 Task: Look for space in Lavras da Mangabeira, Brazil from 8th June, 2023 to 16th June, 2023 for 2 adults in price range Rs.10000 to Rs.15000. Place can be entire place with 1  bedroom having 1 bed and 1 bathroom. Property type can be house, flat, guest house, hotel. Amenities needed are: wifi. Booking option can be shelf check-in. Required host language is Spanish.
Action: Mouse moved to (485, 97)
Screenshot: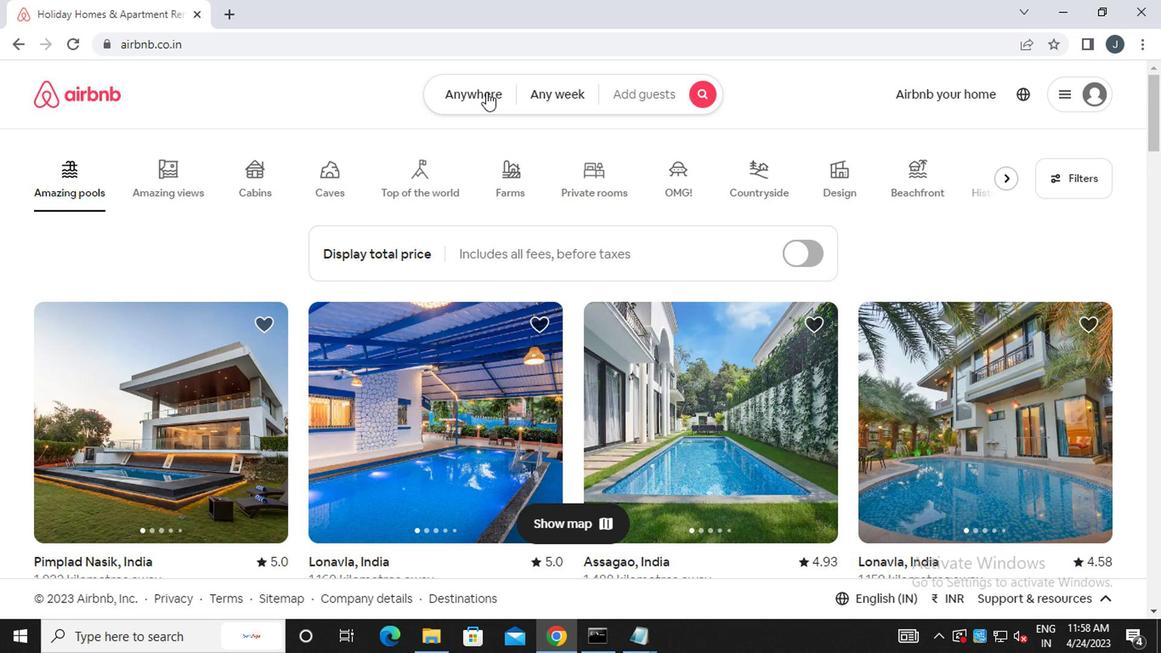
Action: Mouse pressed left at (485, 97)
Screenshot: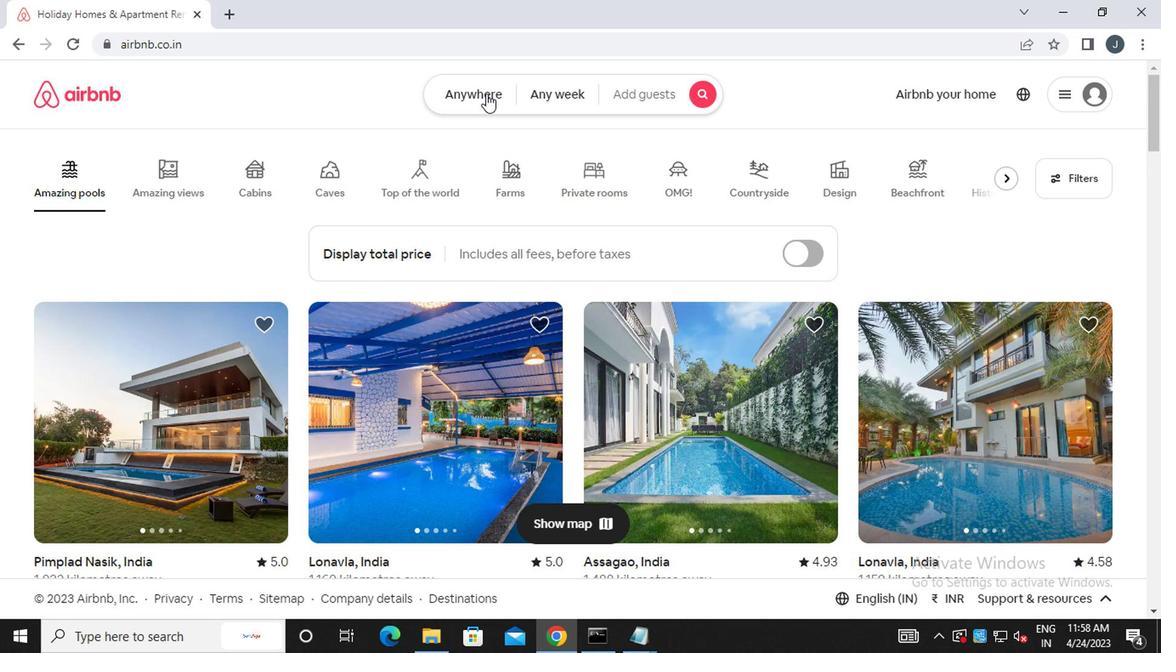 
Action: Mouse moved to (284, 163)
Screenshot: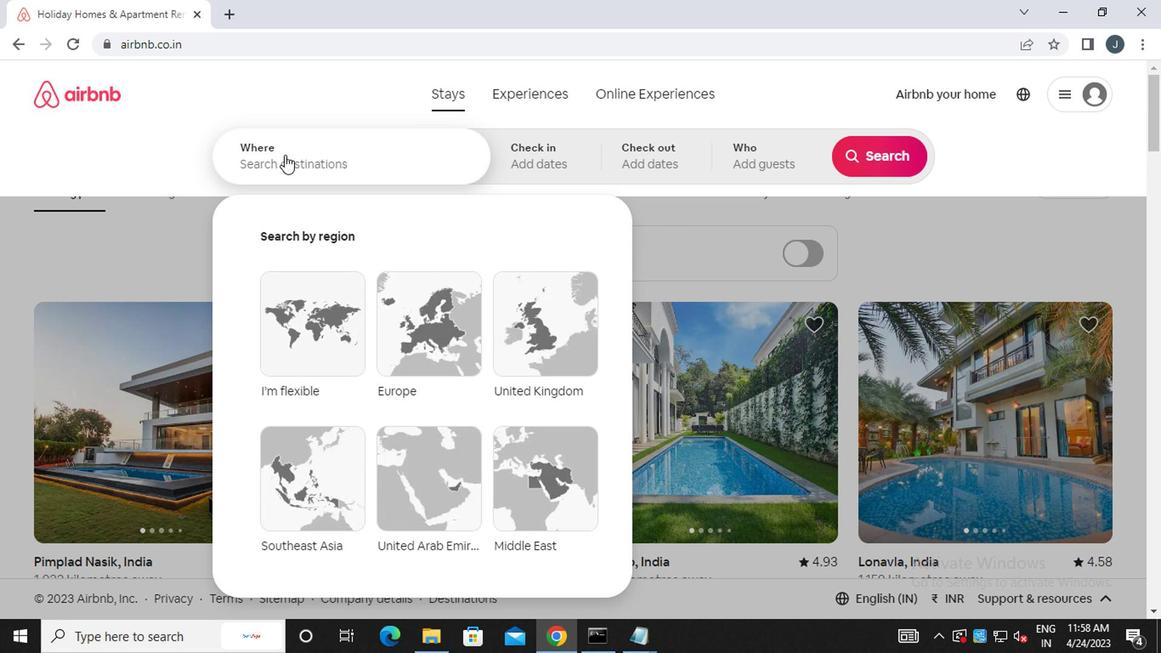
Action: Mouse pressed left at (284, 163)
Screenshot: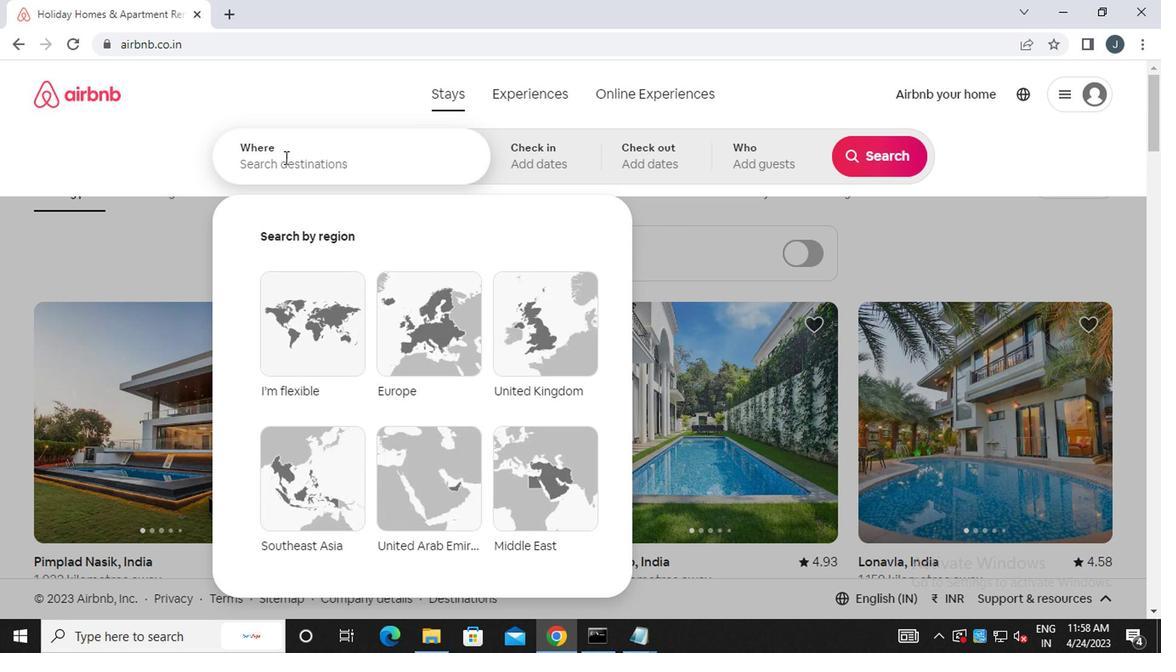 
Action: Mouse moved to (285, 163)
Screenshot: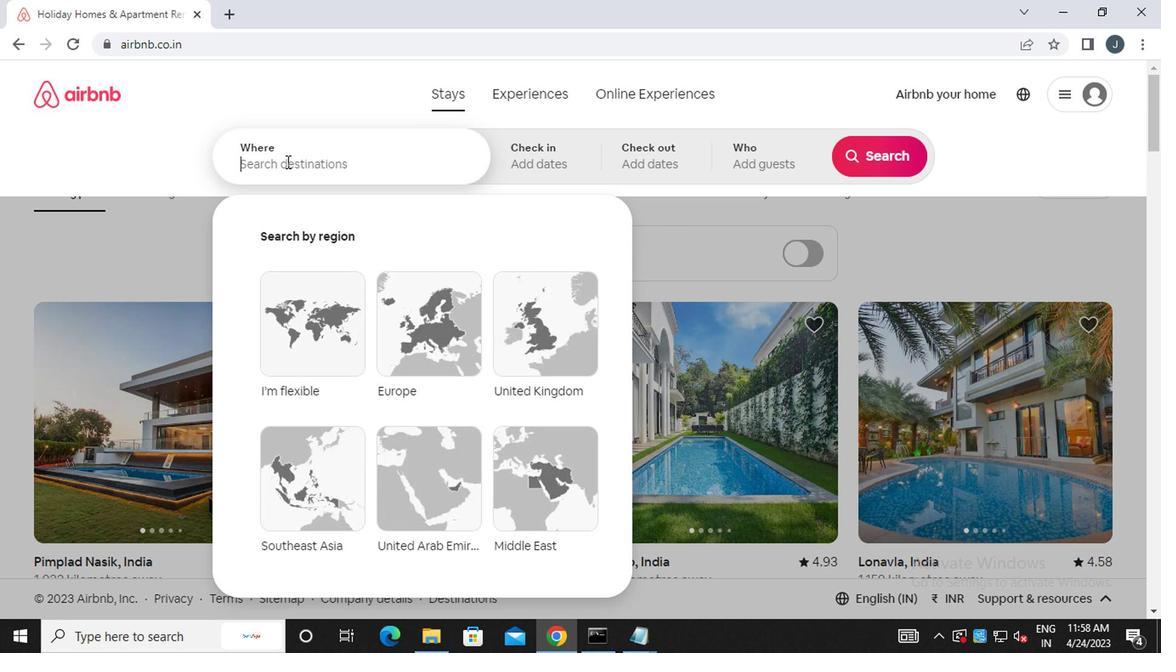 
Action: Key pressed l<Key.caps_lock>avras<Key.space>da<Key.space><Key.caps_lock>m<Key.caps_lock>angaberia,<Key.space><Key.caps_lock>b<Key.caps_lock>razil
Screenshot: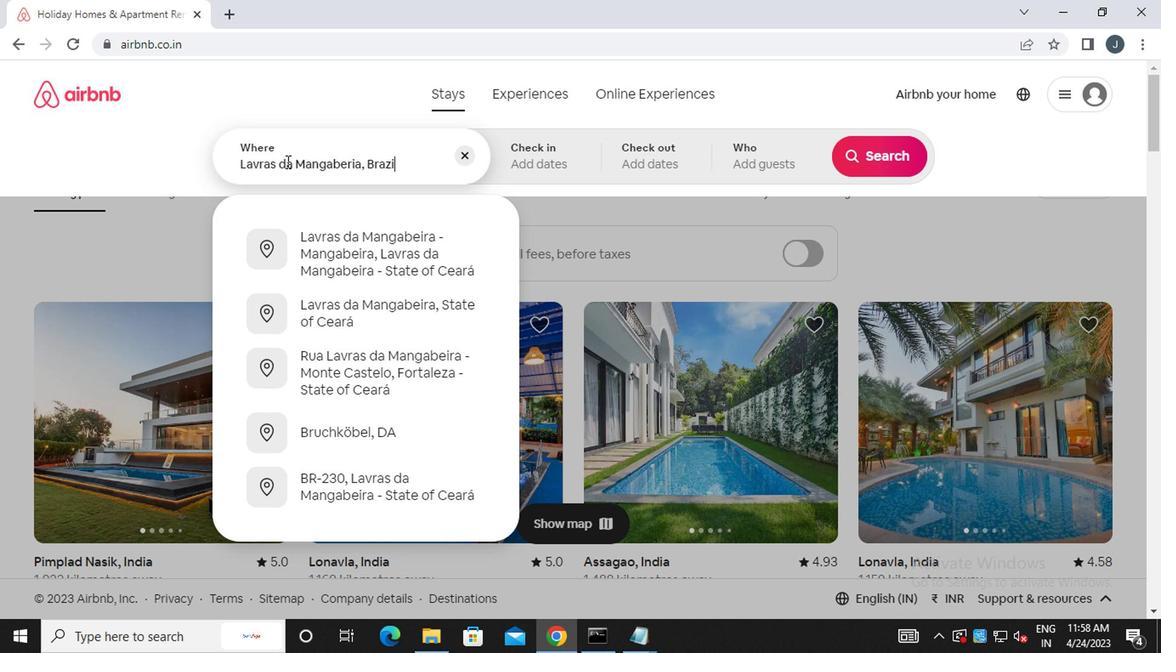 
Action: Mouse moved to (552, 157)
Screenshot: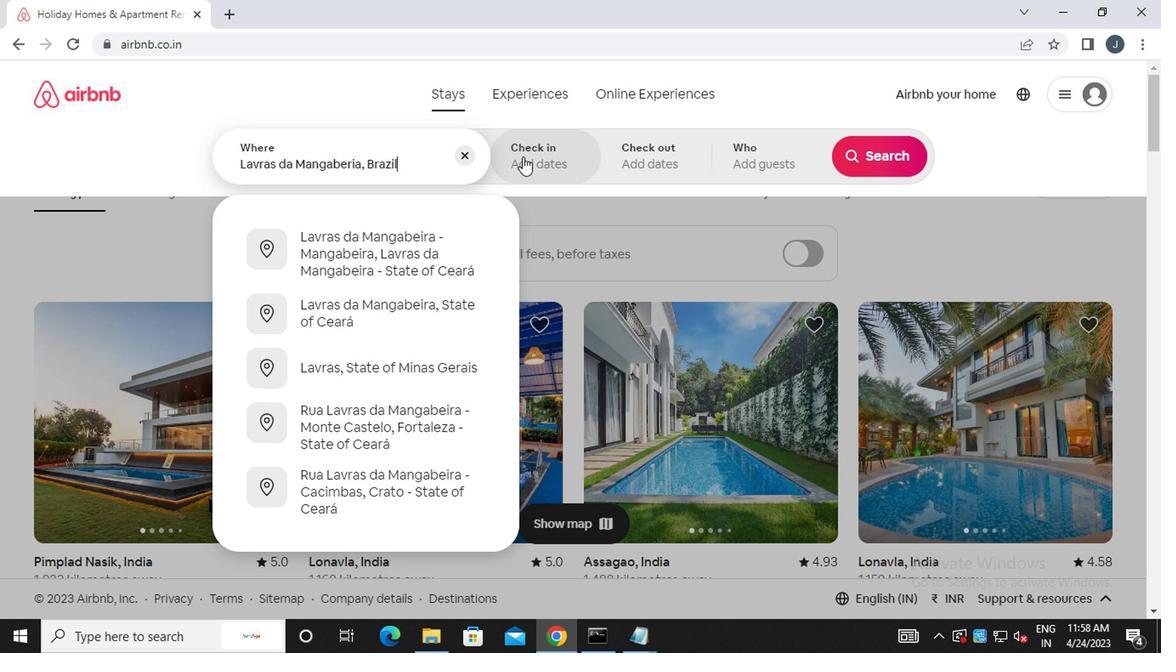 
Action: Mouse pressed left at (552, 157)
Screenshot: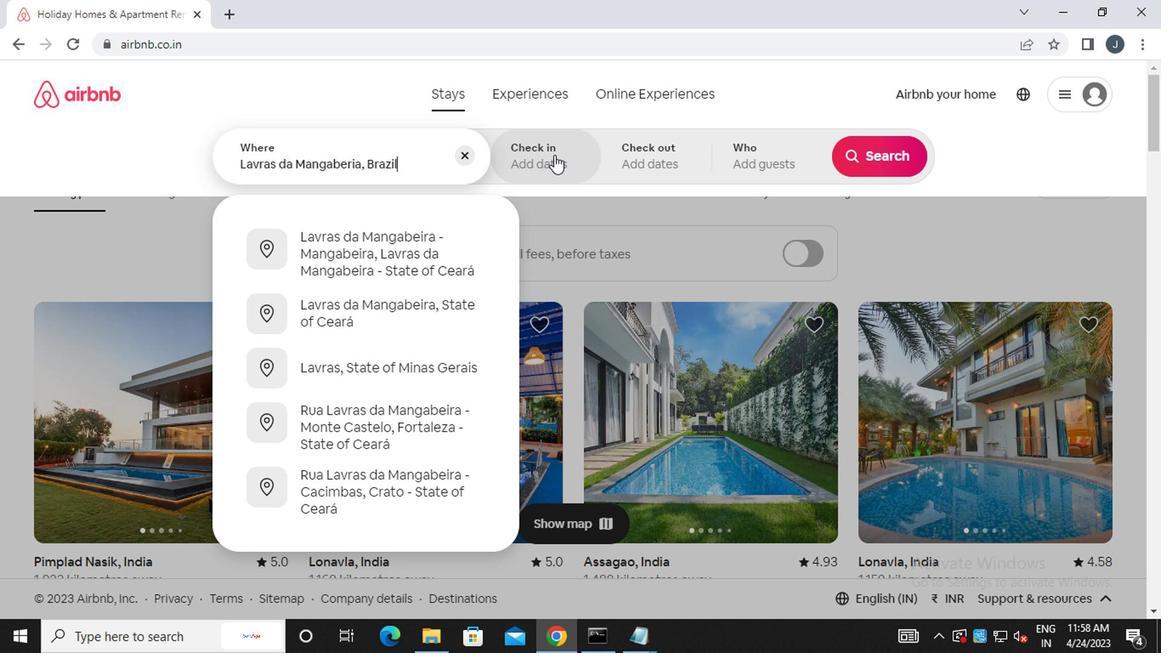 
Action: Mouse moved to (859, 297)
Screenshot: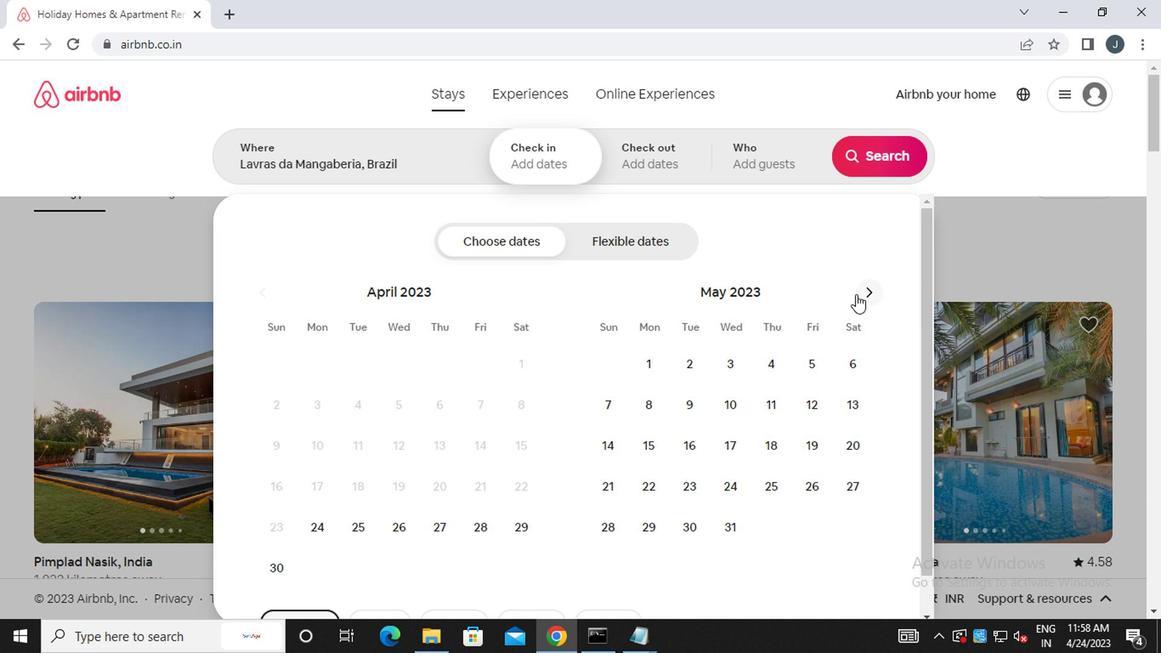 
Action: Mouse pressed left at (859, 297)
Screenshot: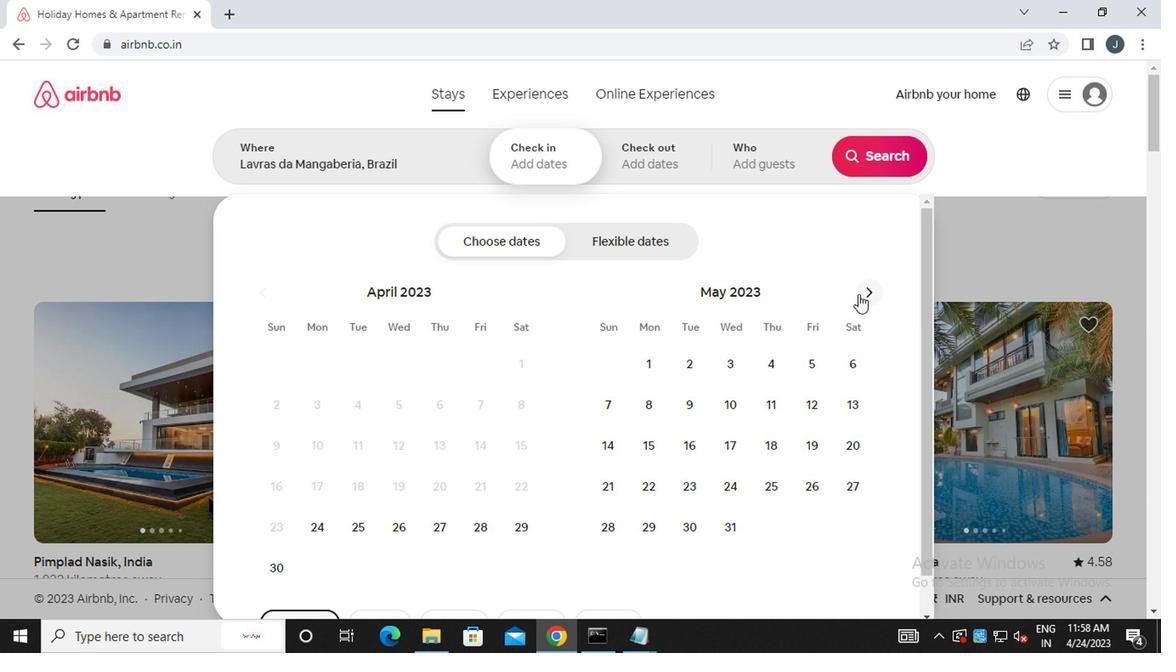 
Action: Mouse moved to (779, 402)
Screenshot: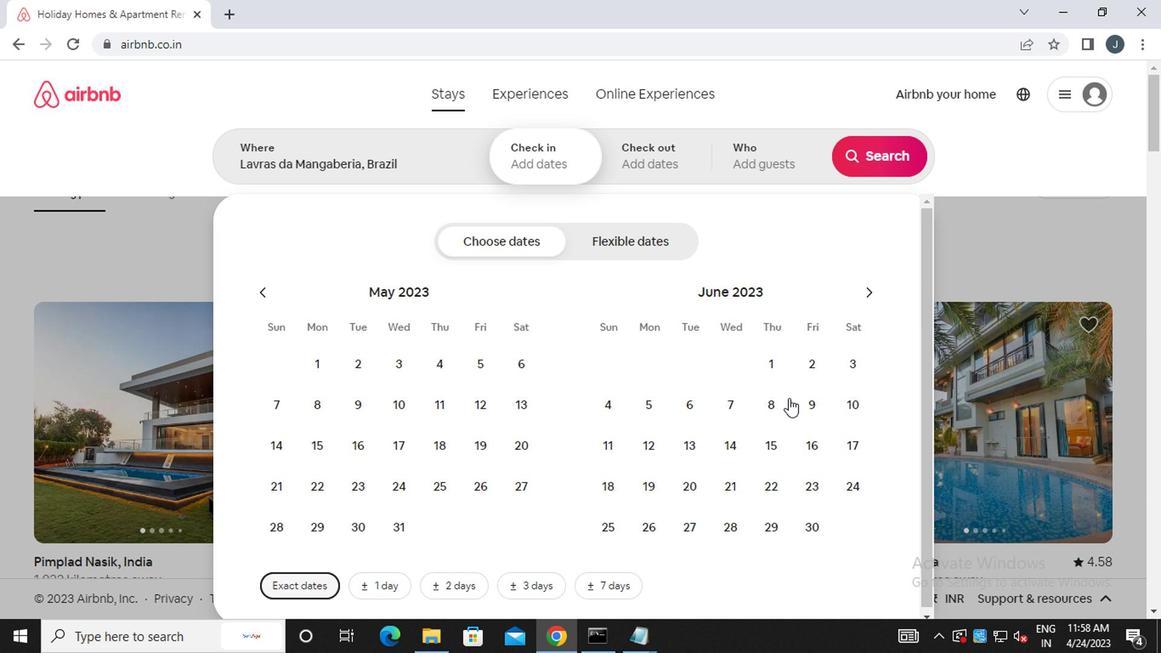 
Action: Mouse pressed left at (779, 402)
Screenshot: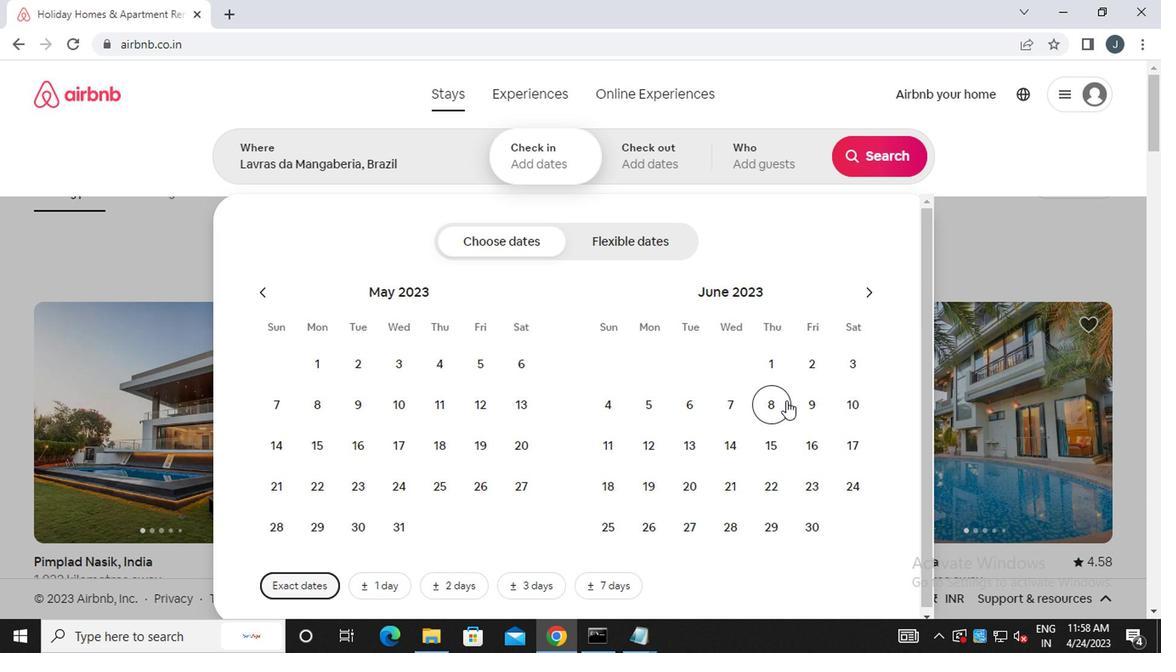
Action: Mouse moved to (813, 446)
Screenshot: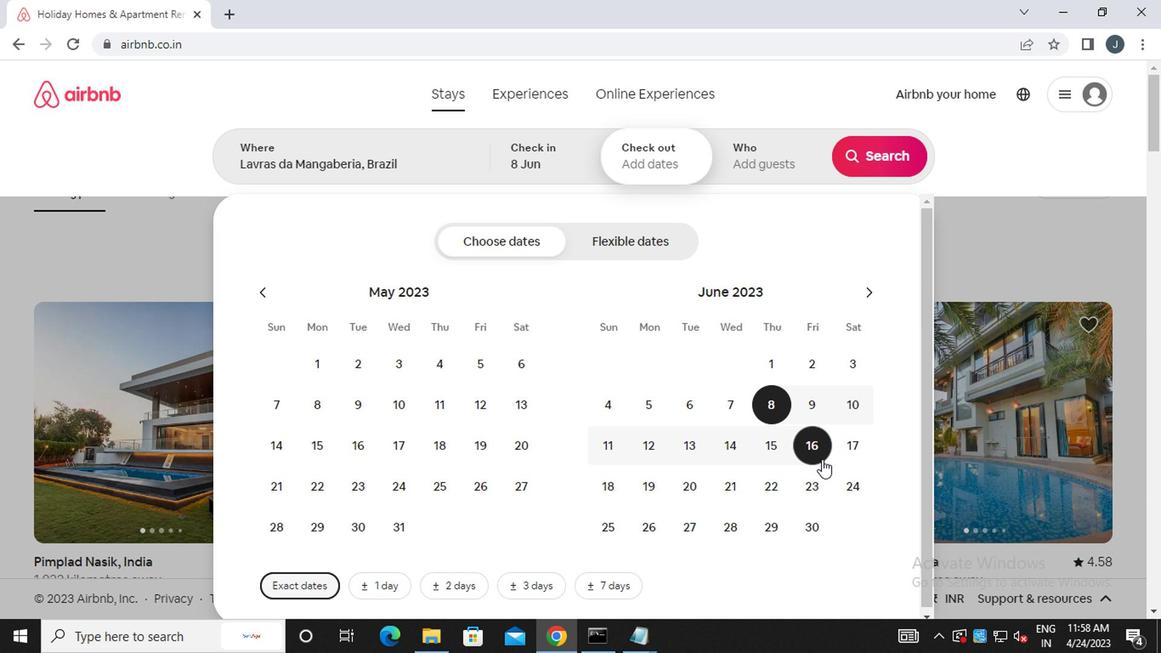 
Action: Mouse pressed left at (813, 446)
Screenshot: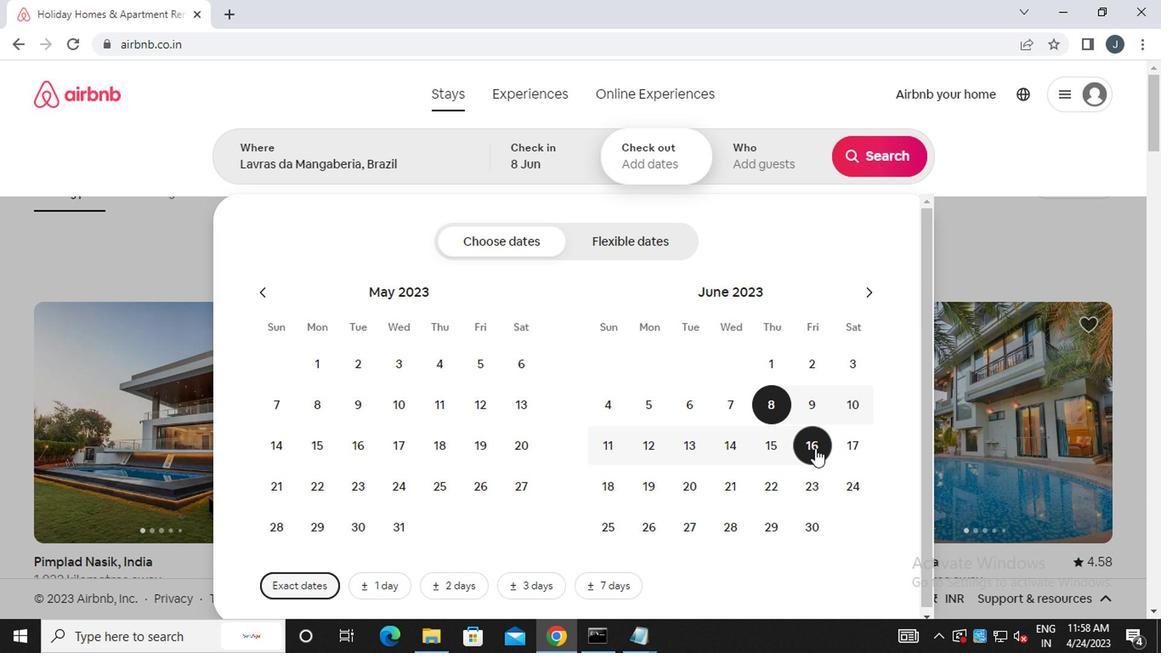 
Action: Mouse moved to (792, 168)
Screenshot: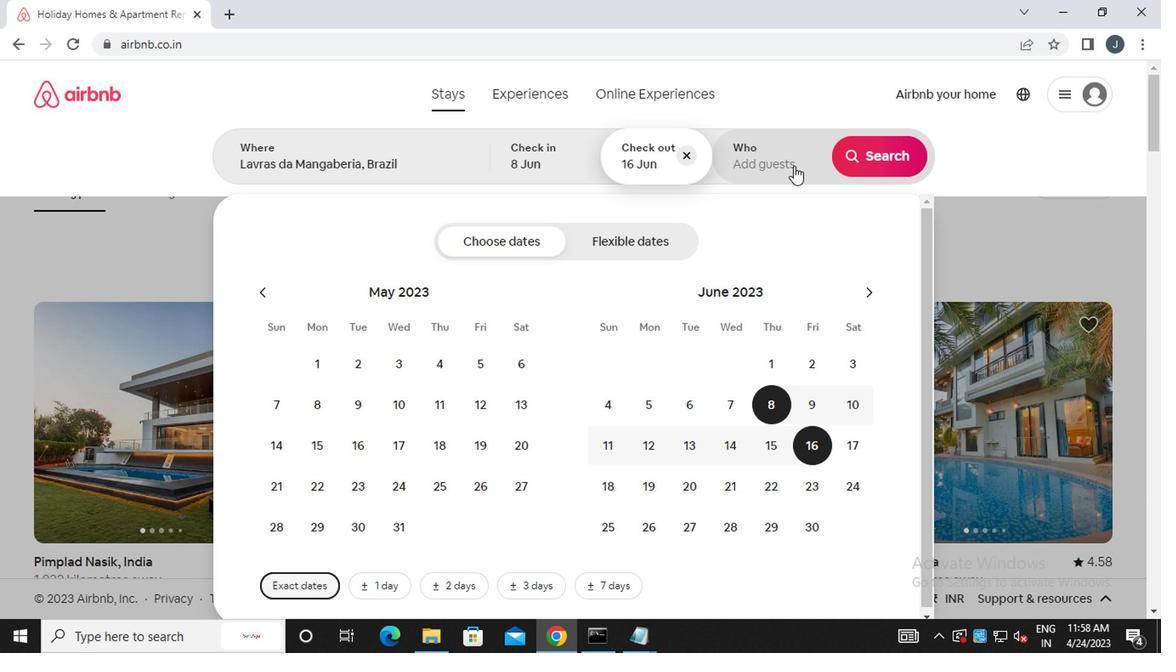 
Action: Mouse pressed left at (792, 168)
Screenshot: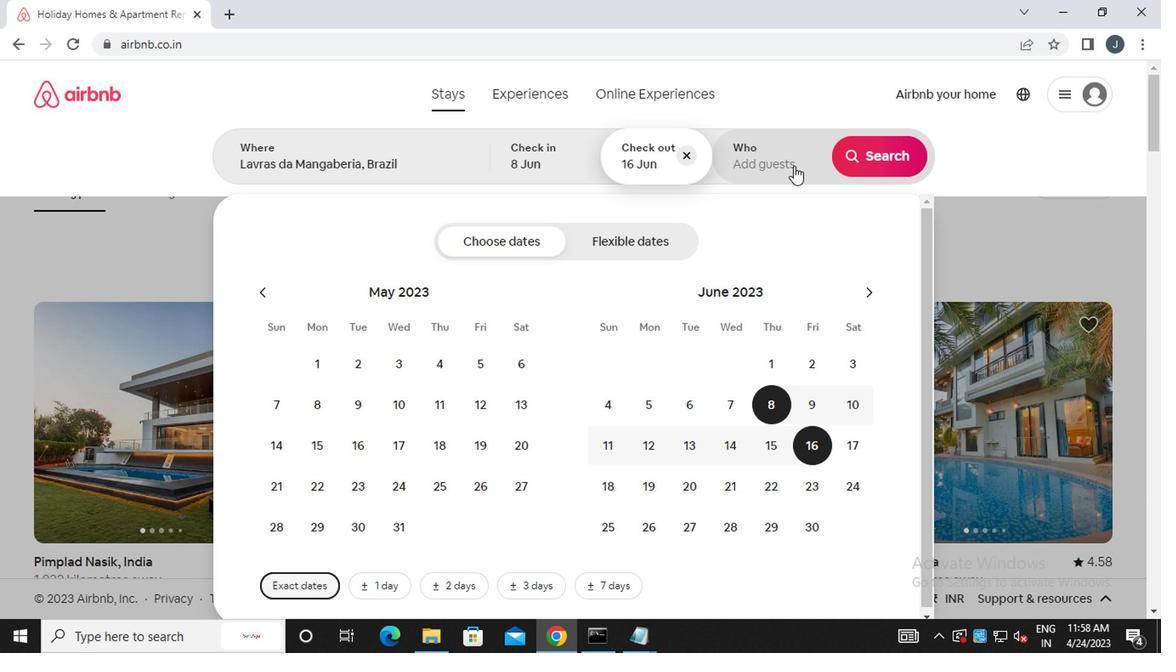 
Action: Mouse moved to (891, 252)
Screenshot: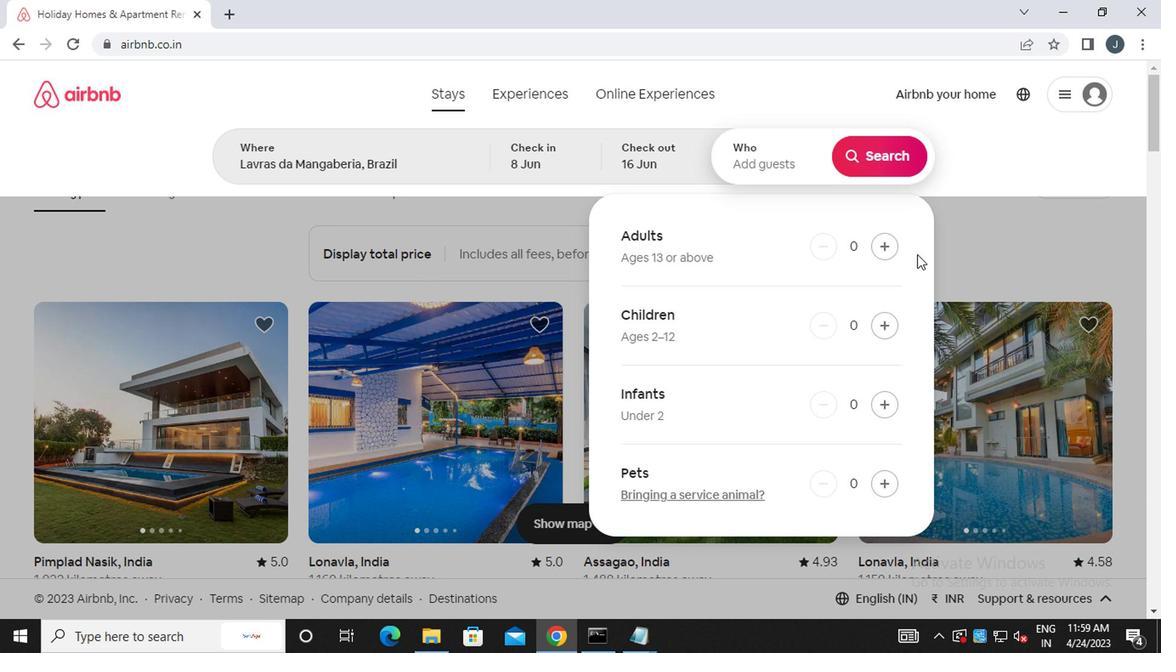 
Action: Mouse pressed left at (891, 252)
Screenshot: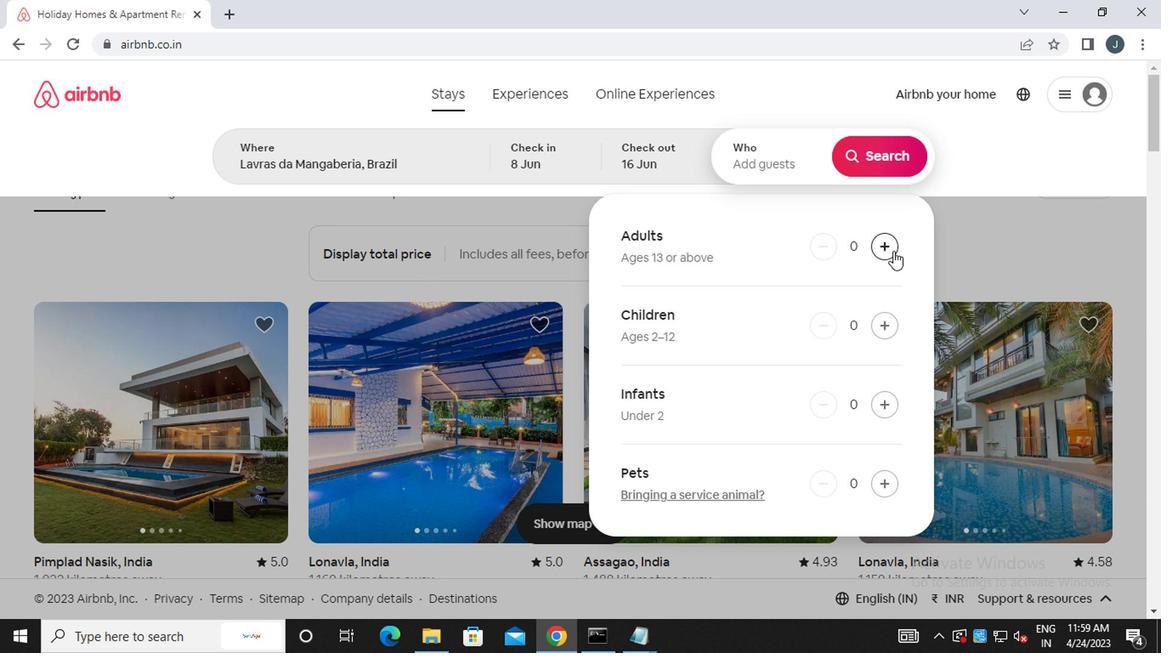 
Action: Mouse pressed left at (891, 252)
Screenshot: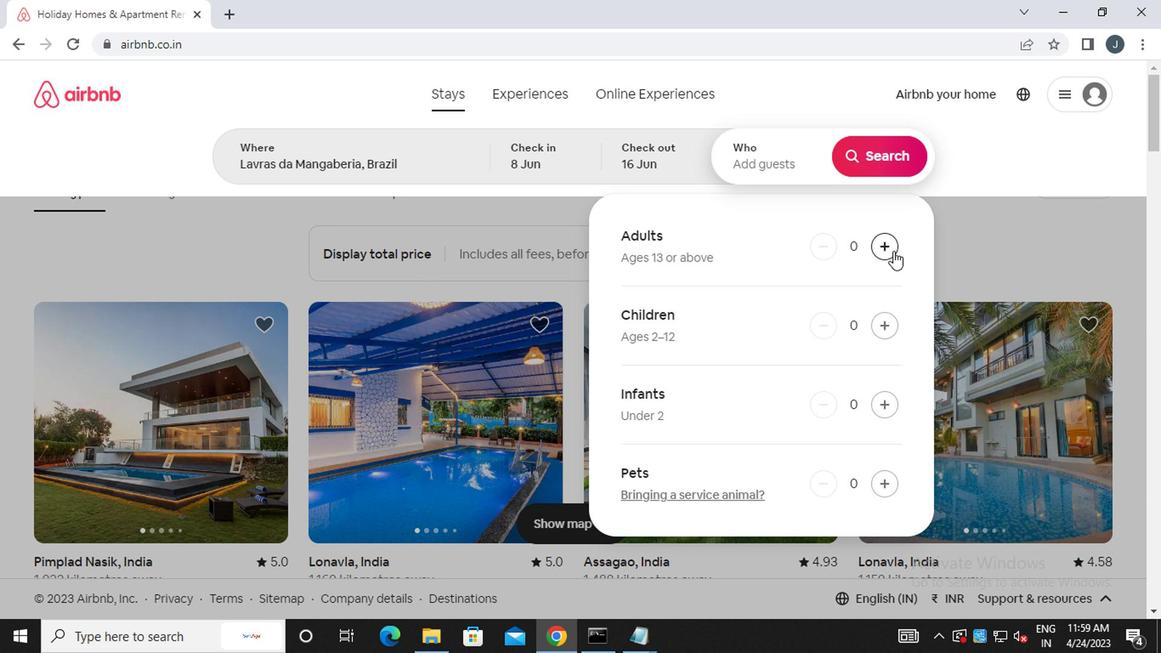 
Action: Mouse moved to (889, 163)
Screenshot: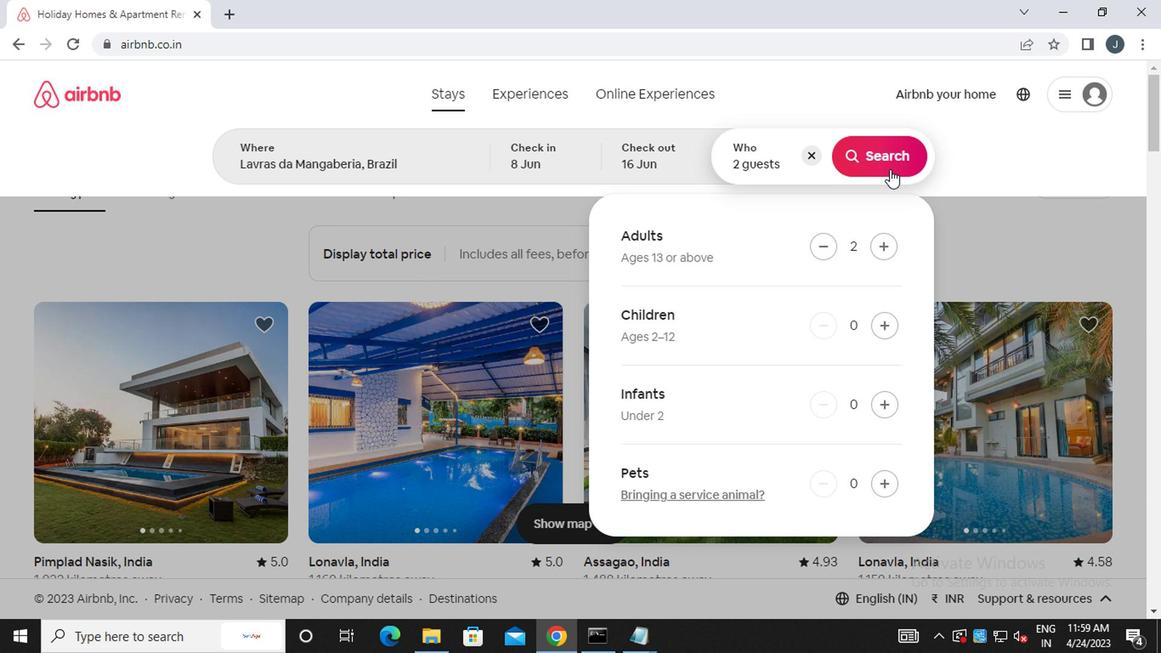 
Action: Mouse pressed left at (889, 163)
Screenshot: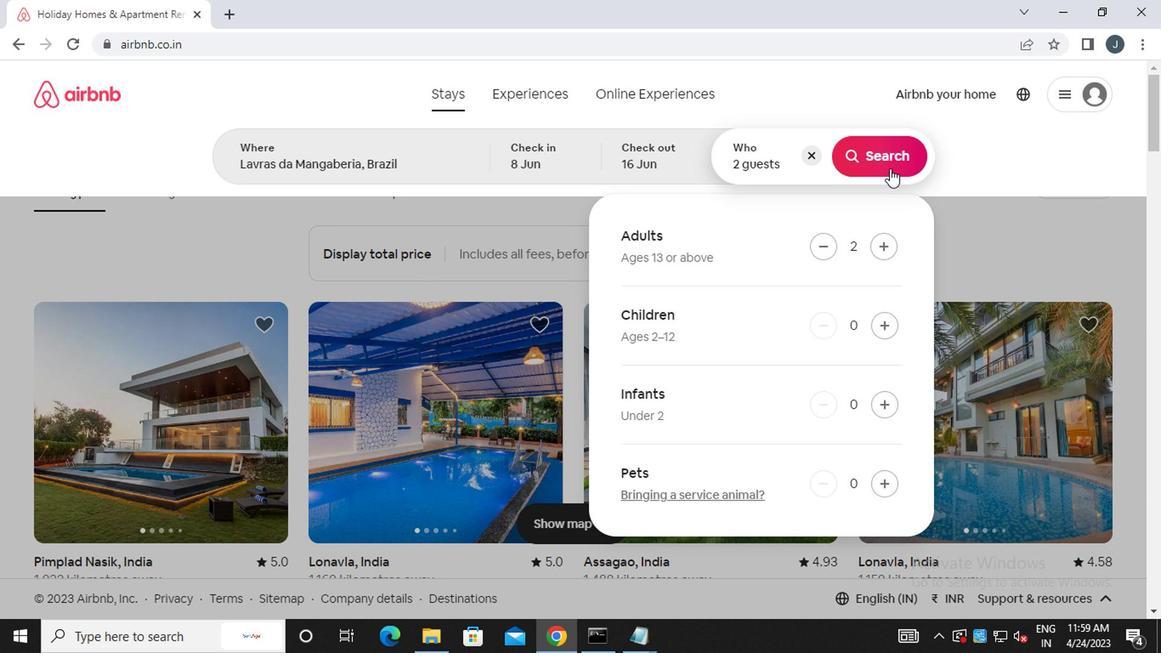 
Action: Mouse moved to (1098, 161)
Screenshot: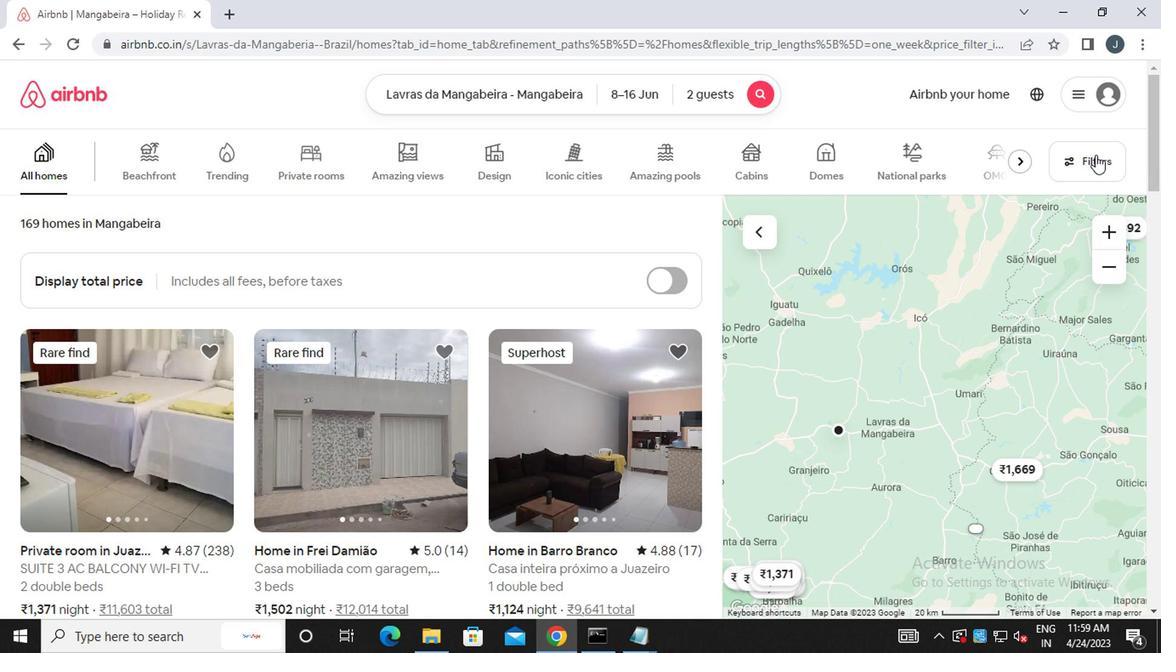 
Action: Mouse pressed left at (1098, 161)
Screenshot: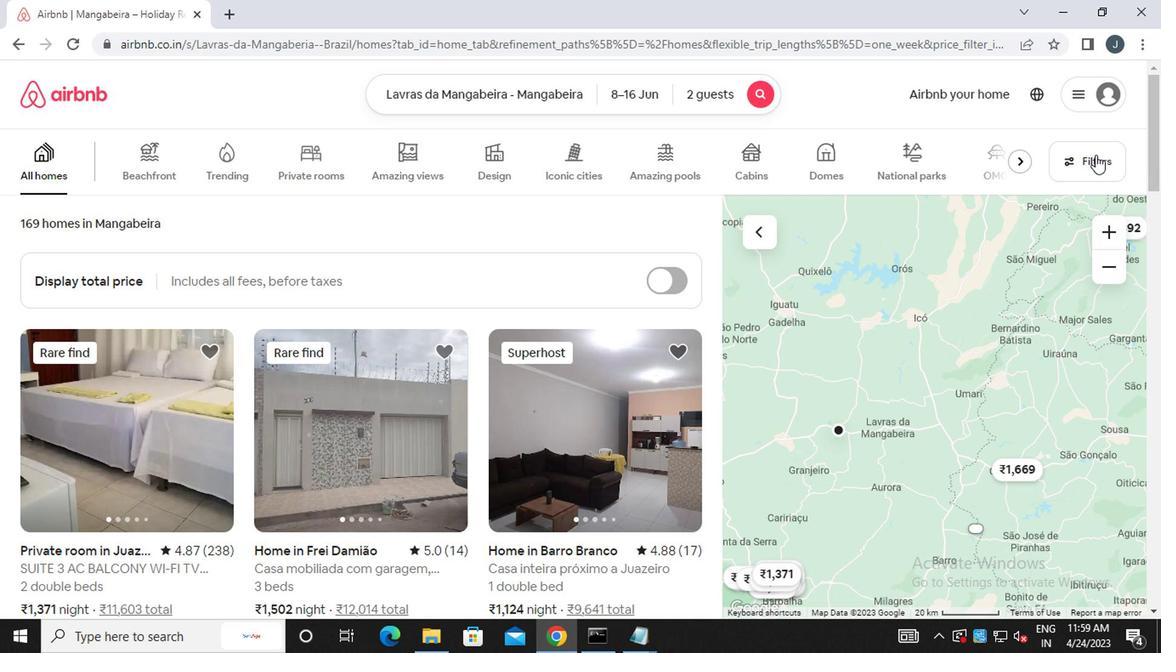 
Action: Mouse moved to (408, 373)
Screenshot: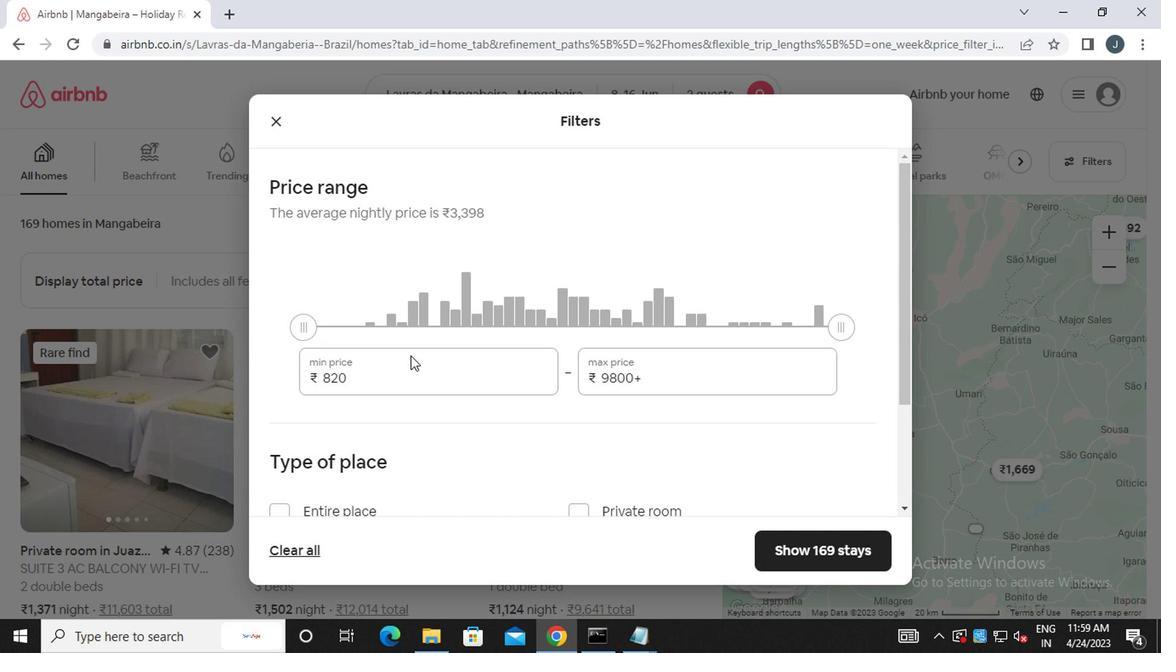
Action: Mouse pressed left at (408, 373)
Screenshot: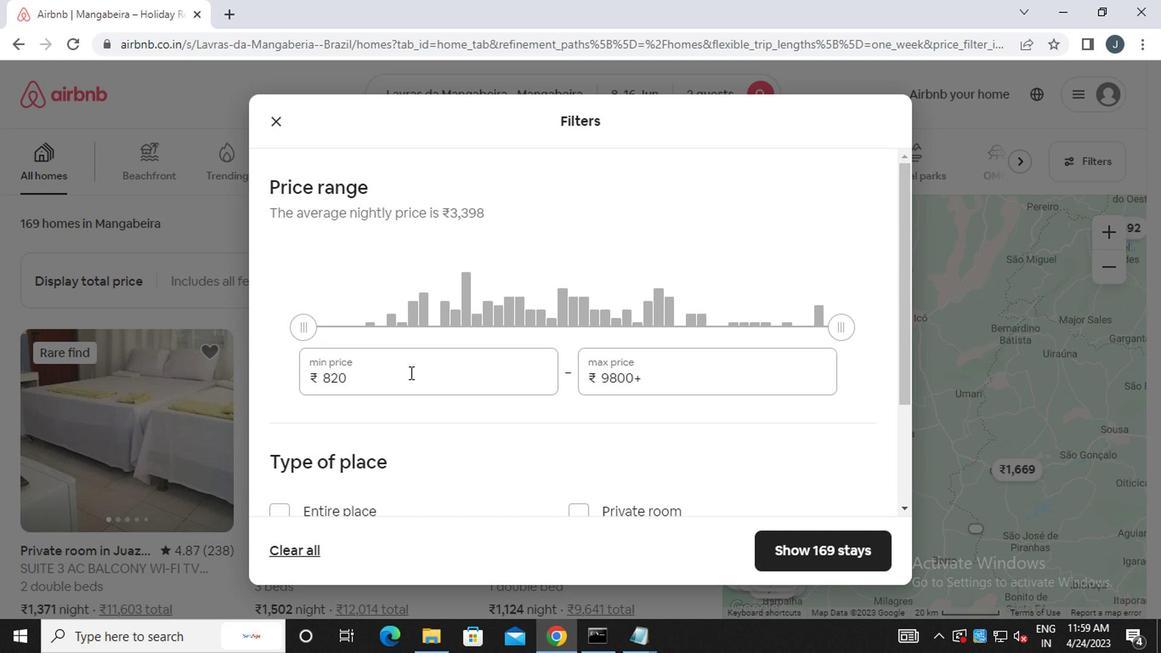 
Action: Mouse moved to (410, 370)
Screenshot: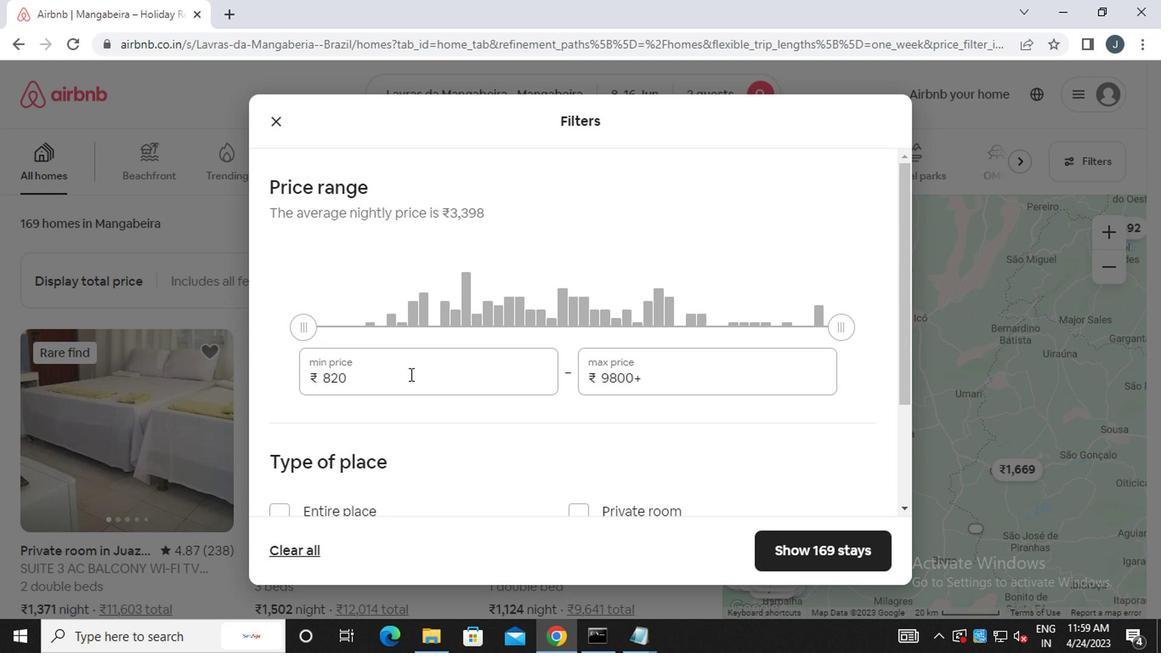
Action: Key pressed <Key.backspace><Key.backspace><Key.backspace><<97>><<96>><<96>><<96>><<96>>
Screenshot: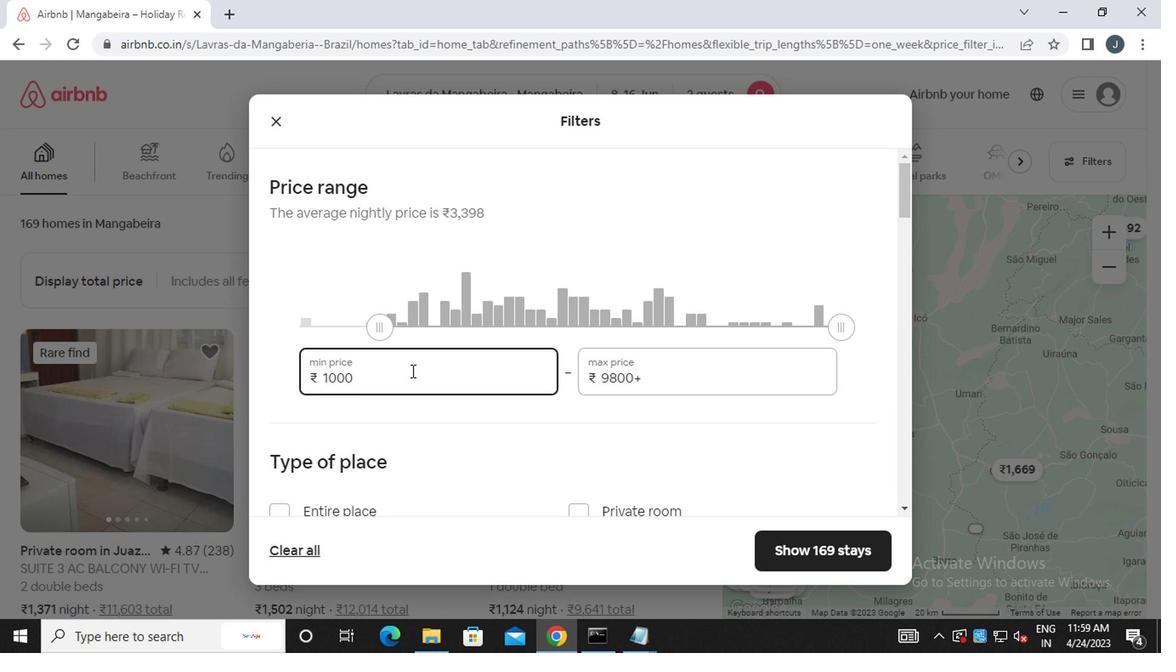 
Action: Mouse moved to (657, 381)
Screenshot: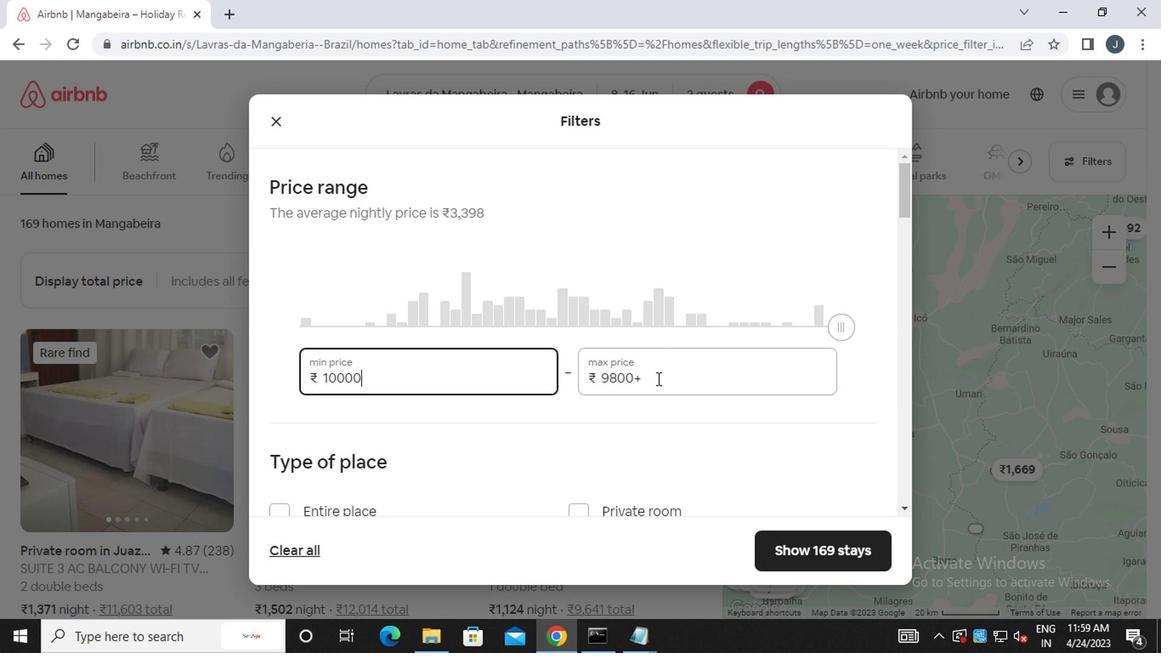 
Action: Mouse pressed left at (657, 381)
Screenshot: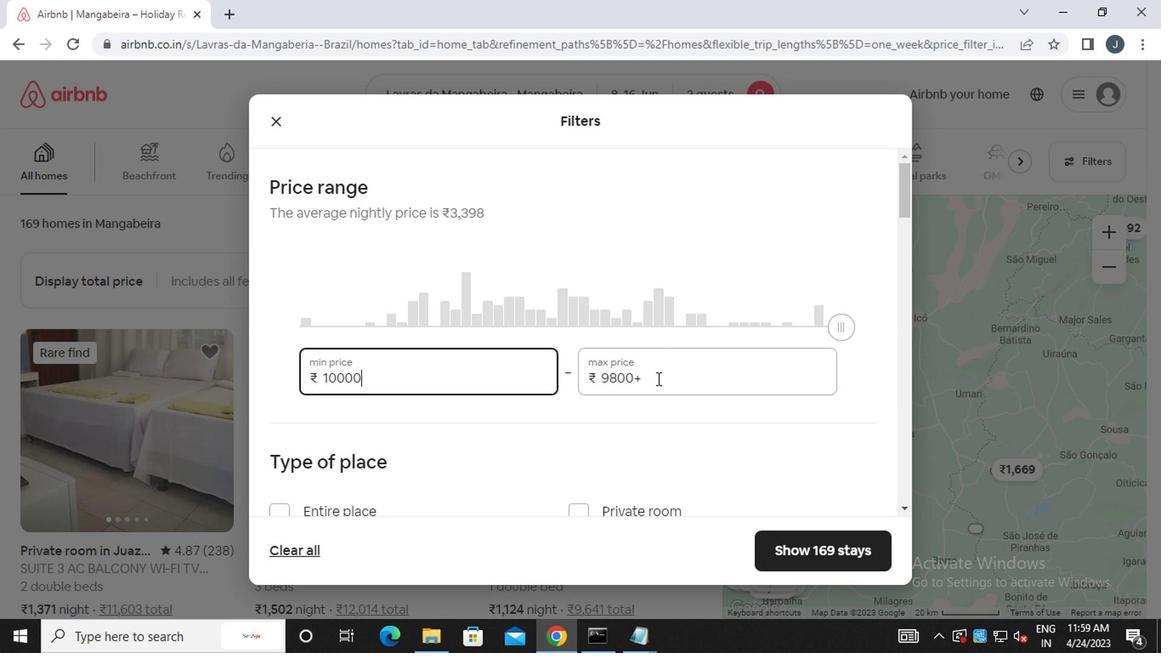 
Action: Mouse moved to (644, 361)
Screenshot: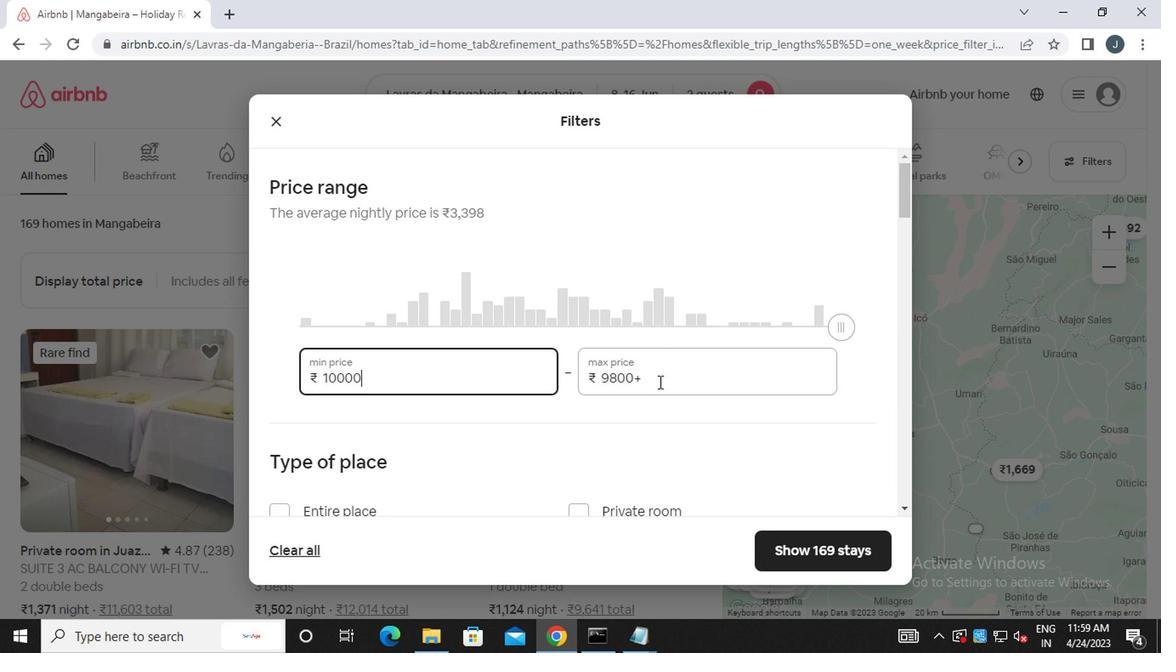 
Action: Key pressed <Key.backspace><Key.backspace><Key.backspace><Key.backspace><Key.backspace><Key.backspace><Key.backspace><Key.backspace><Key.backspace><Key.backspace><Key.backspace><<97>><<101>><<96>><<96>><<96>>
Screenshot: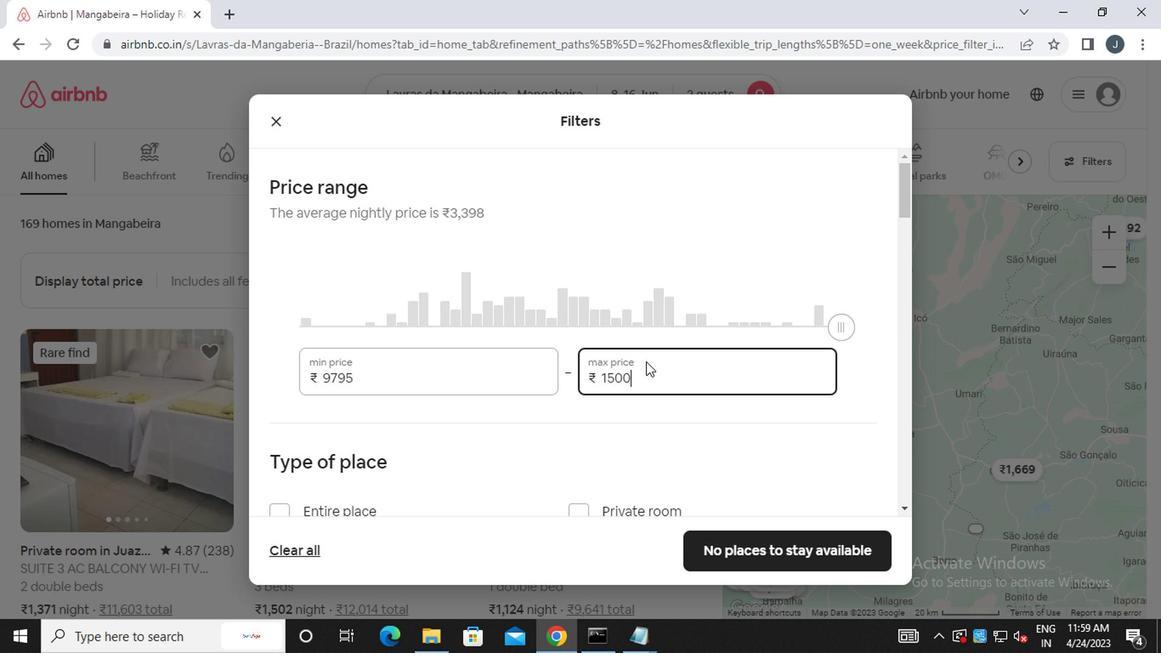 
Action: Mouse moved to (503, 332)
Screenshot: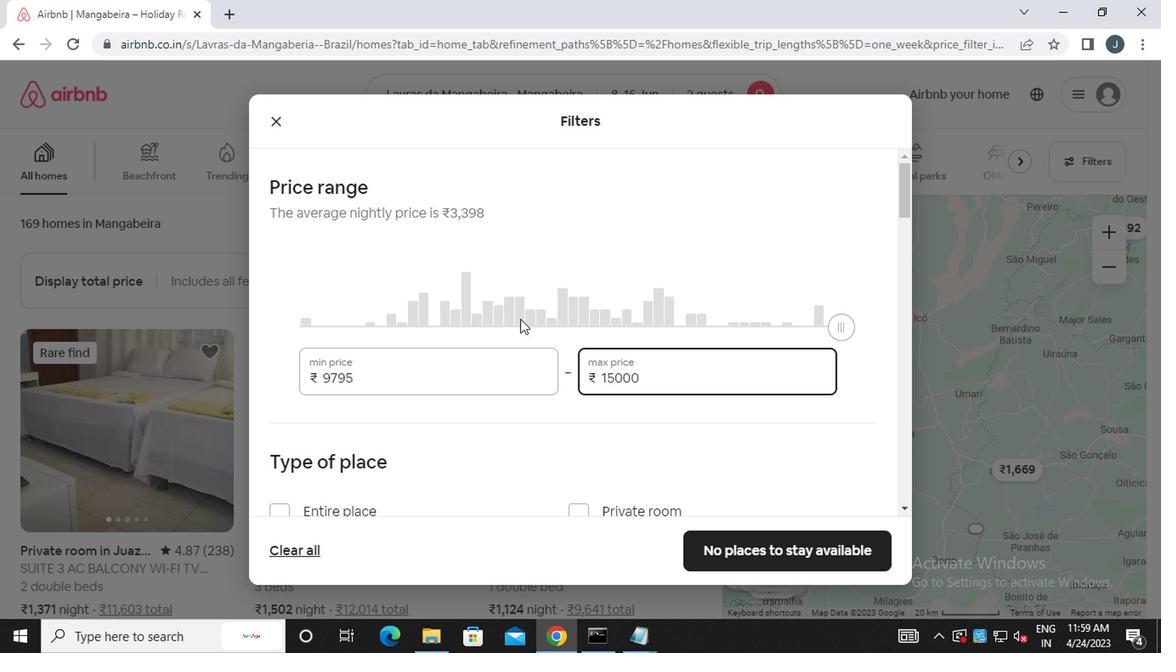 
Action: Mouse scrolled (503, 330) with delta (0, -1)
Screenshot: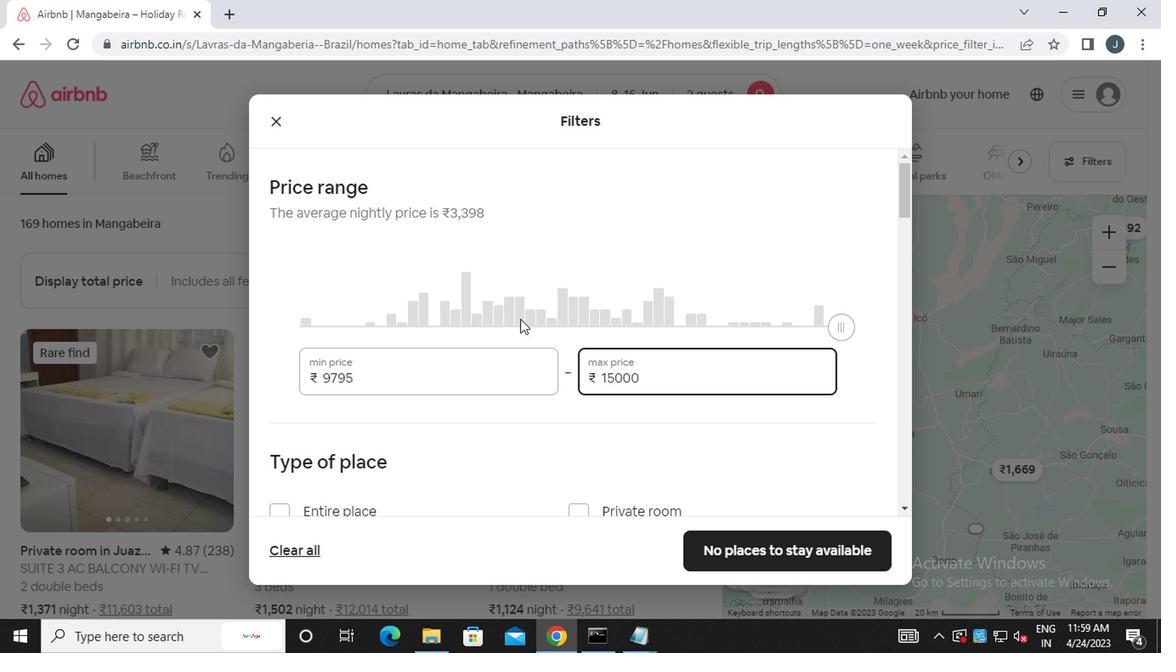 
Action: Mouse scrolled (503, 330) with delta (0, -1)
Screenshot: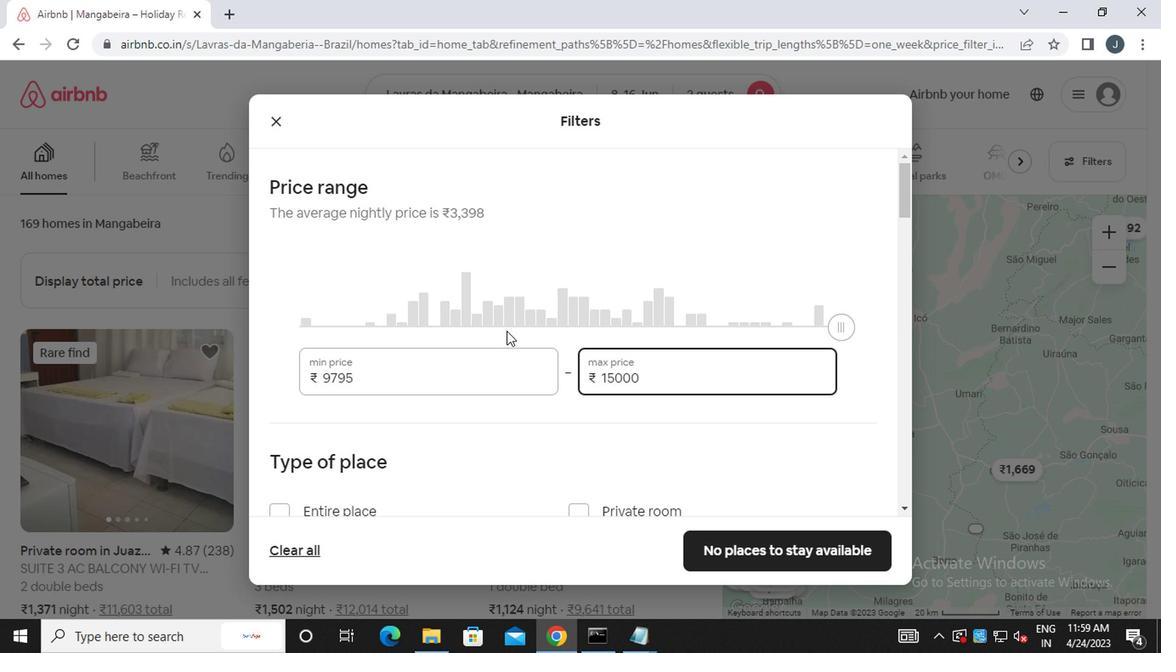 
Action: Mouse moved to (442, 345)
Screenshot: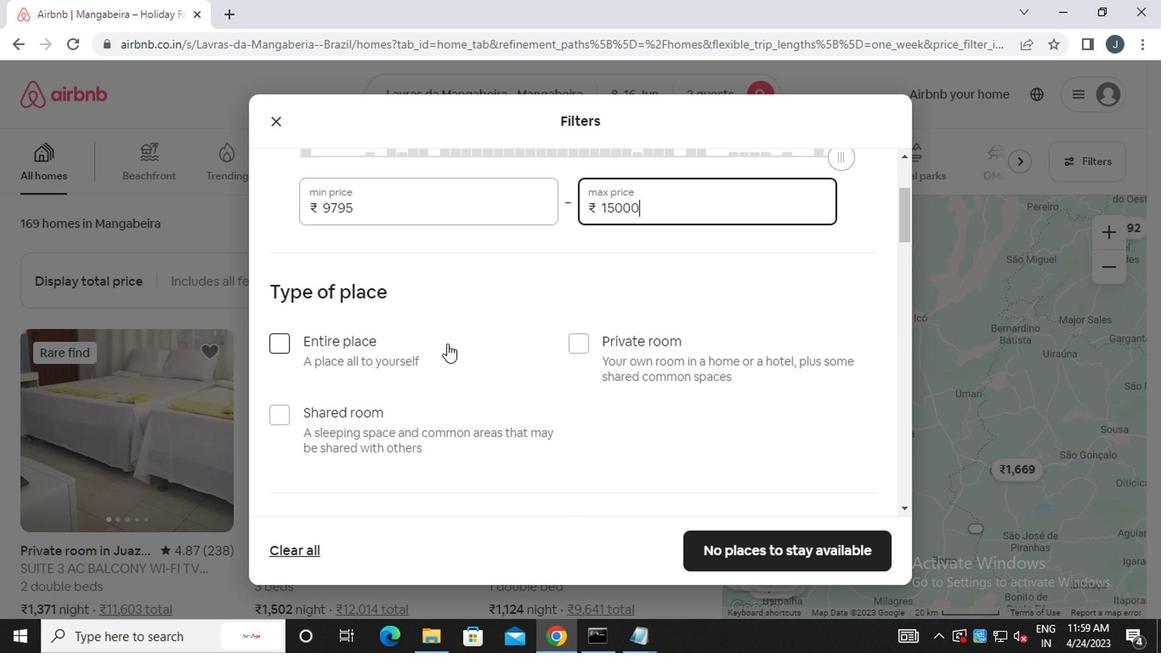 
Action: Mouse pressed left at (442, 345)
Screenshot: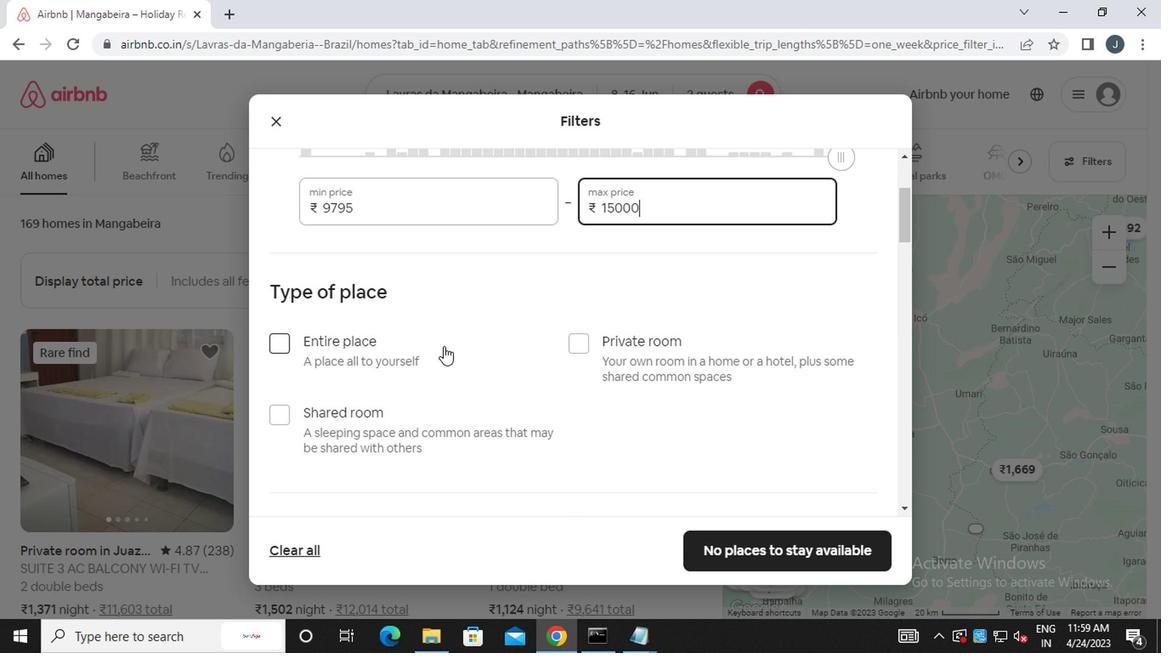 
Action: Mouse moved to (514, 360)
Screenshot: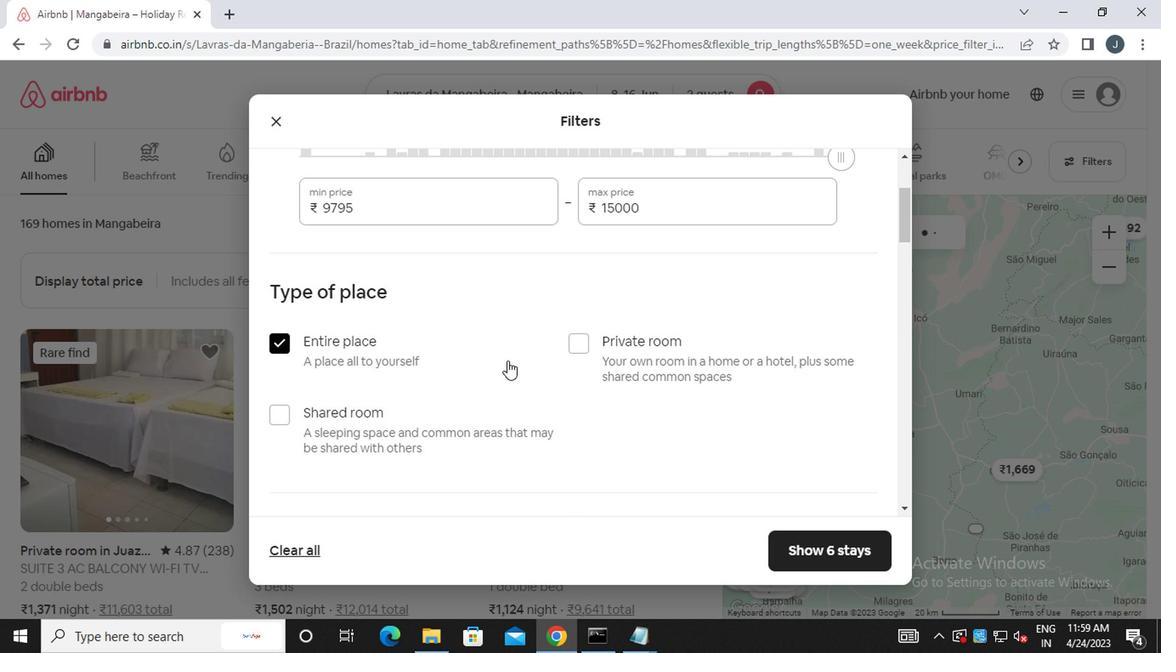 
Action: Mouse scrolled (514, 359) with delta (0, -1)
Screenshot: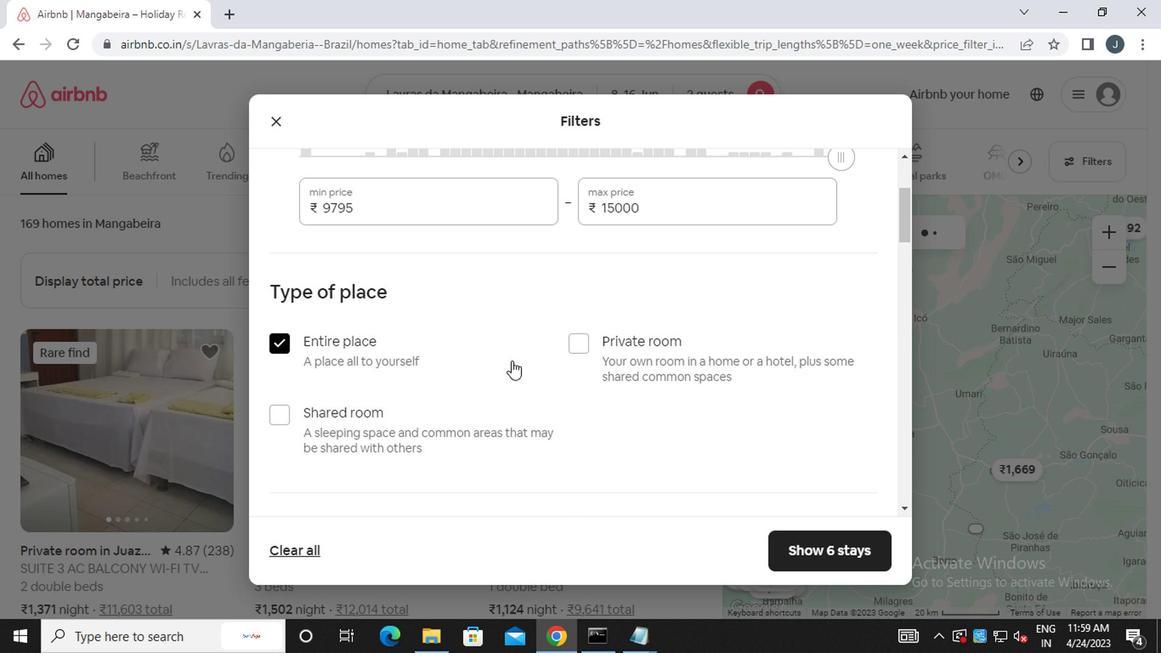 
Action: Mouse moved to (515, 360)
Screenshot: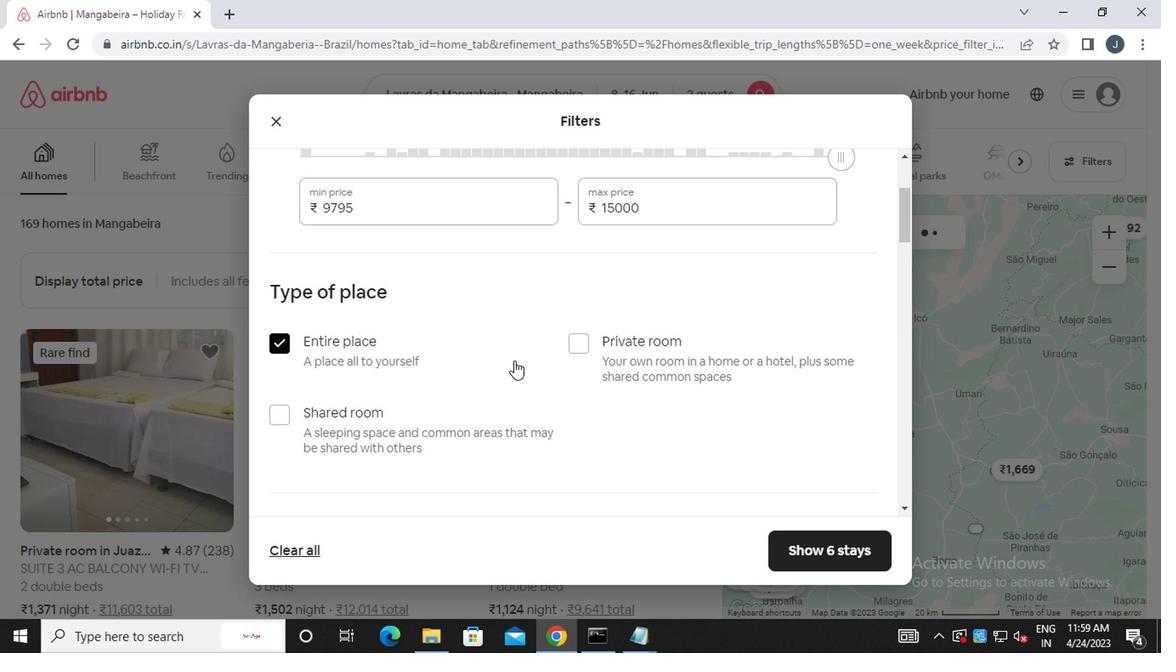 
Action: Mouse scrolled (515, 359) with delta (0, -1)
Screenshot: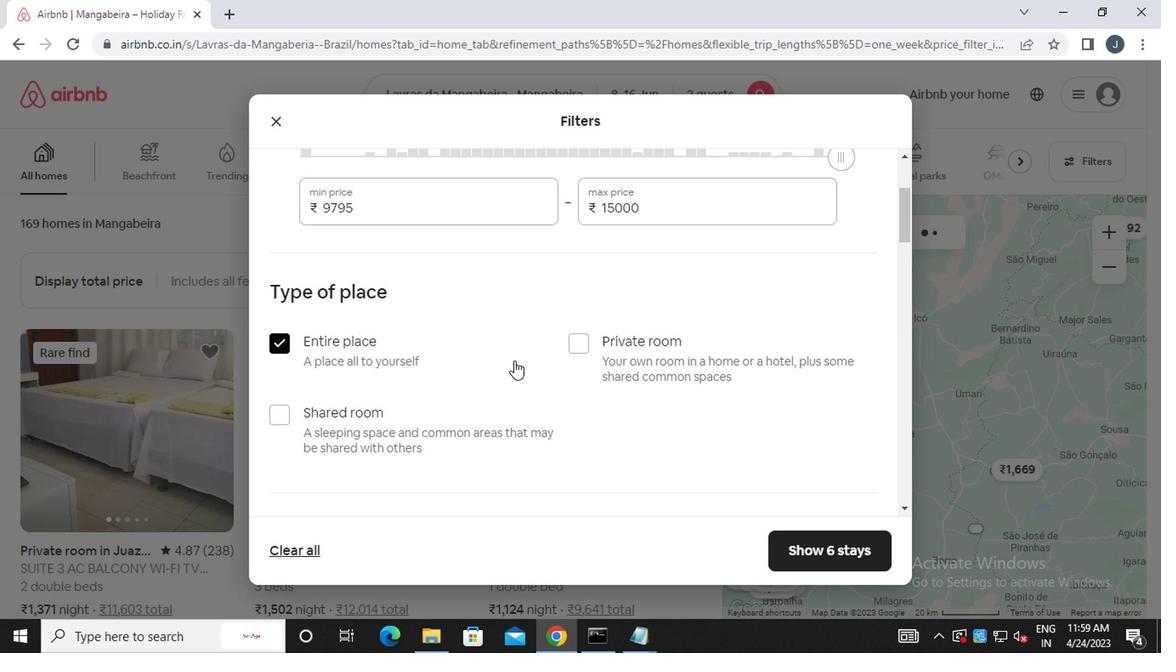 
Action: Mouse moved to (515, 360)
Screenshot: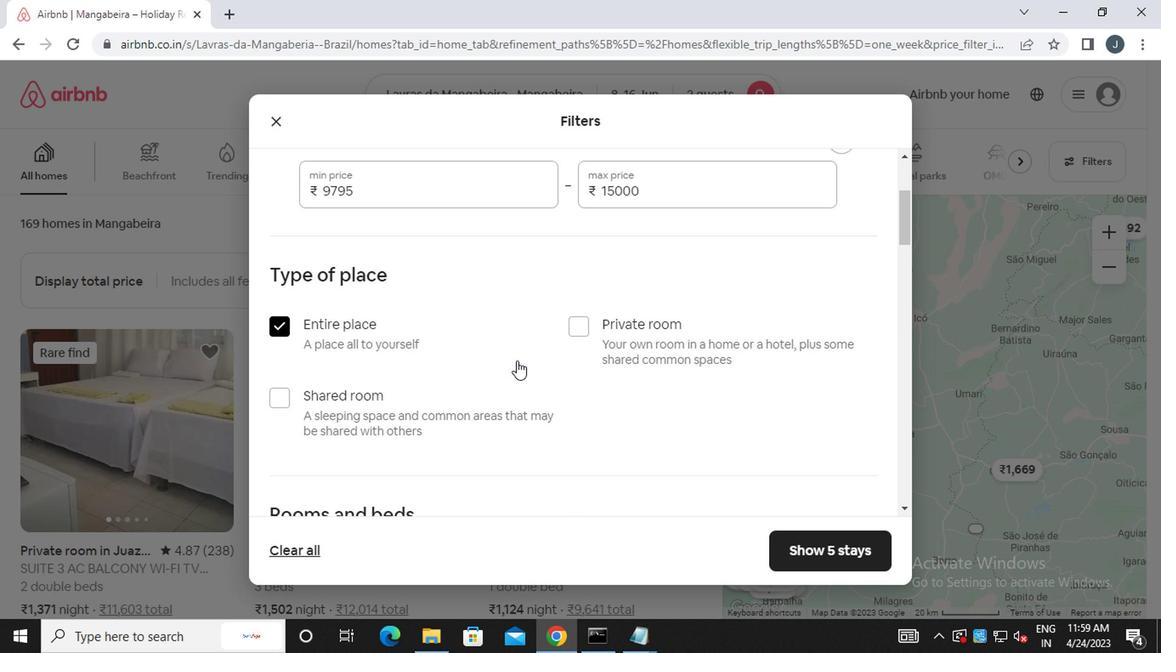 
Action: Mouse scrolled (515, 359) with delta (0, -1)
Screenshot: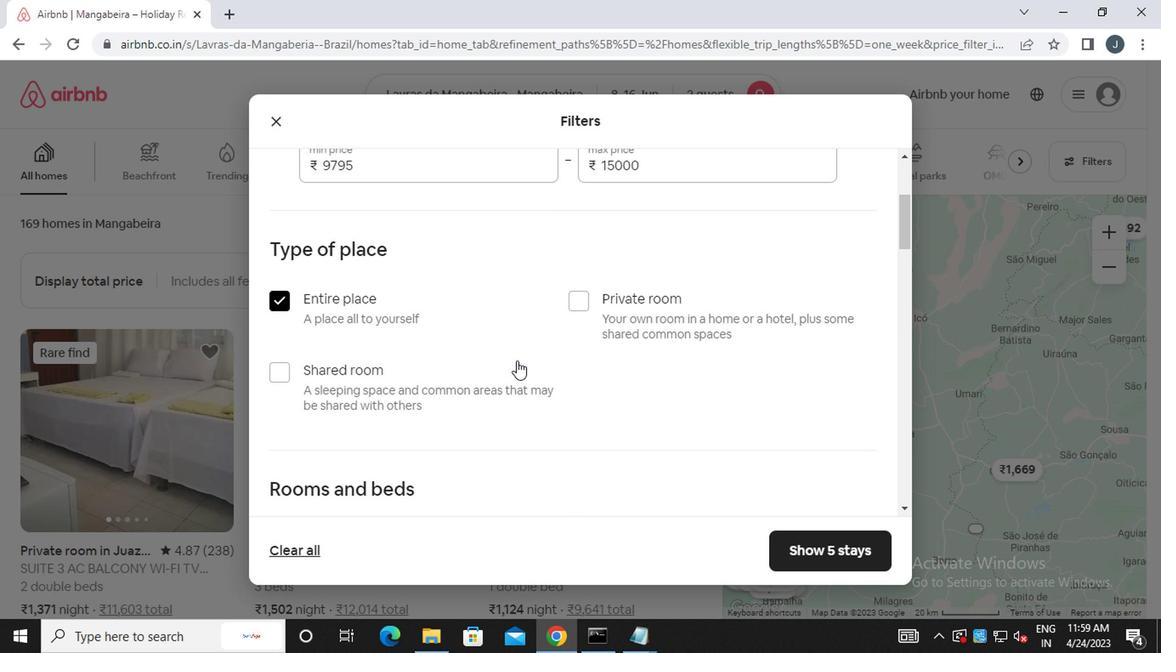 
Action: Mouse moved to (497, 387)
Screenshot: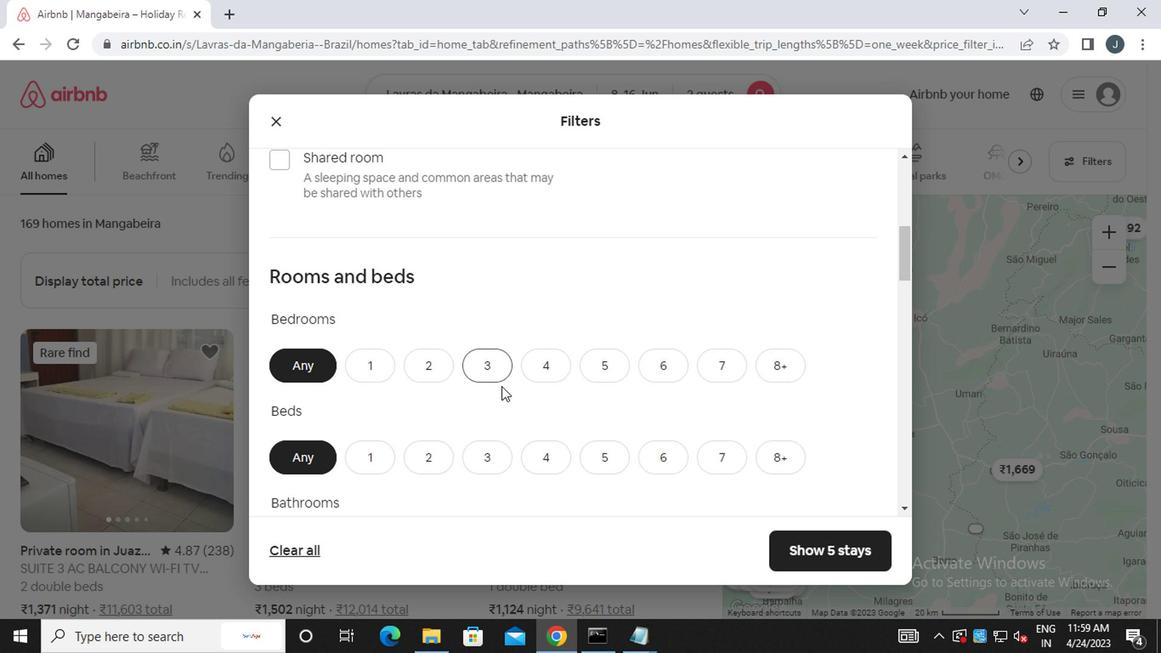 
Action: Mouse scrolled (497, 386) with delta (0, 0)
Screenshot: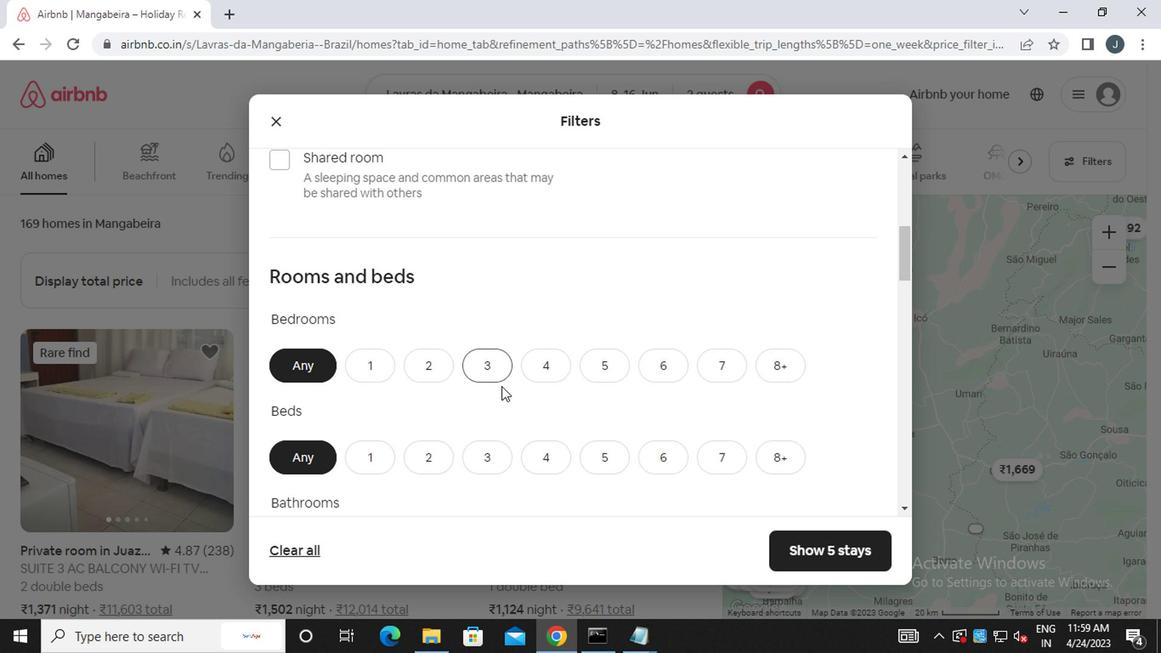 
Action: Mouse moved to (379, 289)
Screenshot: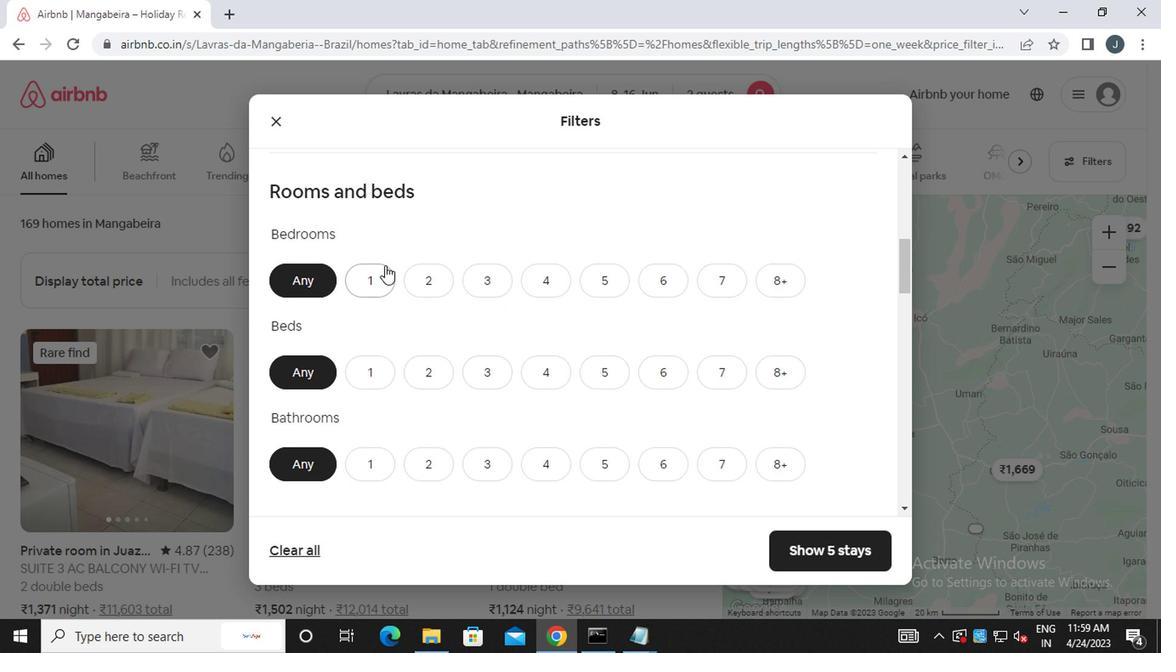 
Action: Mouse pressed left at (379, 289)
Screenshot: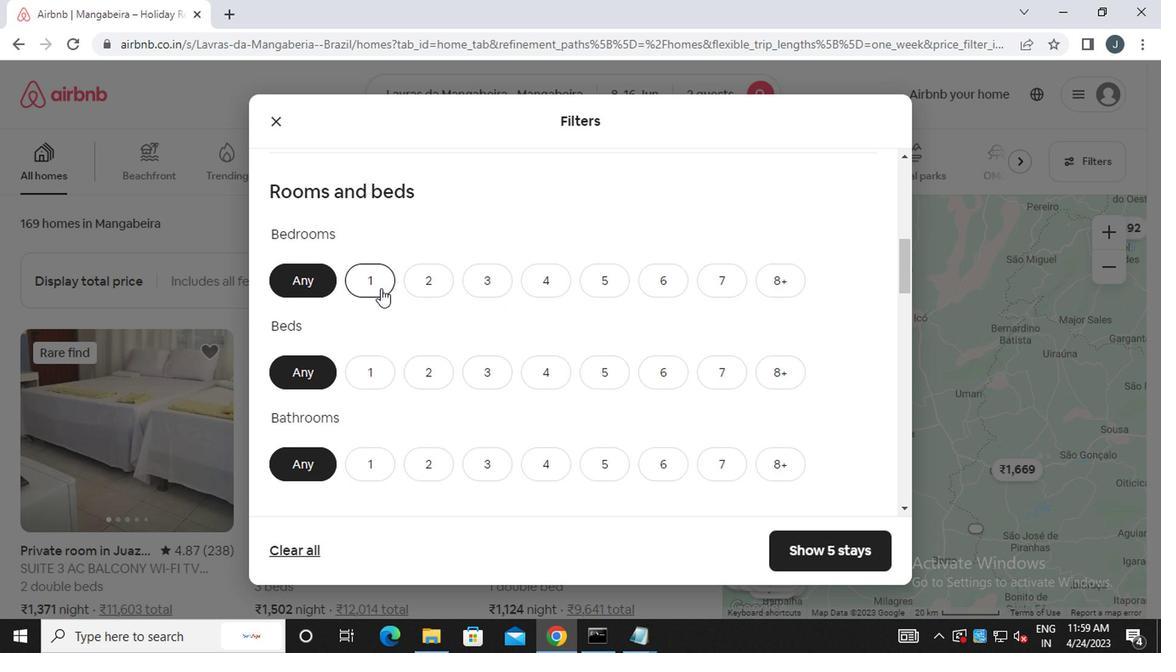 
Action: Mouse moved to (371, 368)
Screenshot: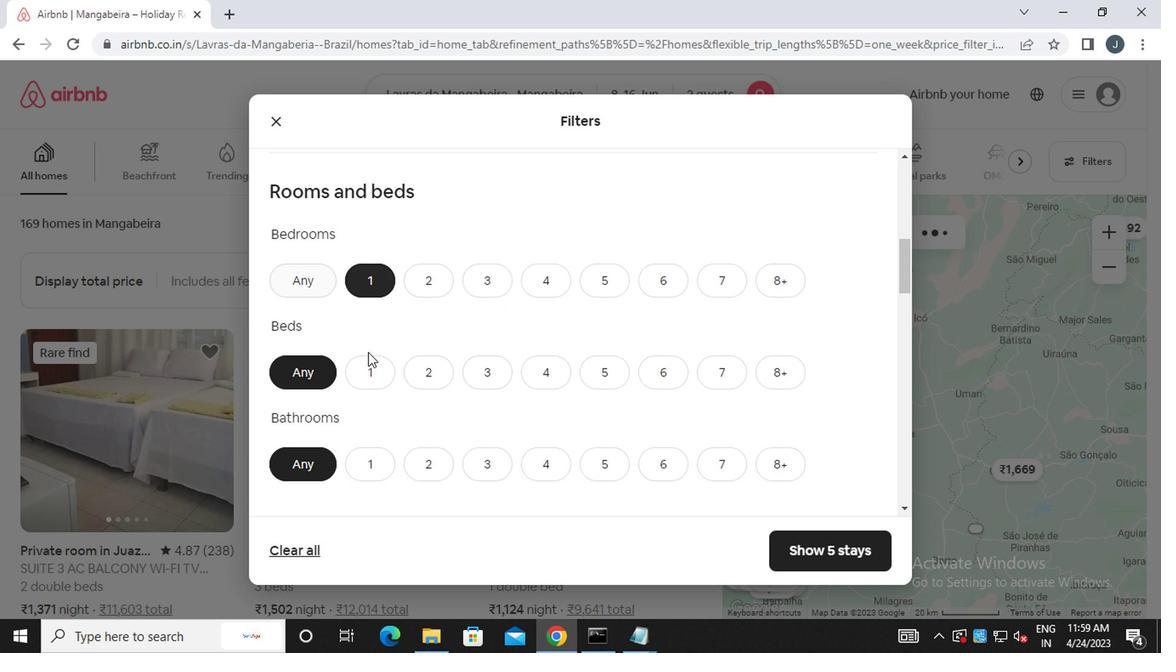 
Action: Mouse pressed left at (371, 368)
Screenshot: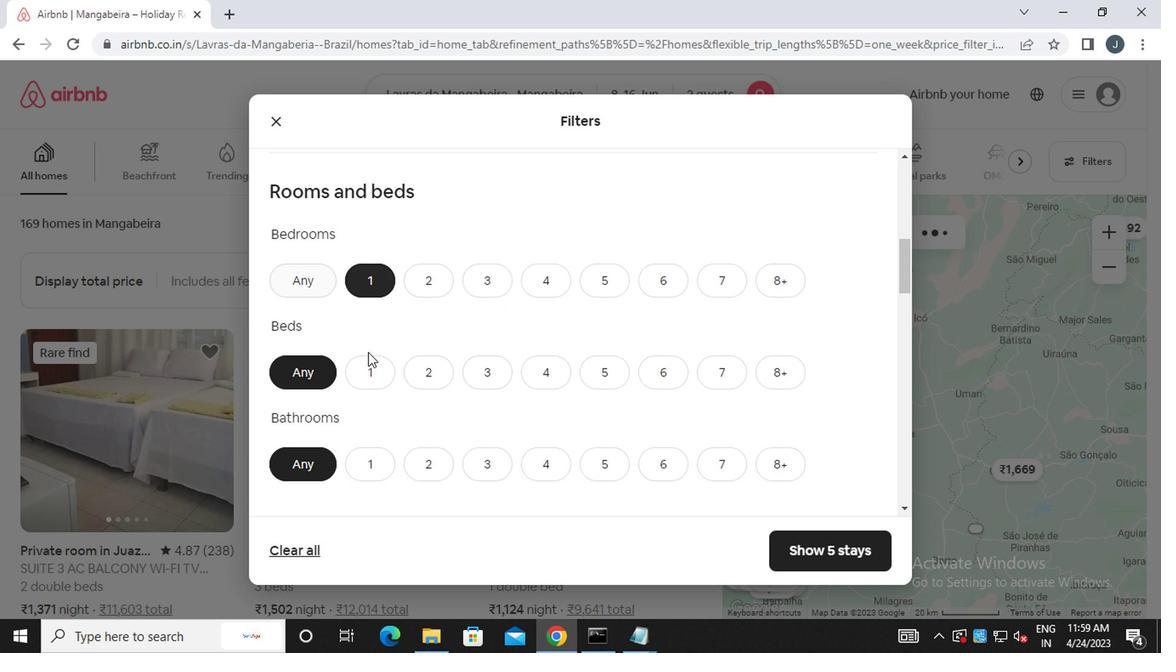 
Action: Mouse moved to (367, 462)
Screenshot: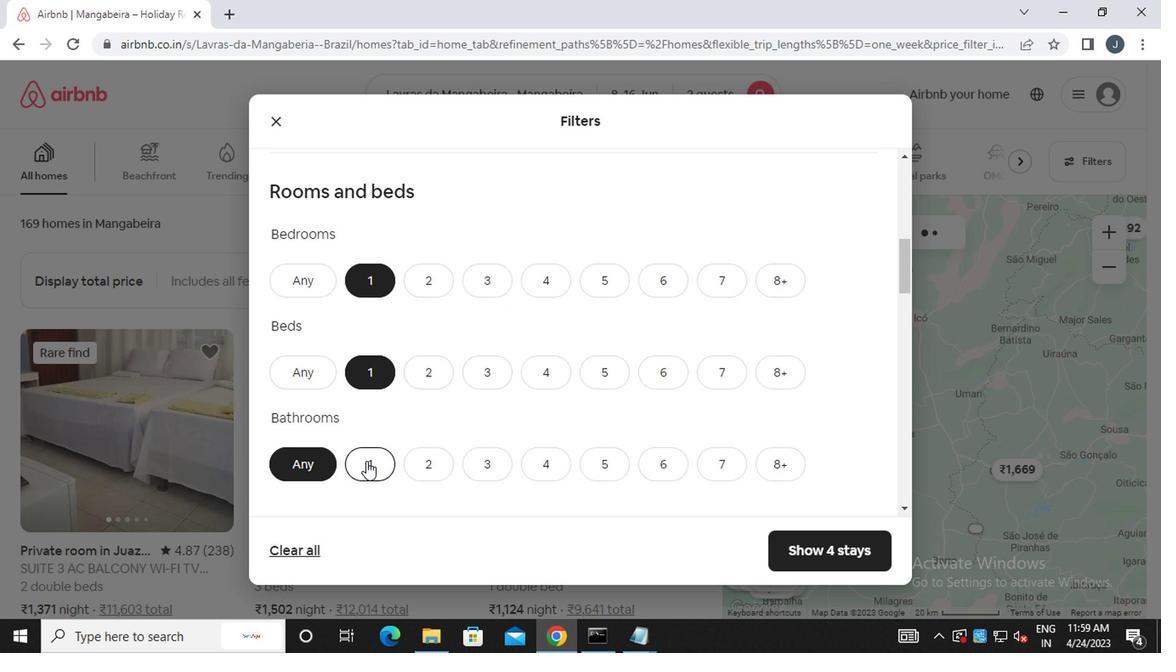 
Action: Mouse pressed left at (367, 462)
Screenshot: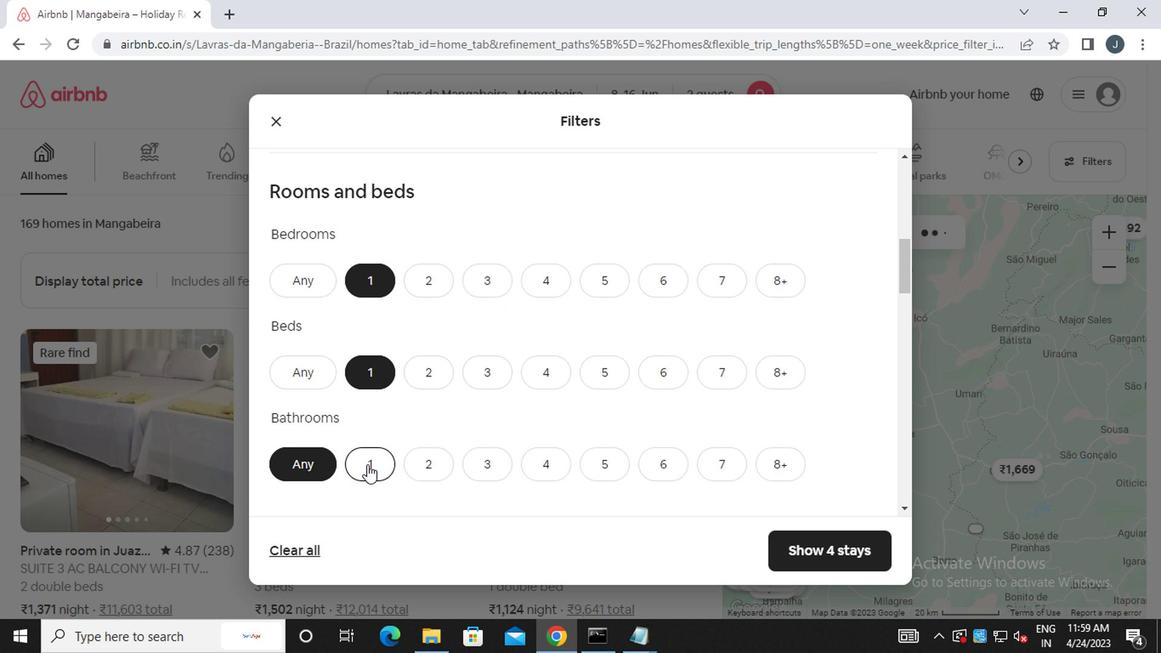 
Action: Mouse moved to (367, 467)
Screenshot: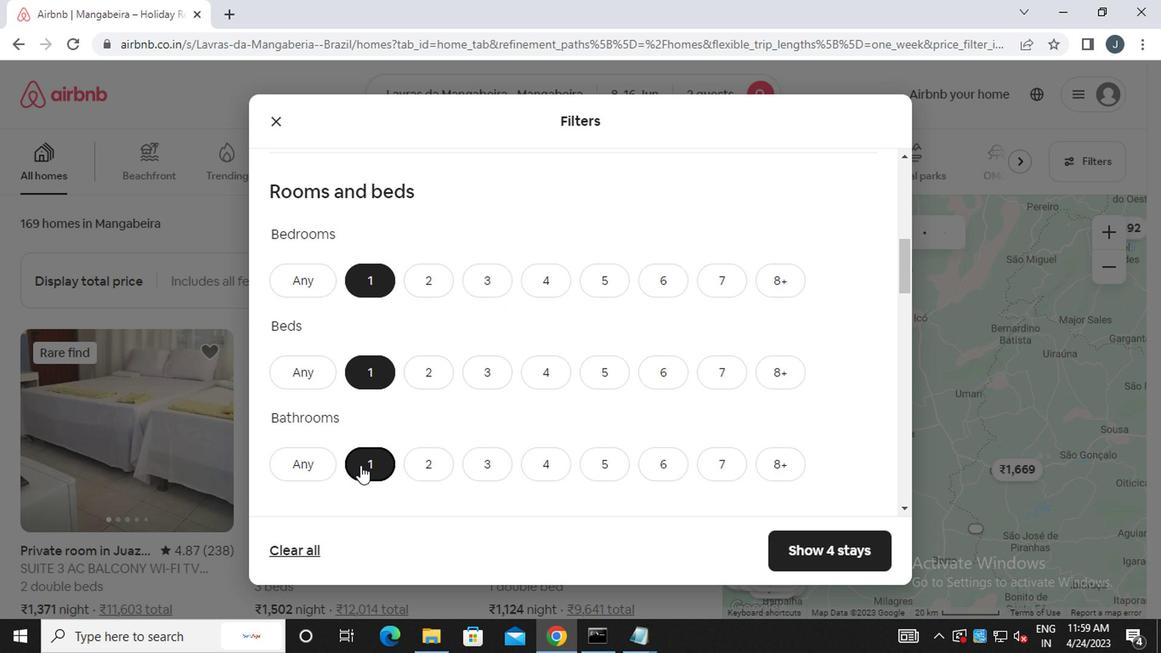 
Action: Mouse scrolled (367, 466) with delta (0, 0)
Screenshot: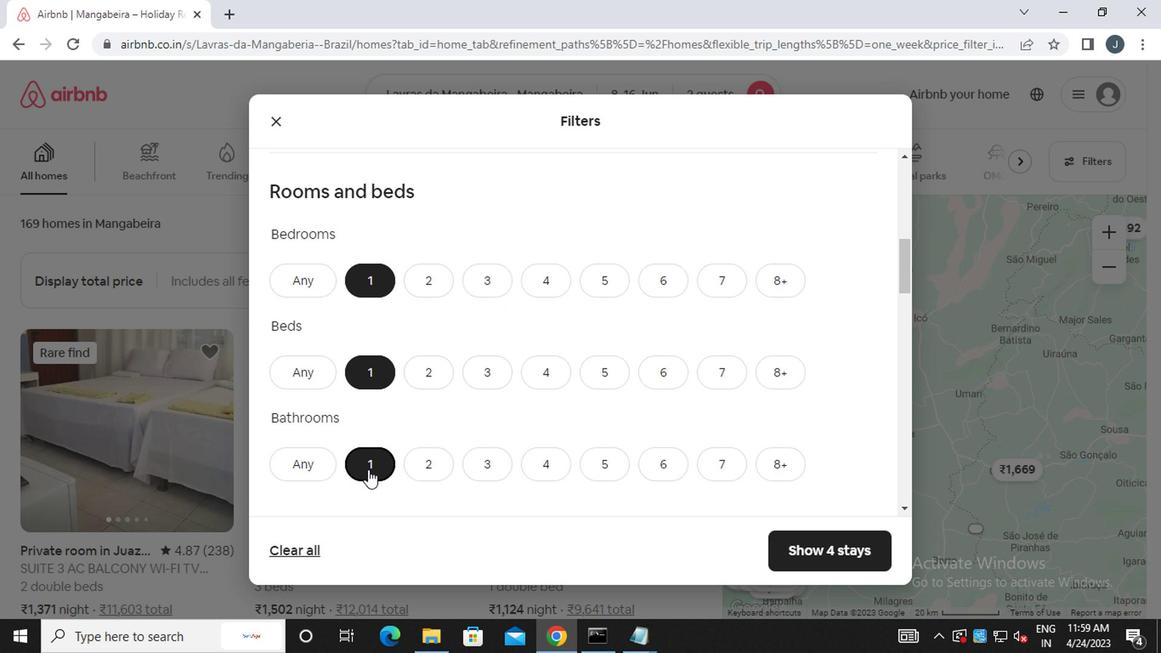 
Action: Mouse scrolled (367, 466) with delta (0, 0)
Screenshot: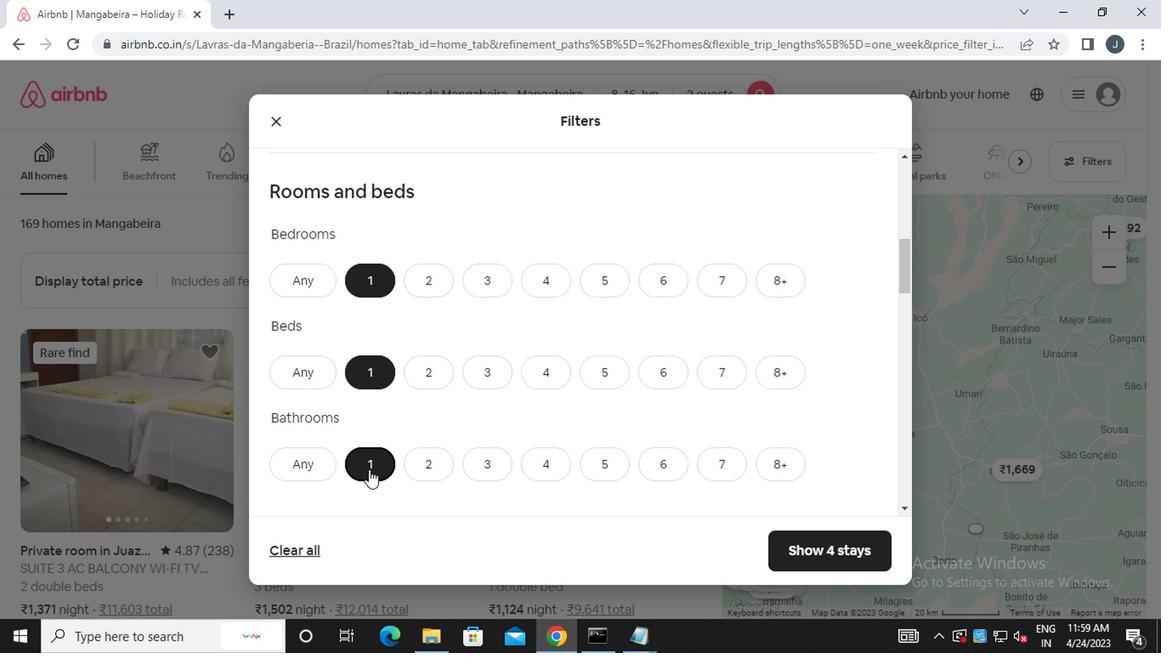 
Action: Mouse moved to (368, 472)
Screenshot: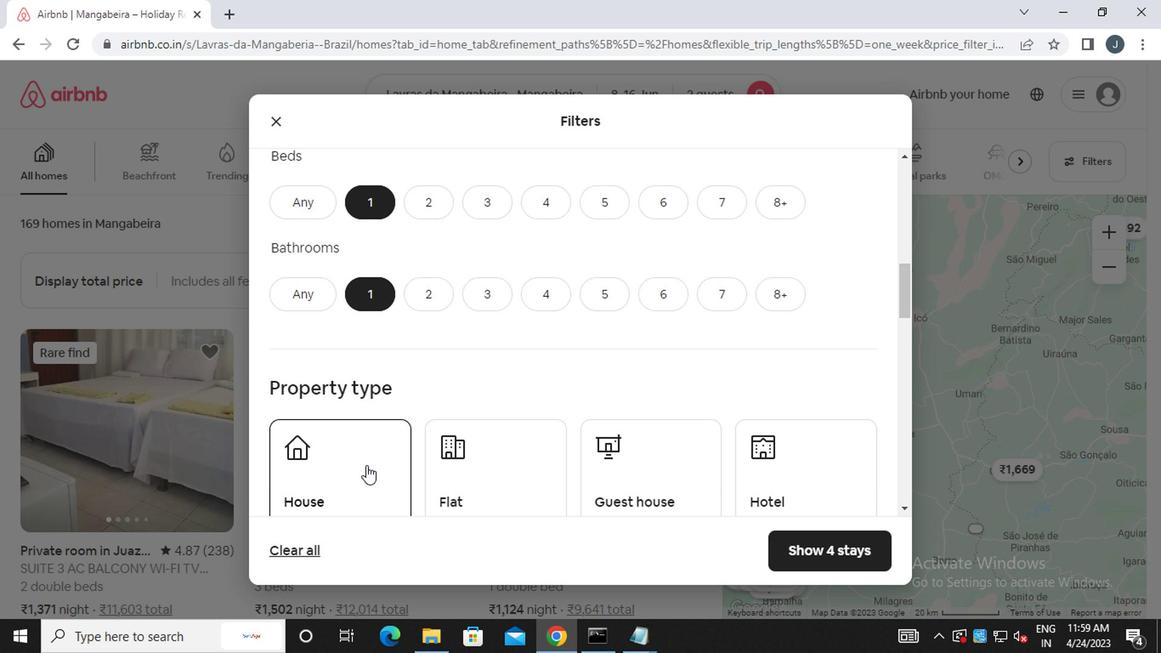 
Action: Mouse scrolled (368, 471) with delta (0, -1)
Screenshot: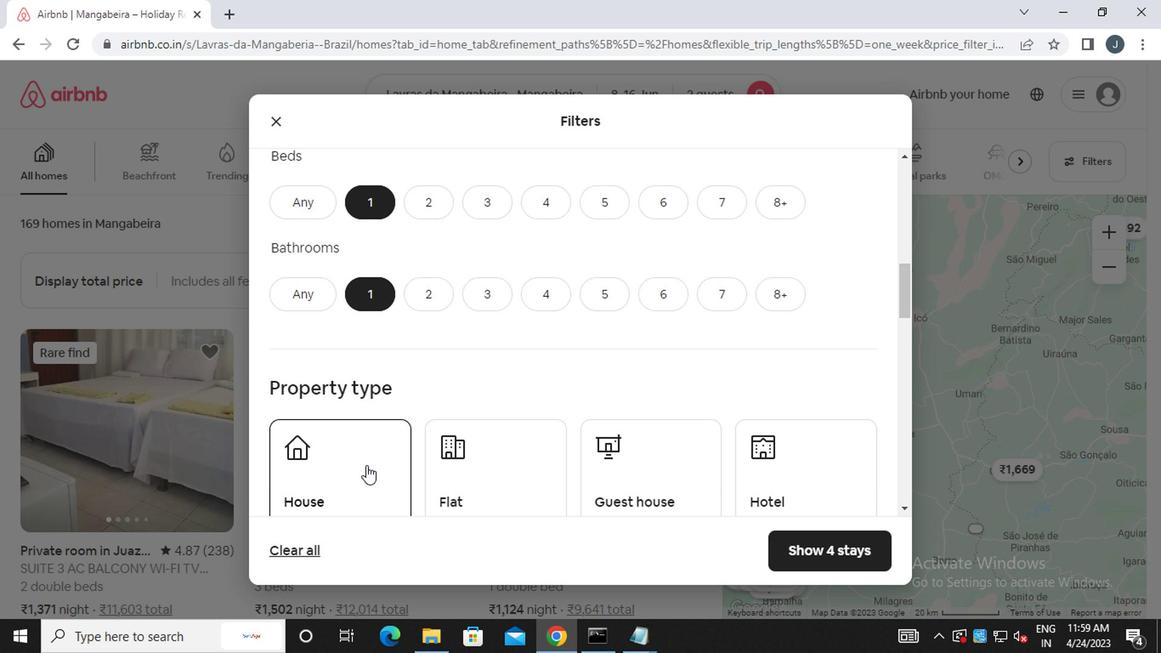 
Action: Mouse moved to (357, 395)
Screenshot: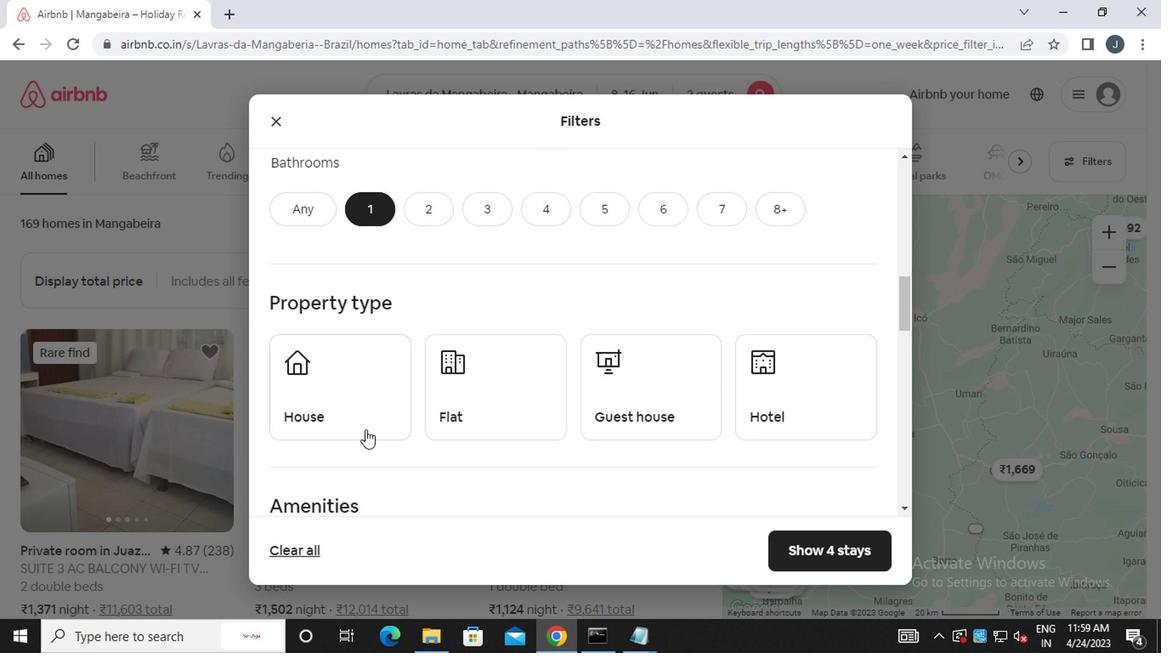 
Action: Mouse pressed left at (357, 395)
Screenshot: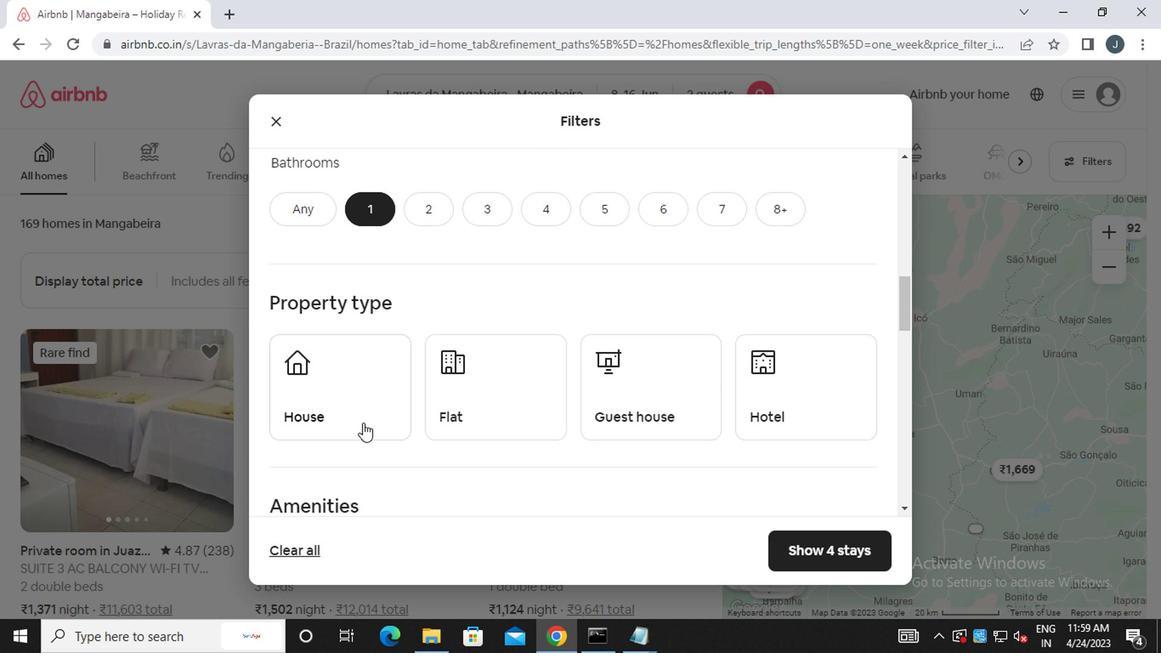 
Action: Mouse moved to (467, 413)
Screenshot: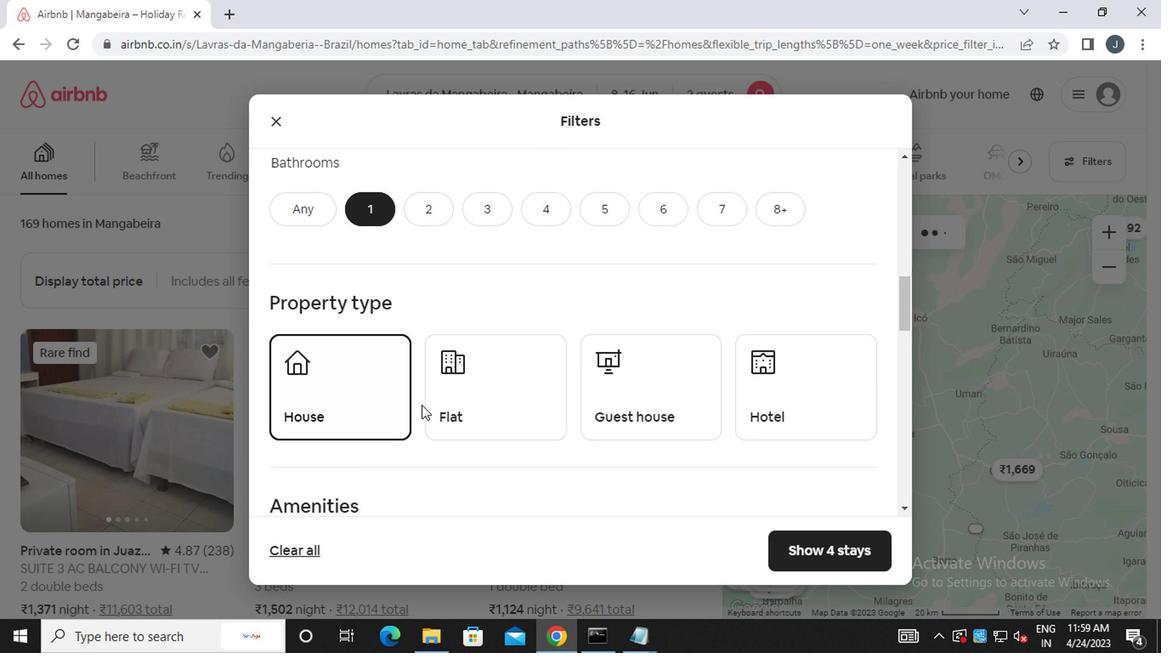 
Action: Mouse pressed left at (467, 413)
Screenshot: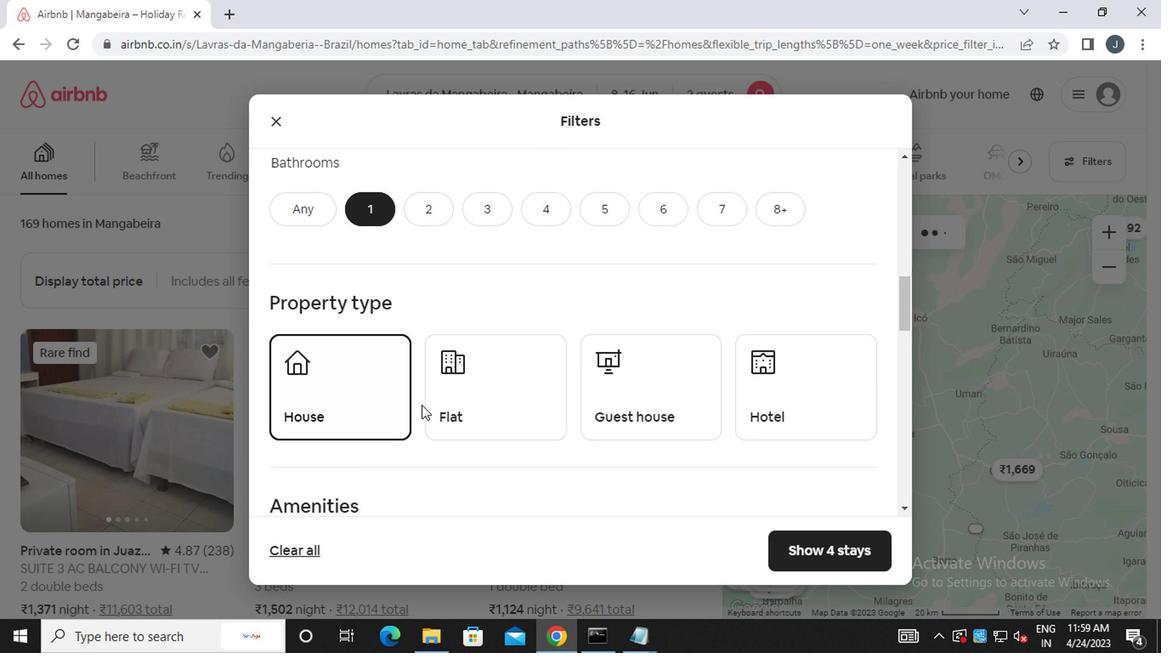 
Action: Mouse moved to (668, 408)
Screenshot: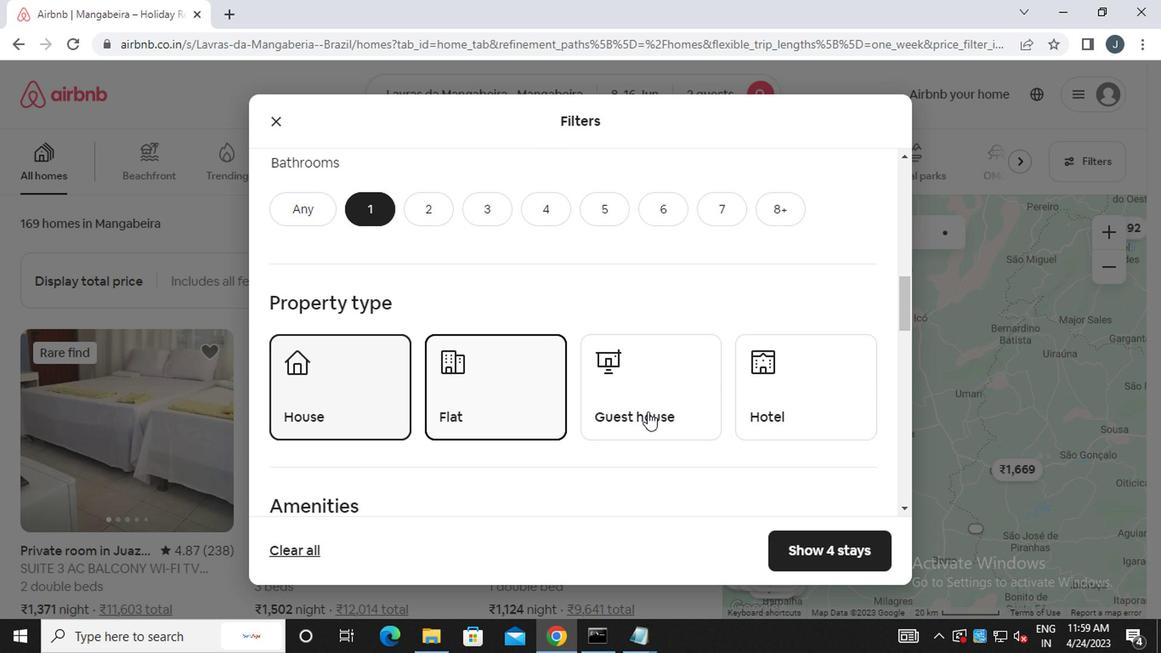 
Action: Mouse pressed left at (668, 408)
Screenshot: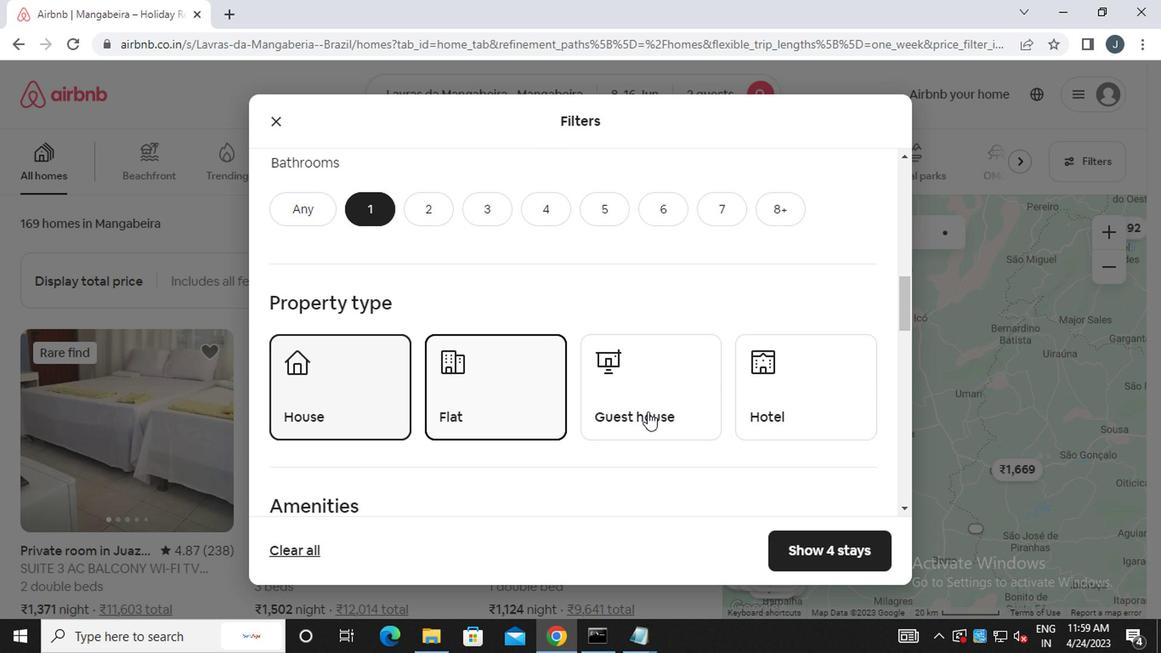 
Action: Mouse moved to (798, 403)
Screenshot: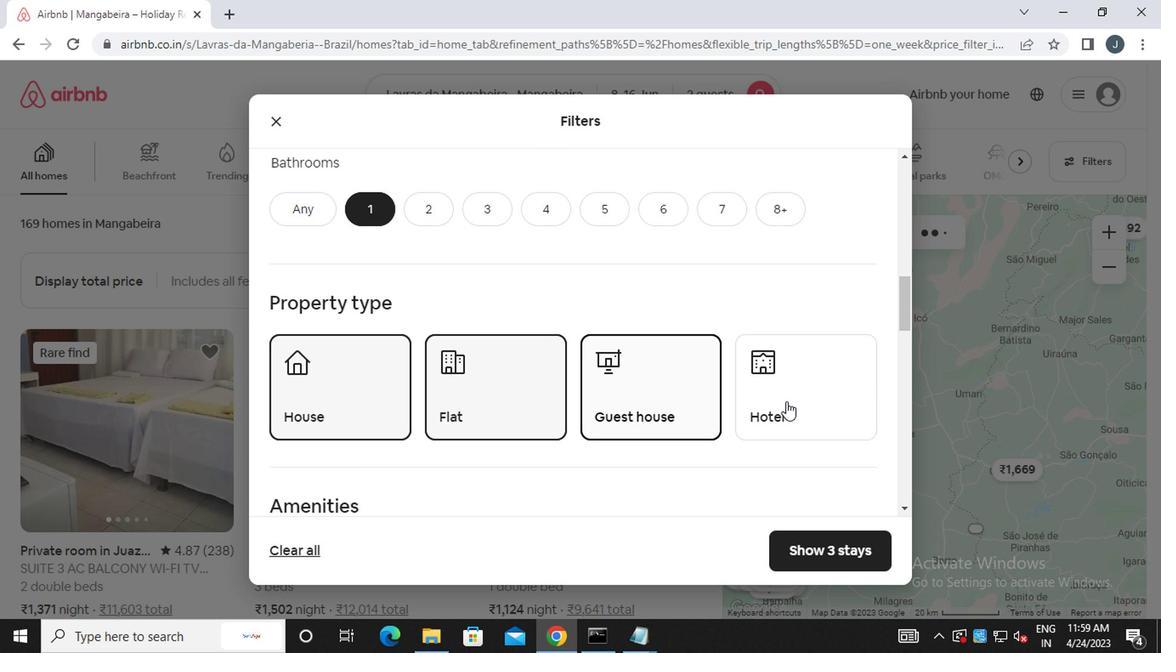 
Action: Mouse pressed left at (798, 403)
Screenshot: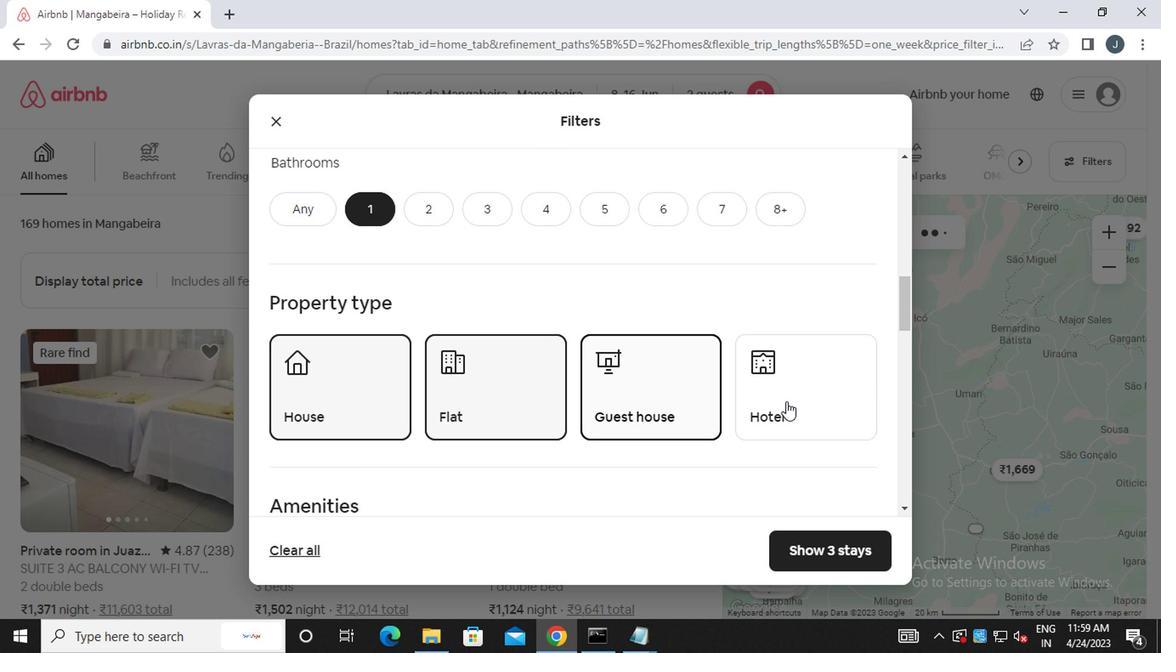 
Action: Mouse moved to (655, 420)
Screenshot: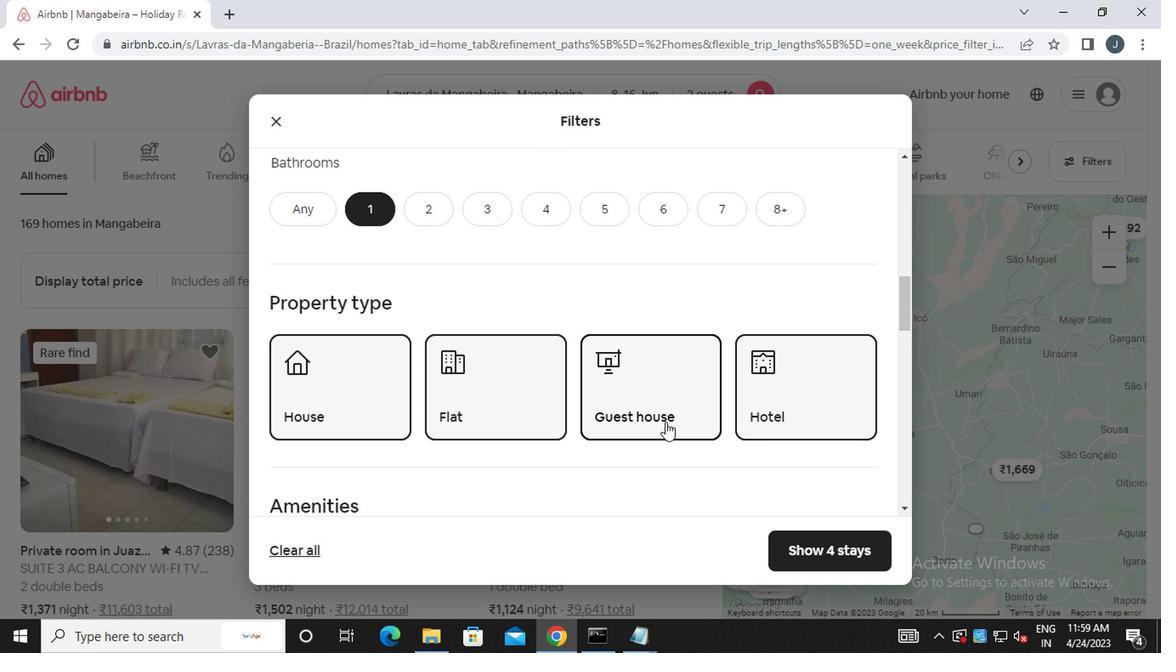 
Action: Mouse scrolled (655, 419) with delta (0, -1)
Screenshot: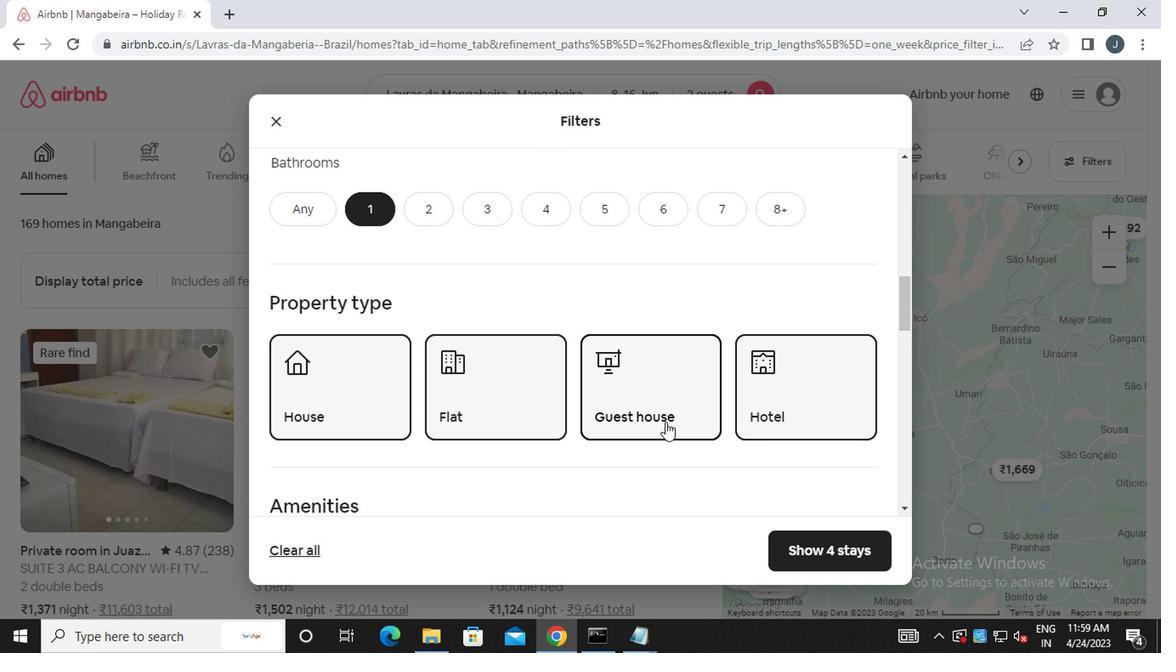 
Action: Mouse moved to (652, 420)
Screenshot: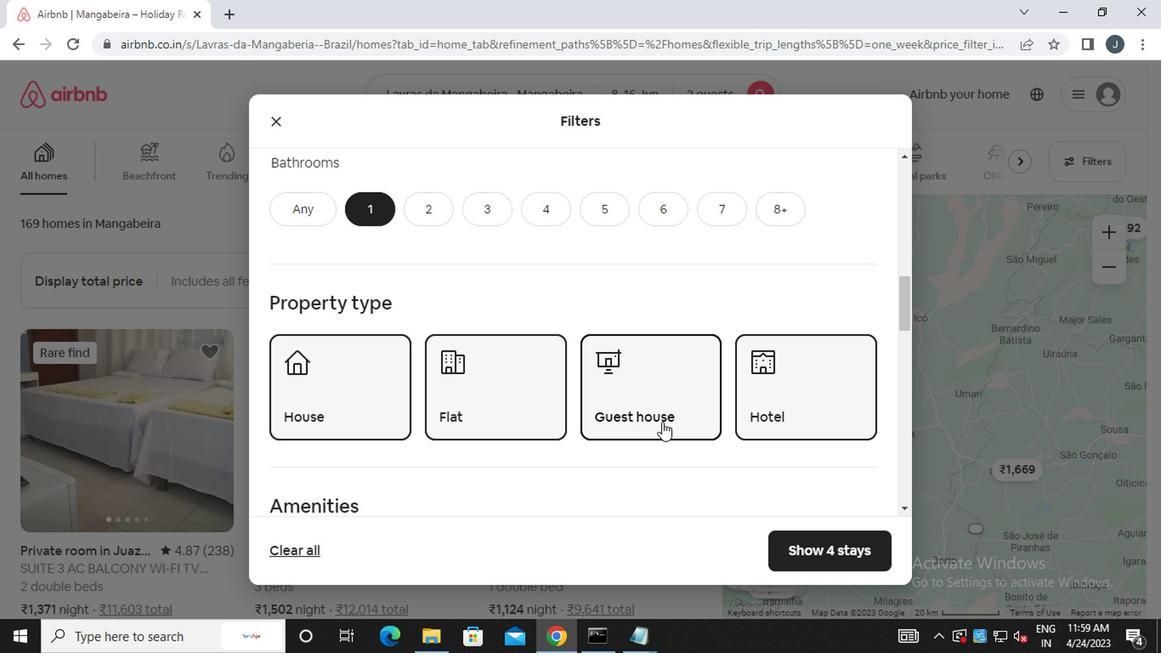 
Action: Mouse scrolled (652, 419) with delta (0, -1)
Screenshot: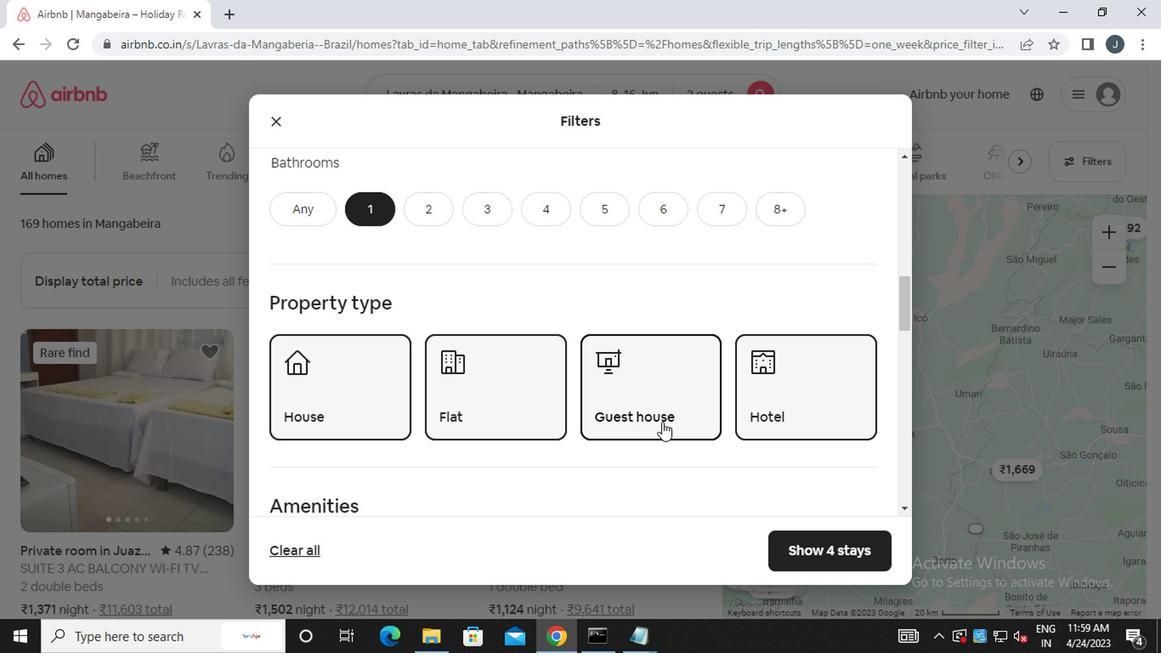 
Action: Mouse moved to (510, 408)
Screenshot: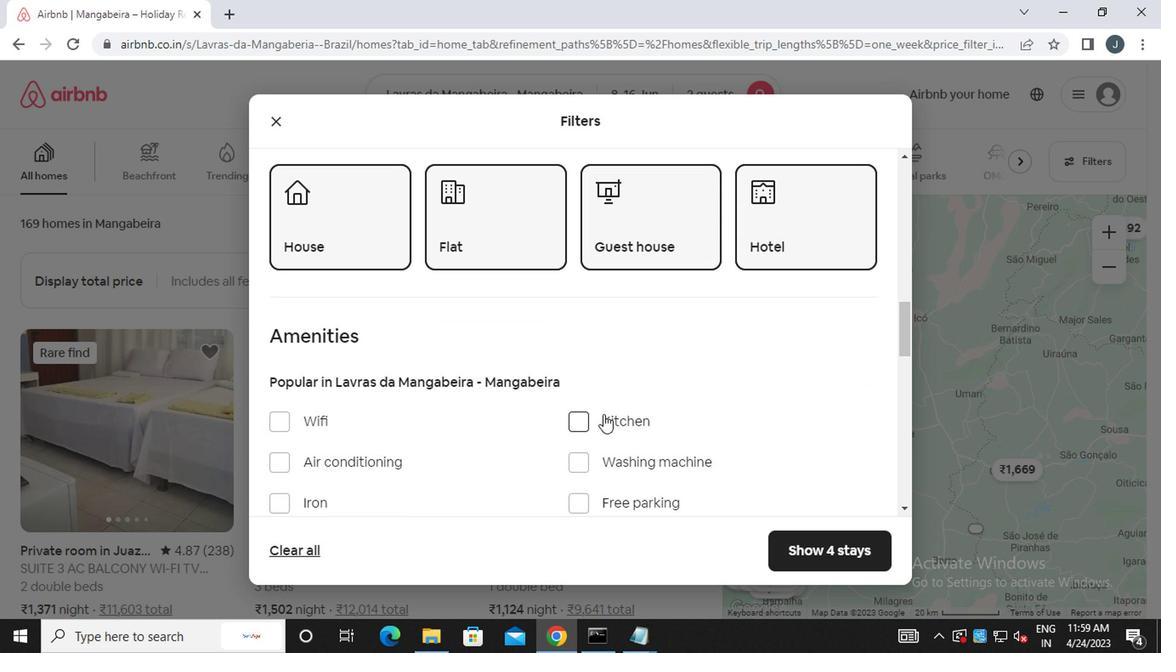 
Action: Mouse scrolled (510, 407) with delta (0, -1)
Screenshot: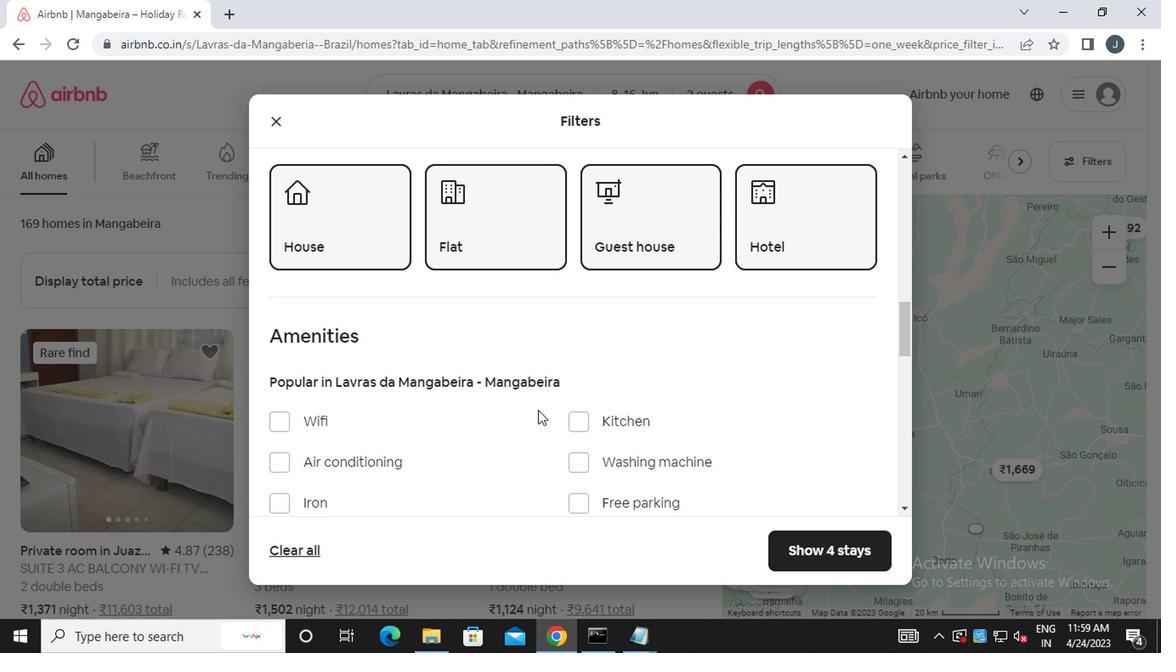 
Action: Mouse scrolled (510, 407) with delta (0, -1)
Screenshot: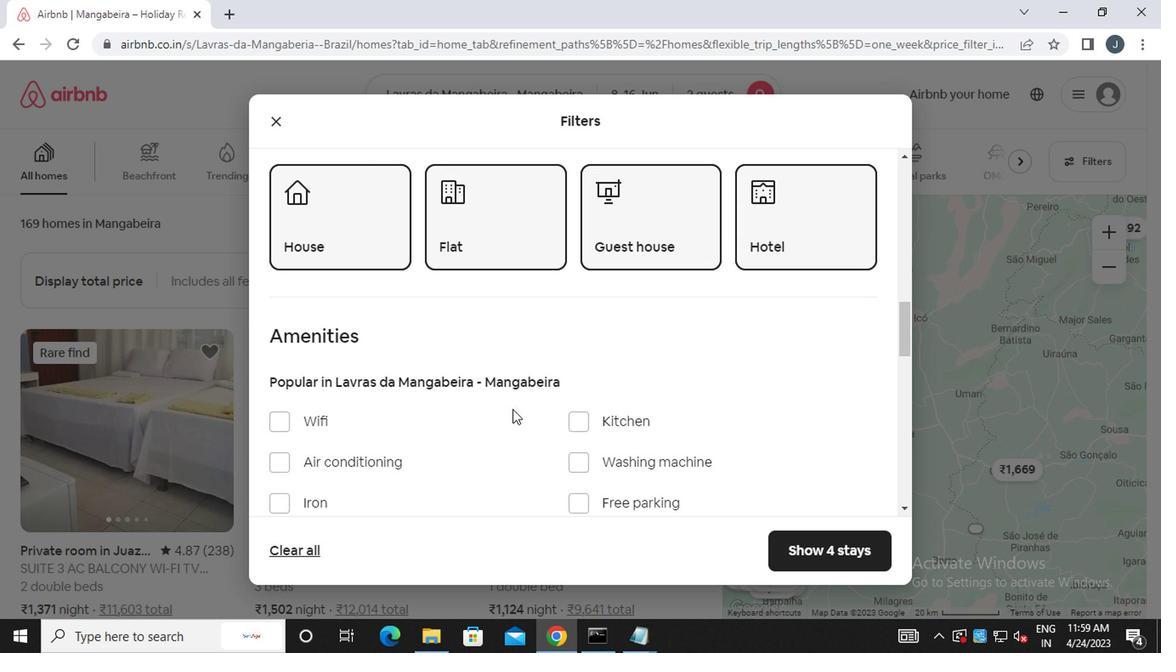 
Action: Mouse moved to (298, 258)
Screenshot: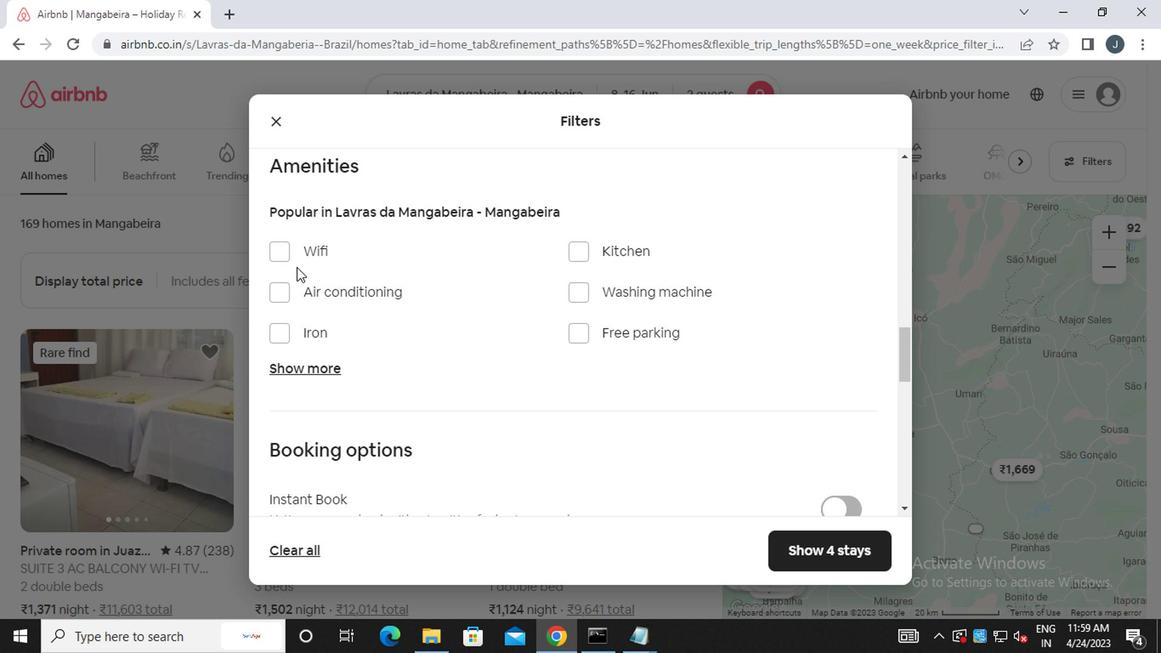 
Action: Mouse pressed left at (298, 258)
Screenshot: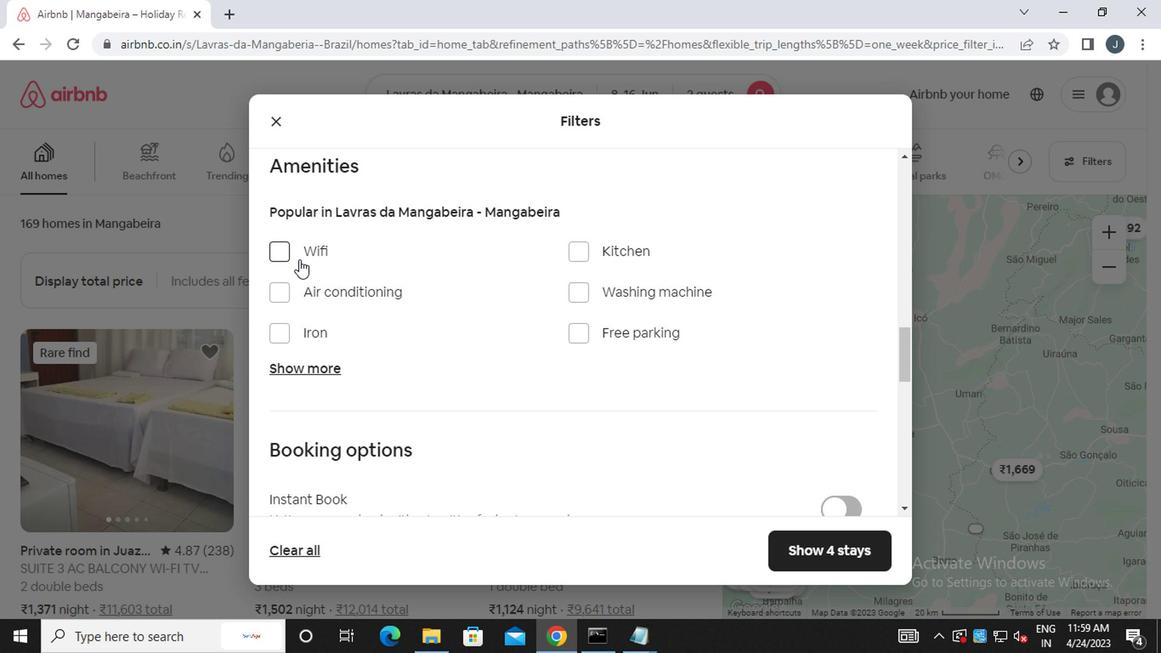 
Action: Mouse moved to (478, 324)
Screenshot: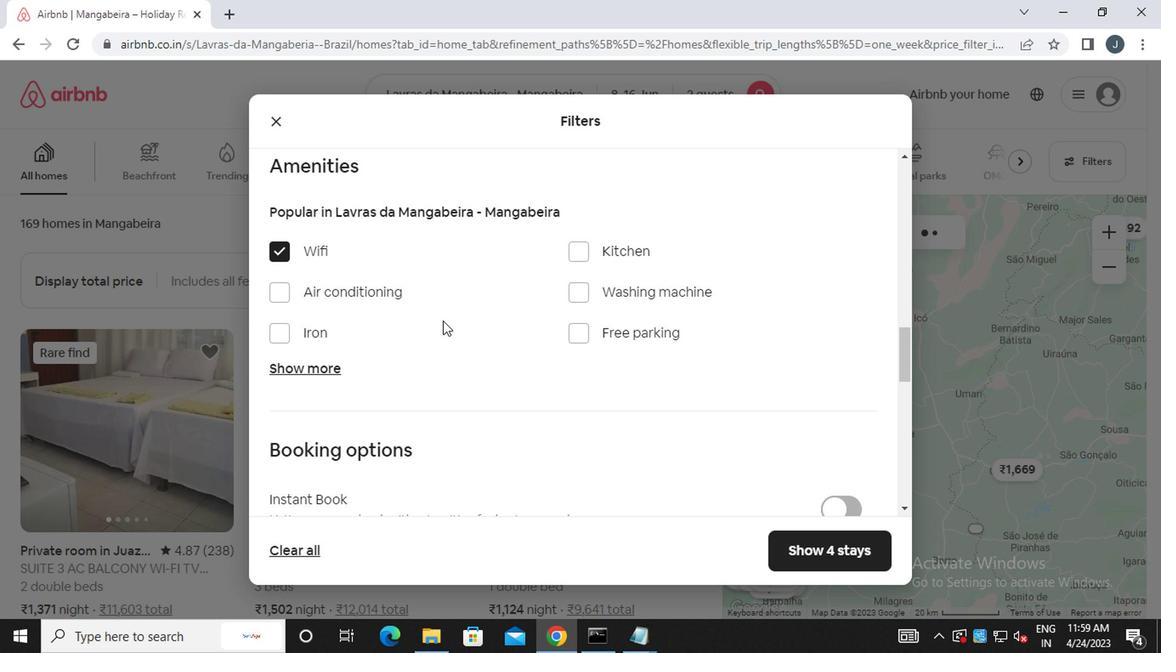 
Action: Mouse scrolled (478, 323) with delta (0, 0)
Screenshot: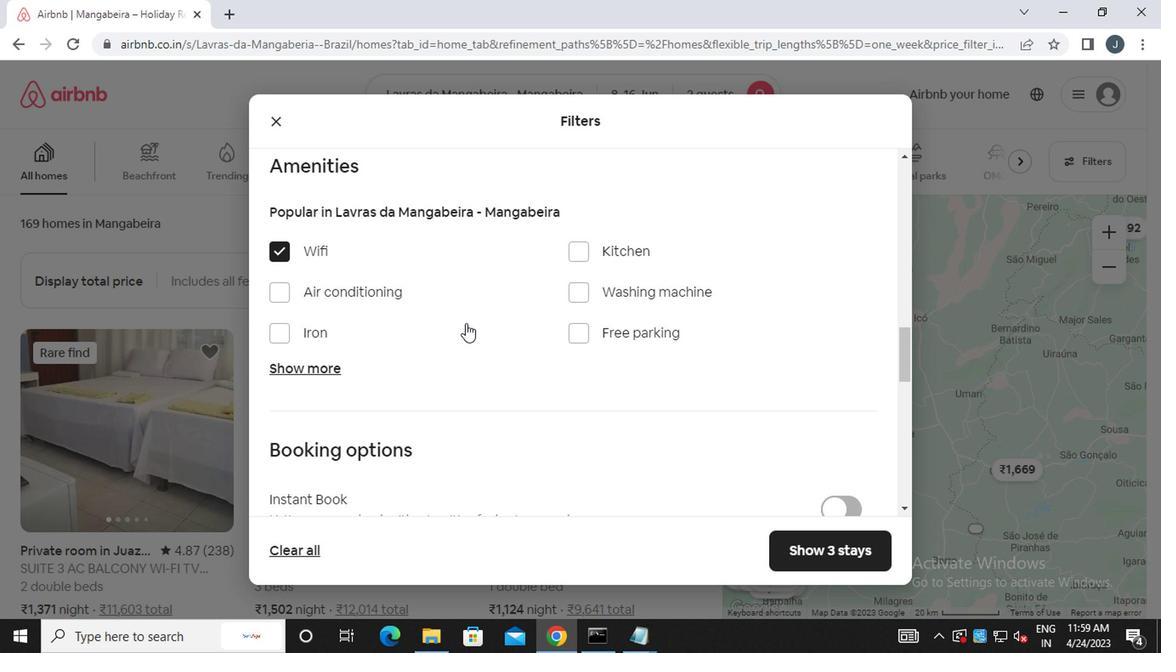 
Action: Mouse scrolled (478, 323) with delta (0, 0)
Screenshot: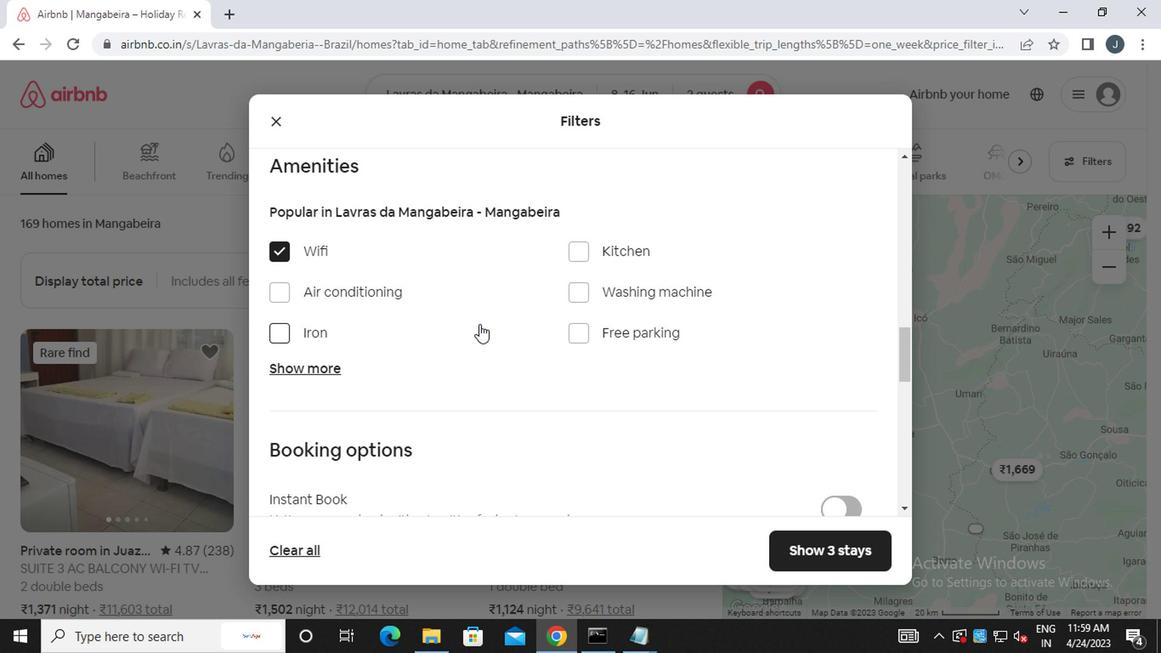 
Action: Mouse moved to (480, 326)
Screenshot: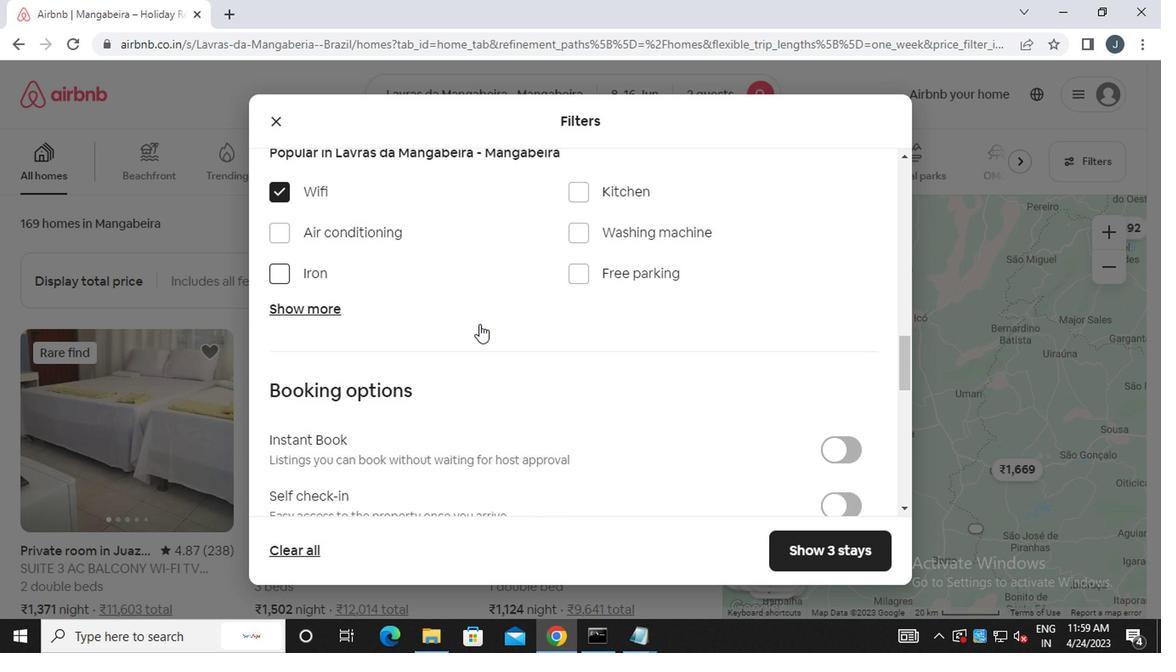 
Action: Mouse scrolled (480, 325) with delta (0, 0)
Screenshot: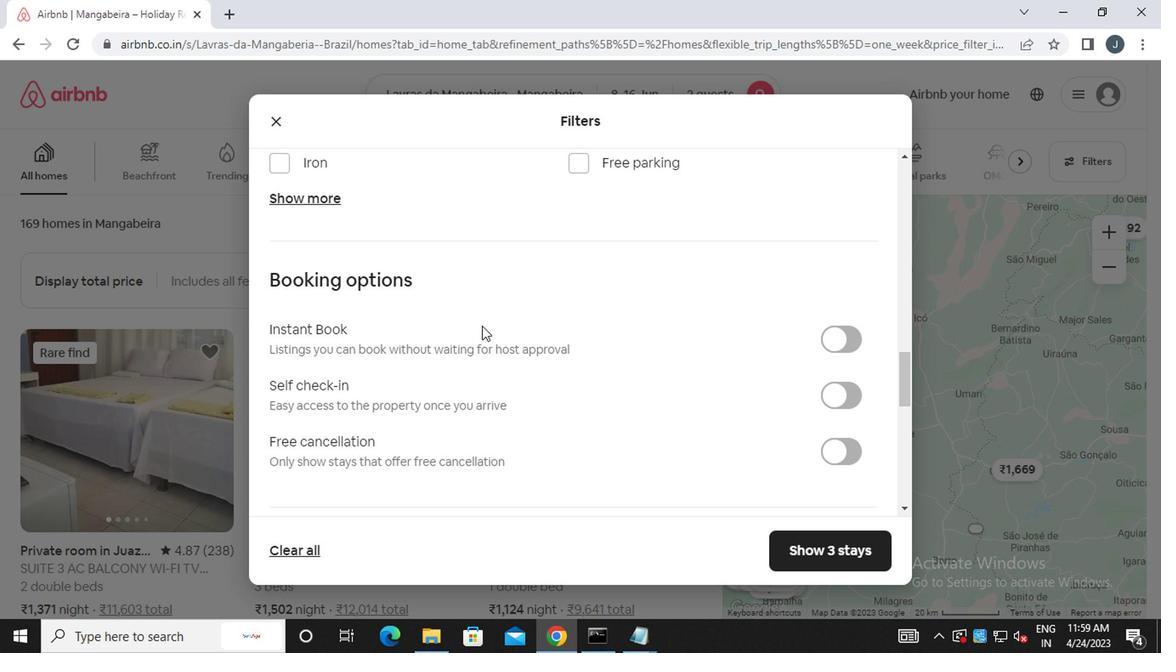 
Action: Mouse scrolled (480, 325) with delta (0, 0)
Screenshot: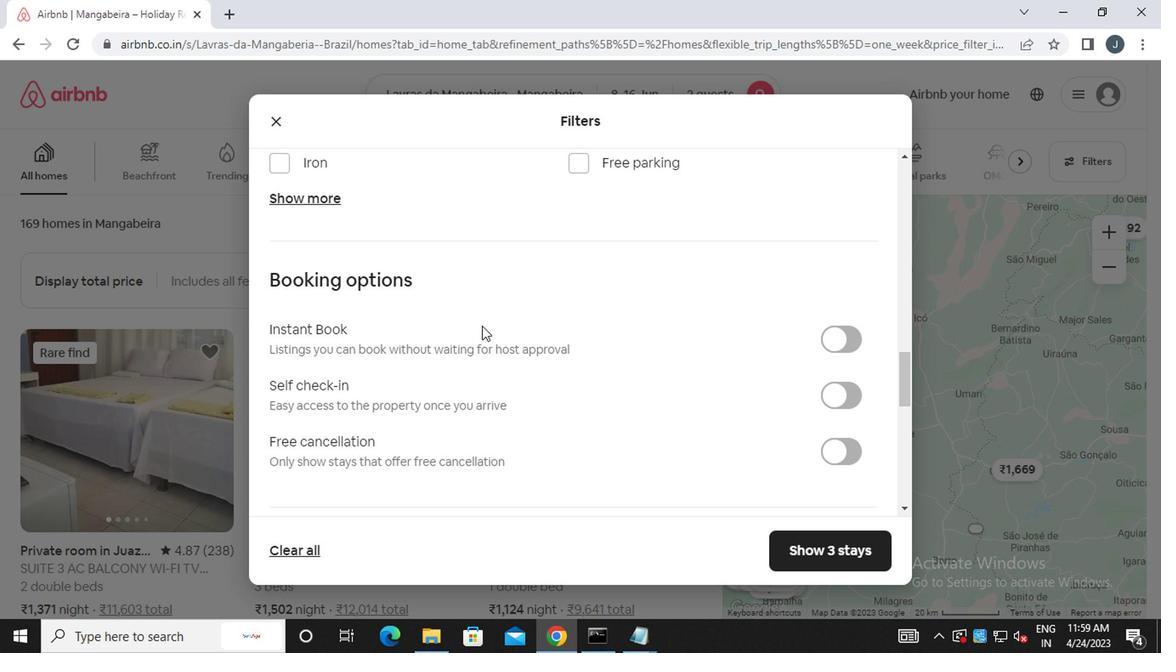 
Action: Mouse moved to (845, 233)
Screenshot: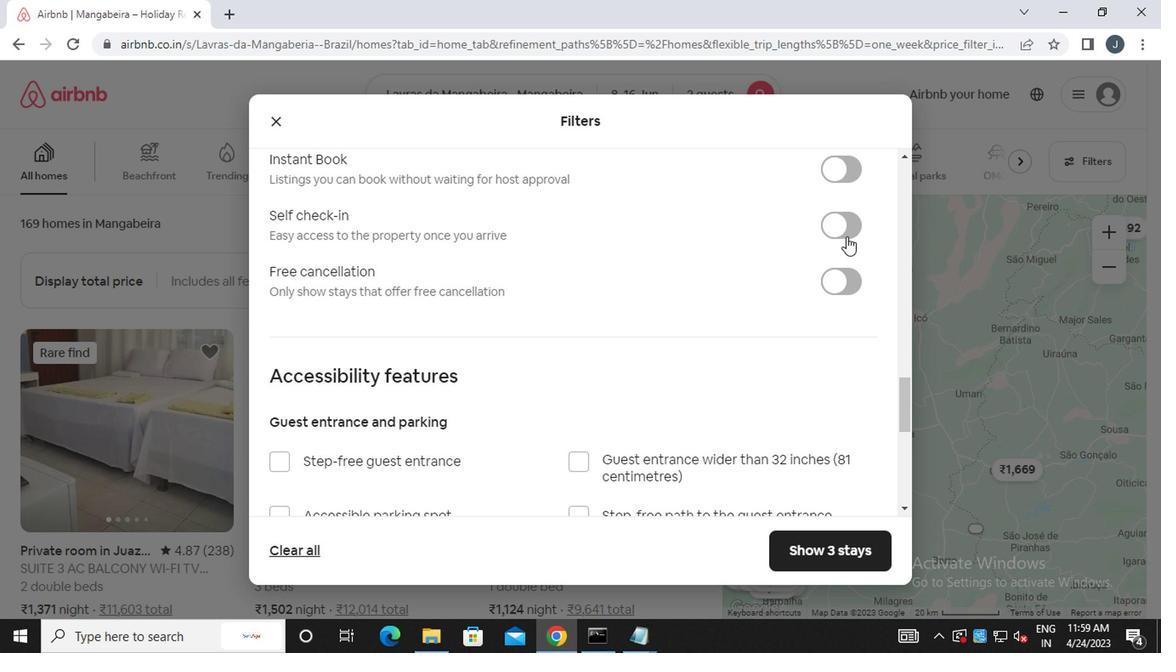 
Action: Mouse pressed left at (845, 233)
Screenshot: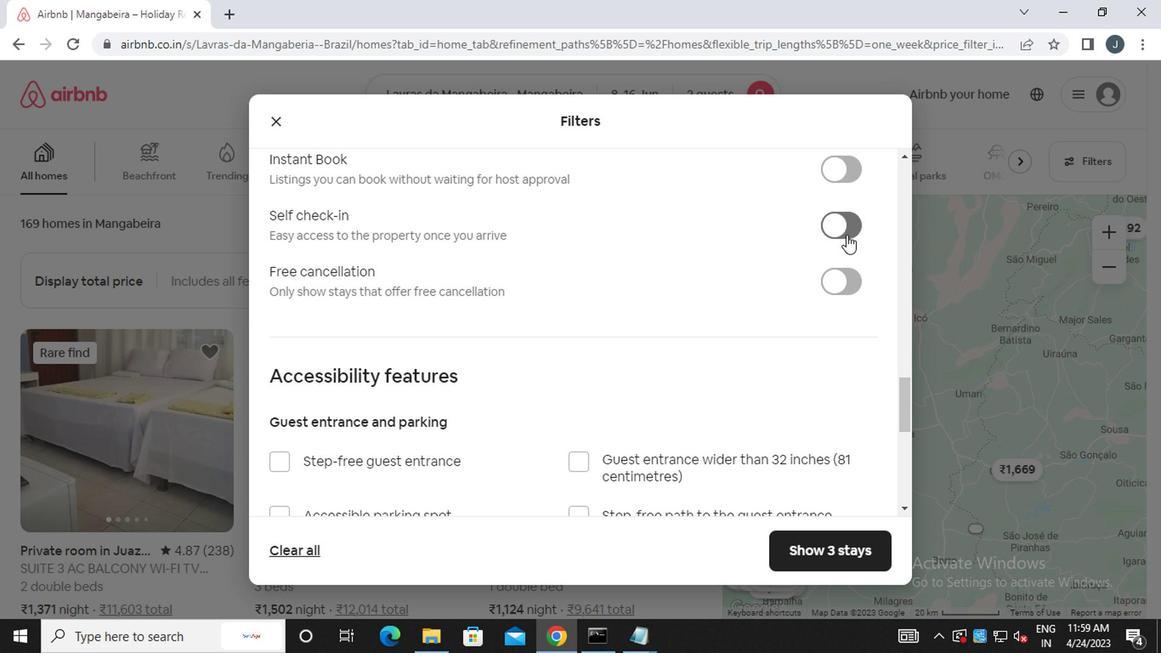 
Action: Mouse moved to (445, 413)
Screenshot: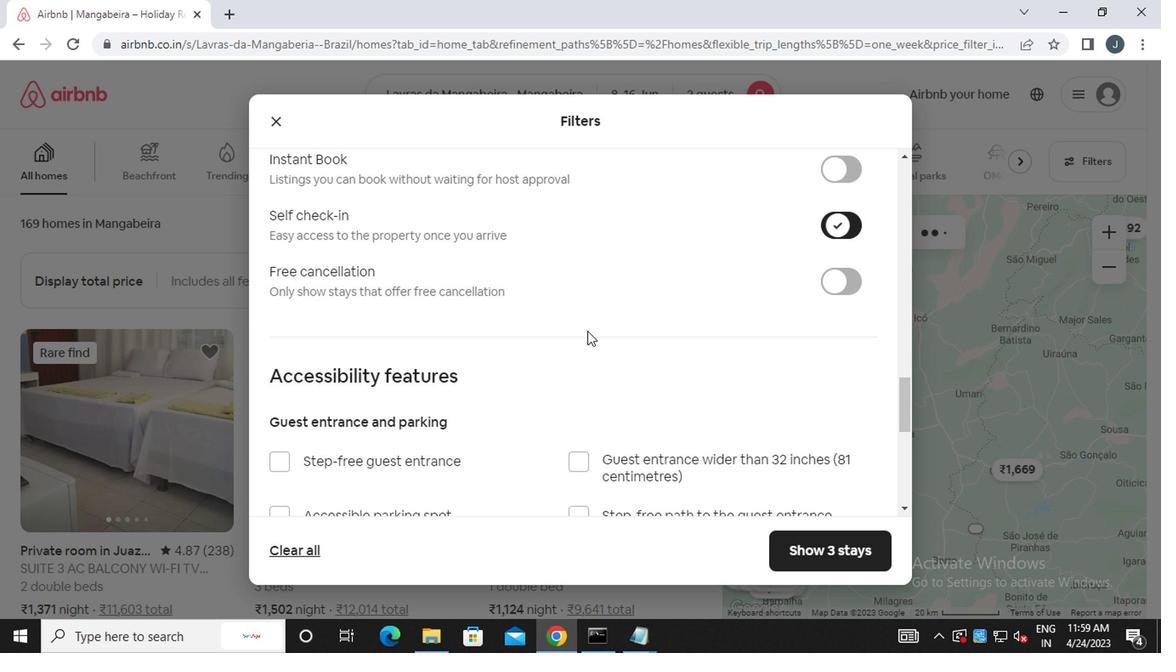 
Action: Mouse scrolled (445, 412) with delta (0, 0)
Screenshot: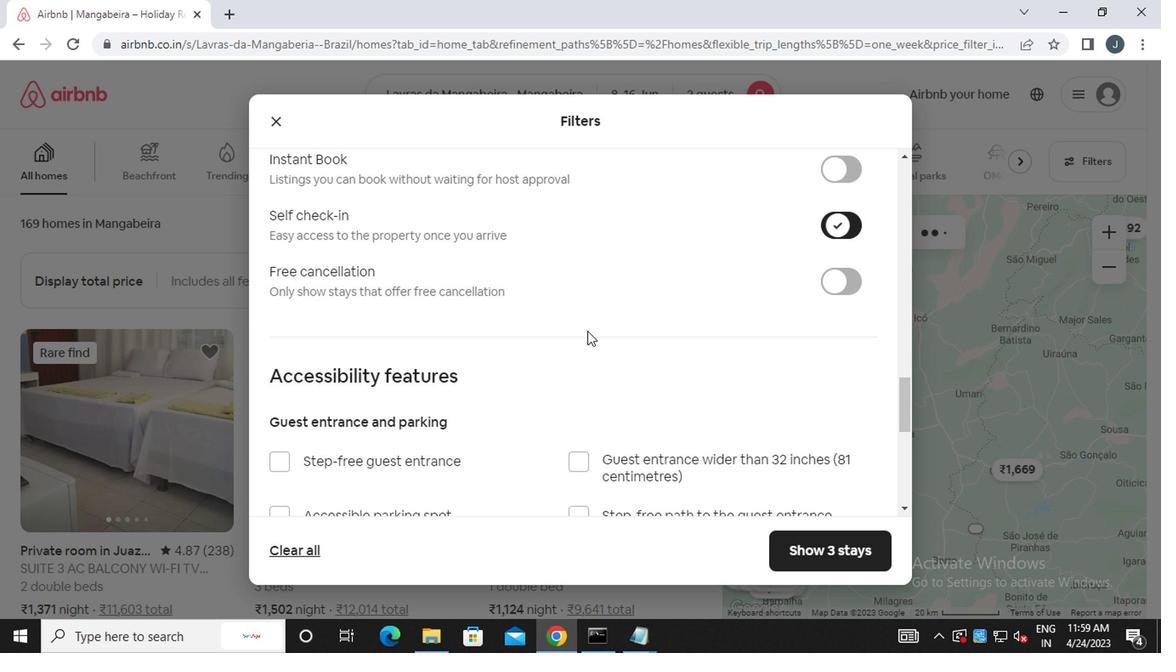 
Action: Mouse moved to (440, 421)
Screenshot: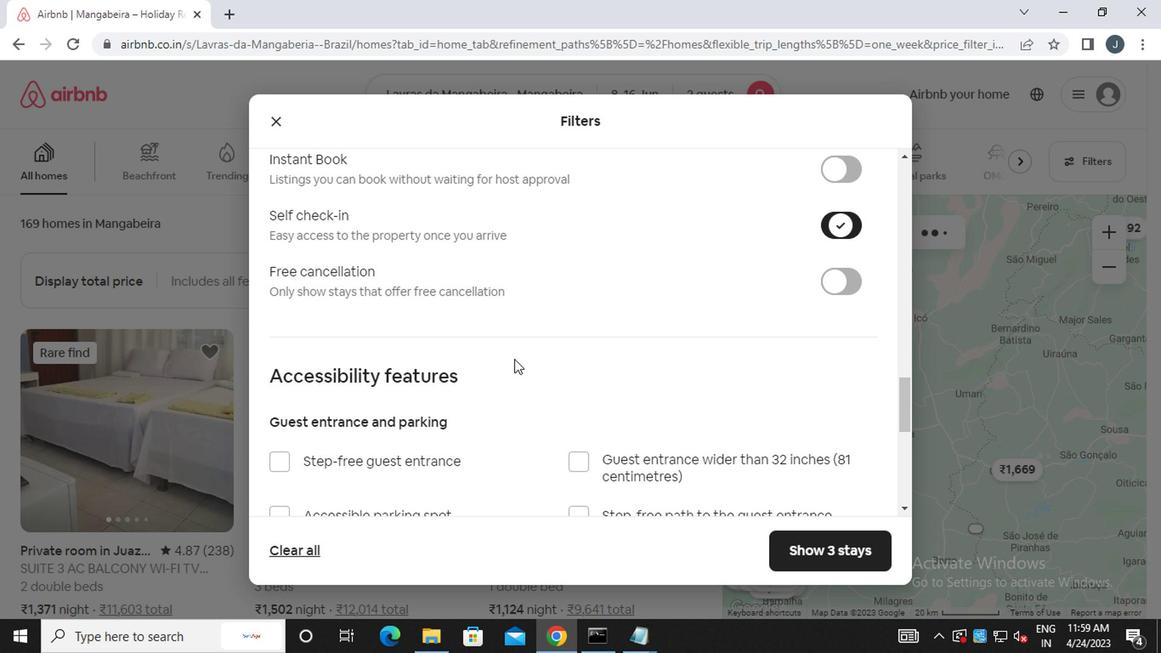 
Action: Mouse scrolled (440, 420) with delta (0, 0)
Screenshot: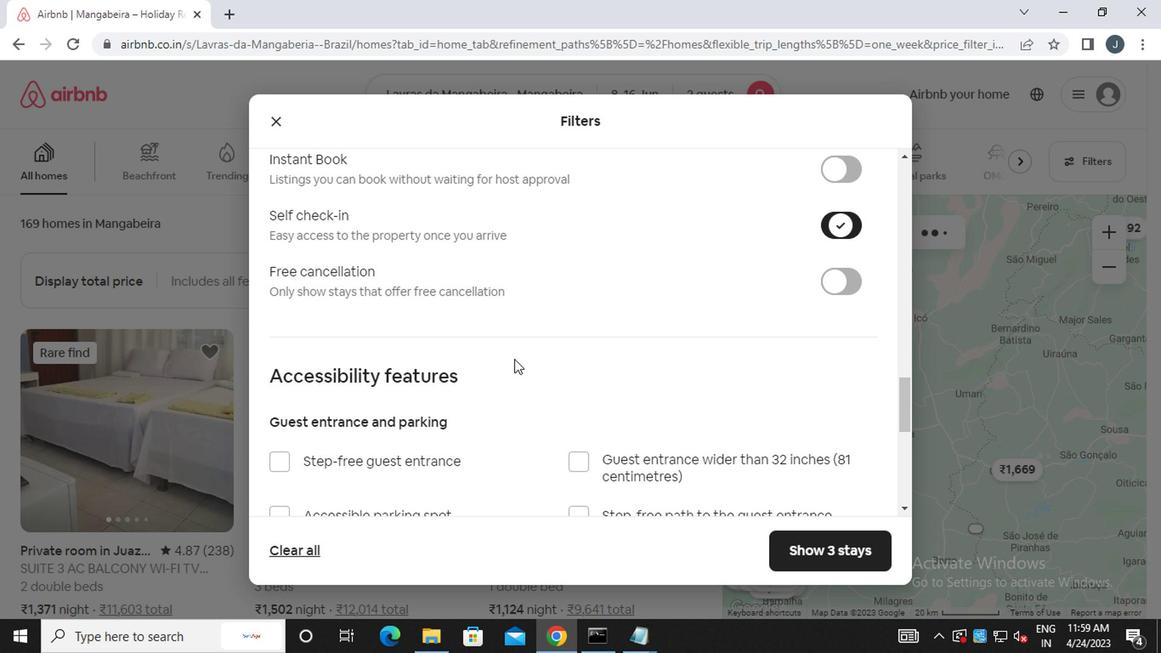
Action: Mouse moved to (439, 423)
Screenshot: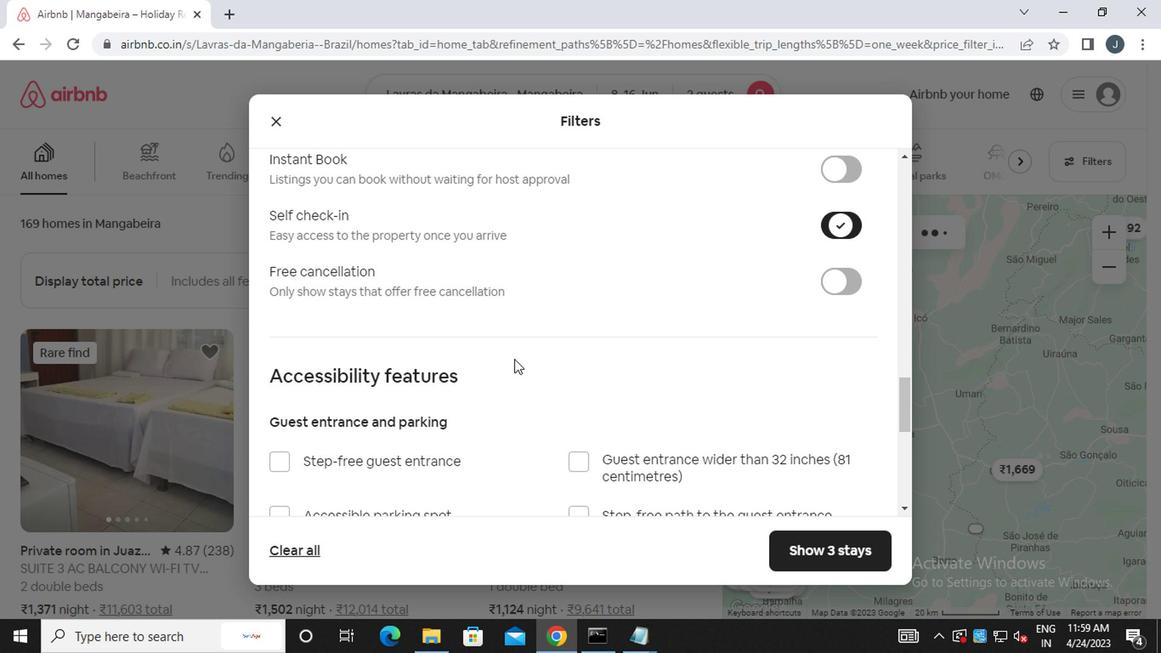 
Action: Mouse scrolled (439, 423) with delta (0, 0)
Screenshot: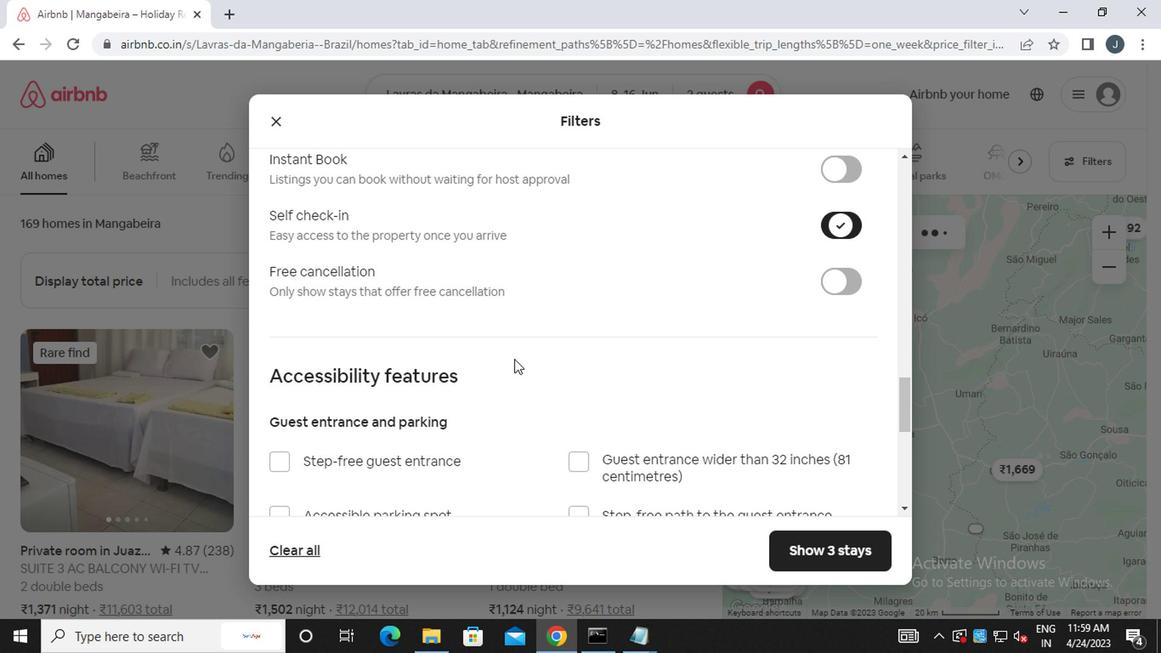 
Action: Mouse moved to (439, 425)
Screenshot: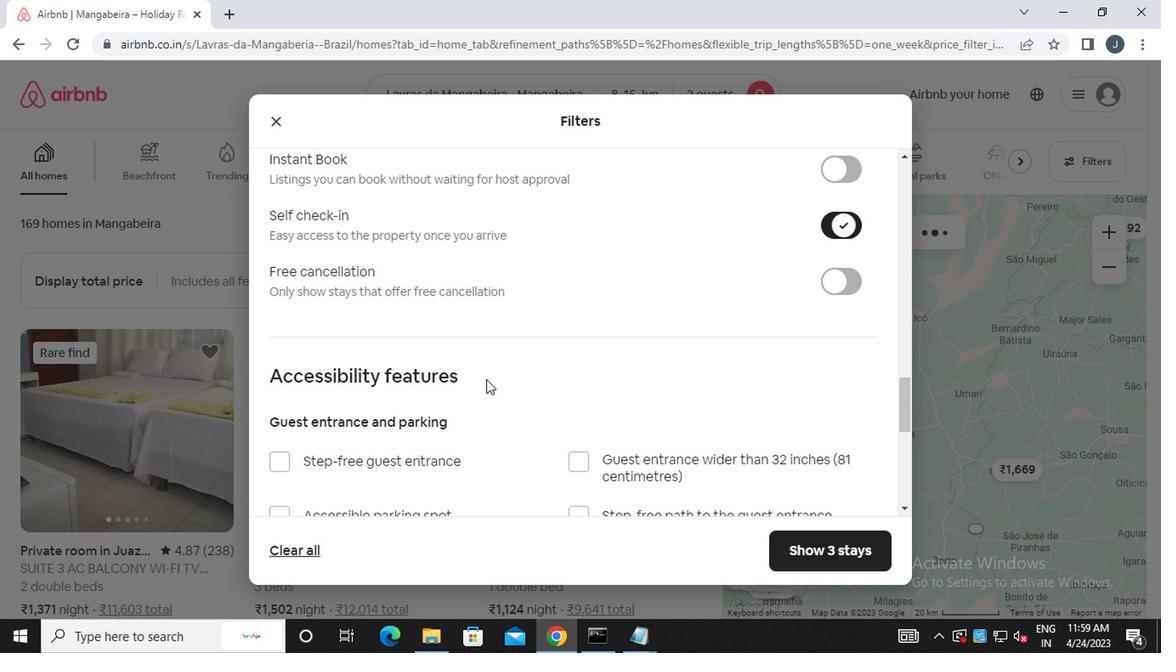 
Action: Mouse scrolled (439, 423) with delta (0, -1)
Screenshot: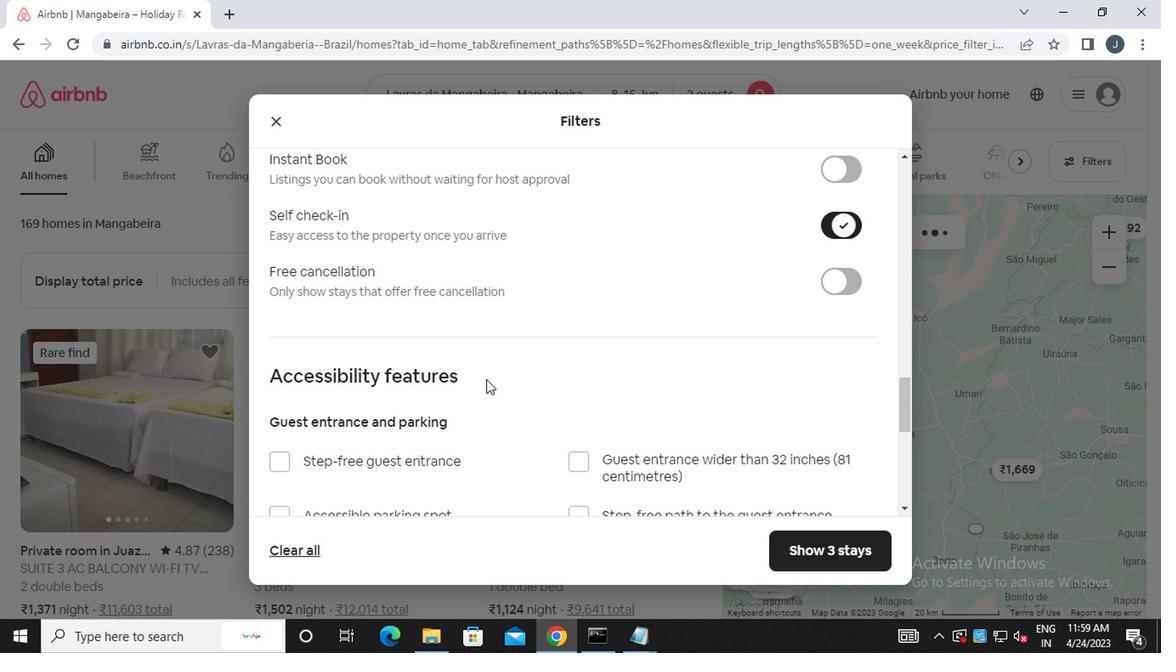 
Action: Mouse moved to (438, 425)
Screenshot: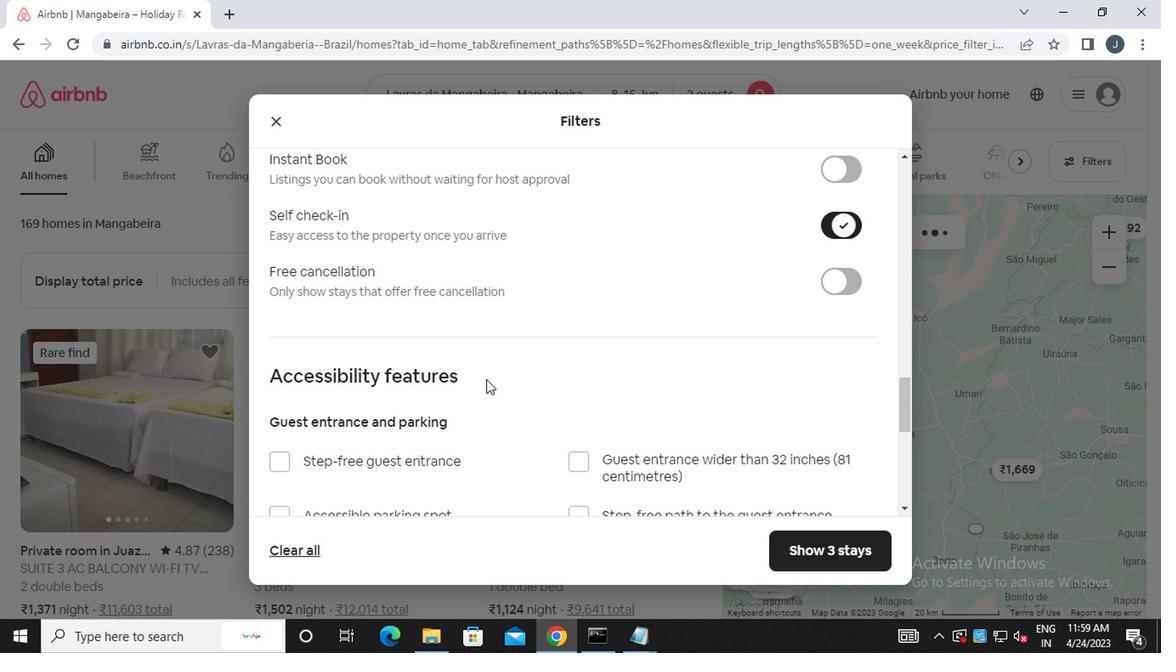 
Action: Mouse scrolled (438, 423) with delta (0, -1)
Screenshot: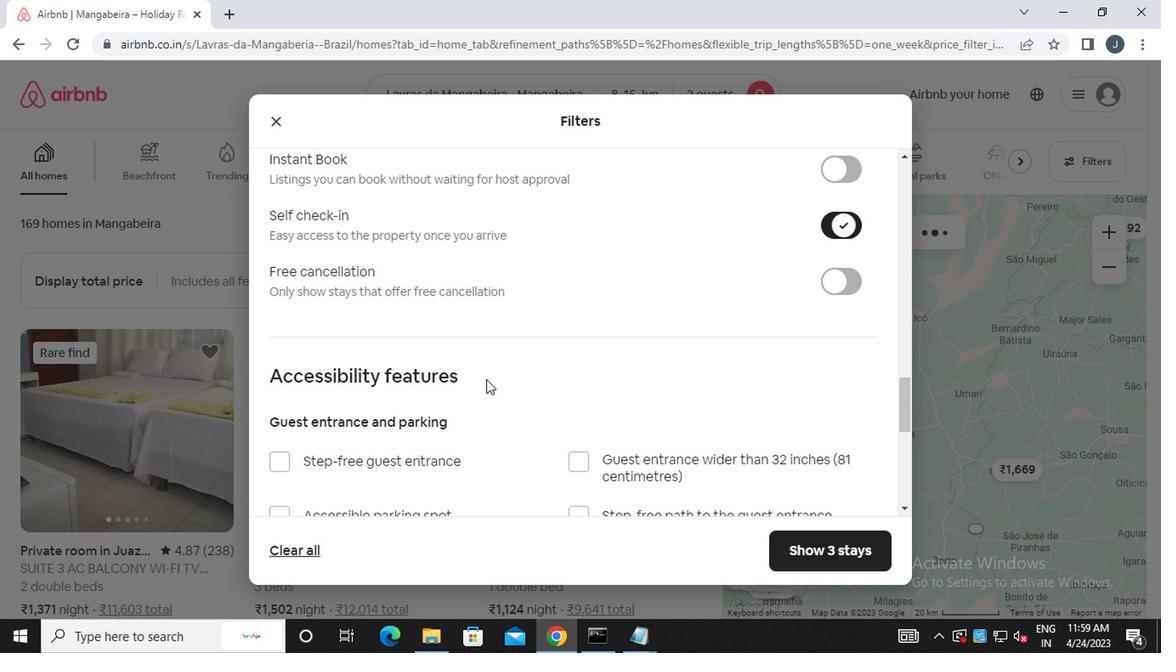 
Action: Mouse moved to (438, 425)
Screenshot: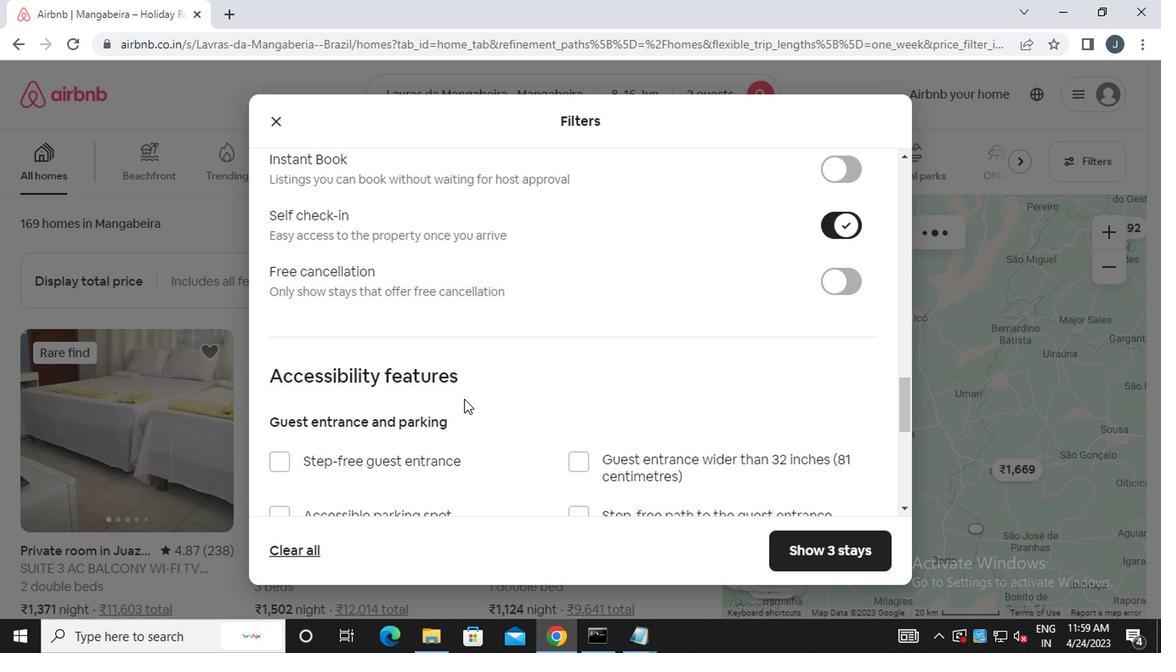 
Action: Mouse scrolled (438, 425) with delta (0, 0)
Screenshot: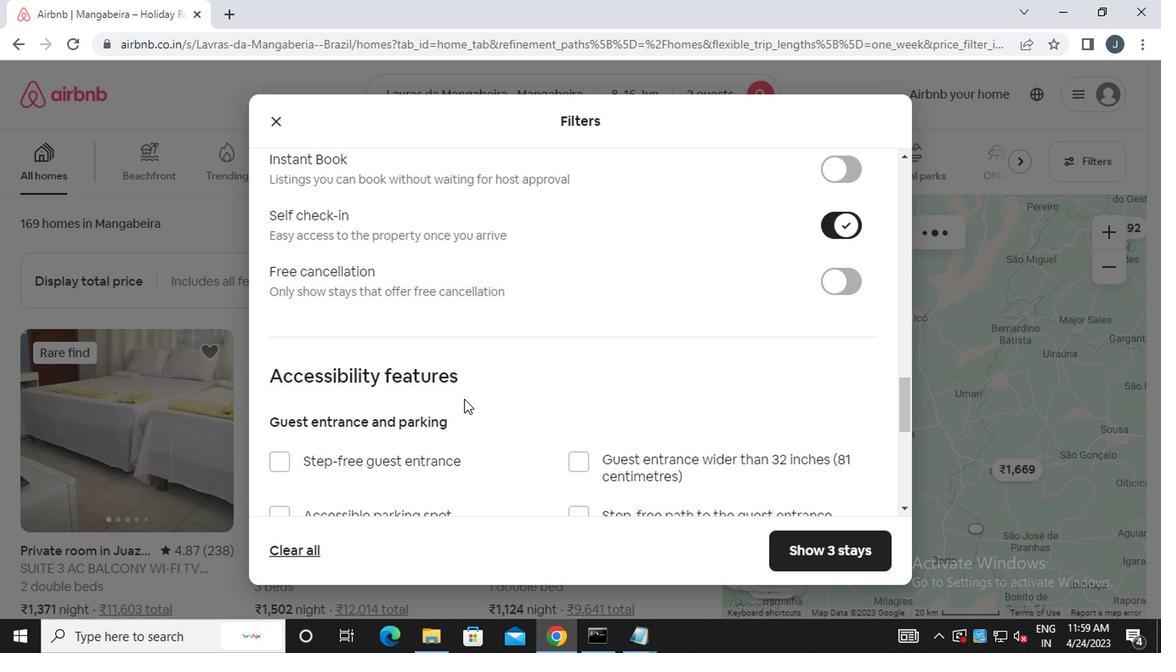 
Action: Mouse scrolled (438, 425) with delta (0, 0)
Screenshot: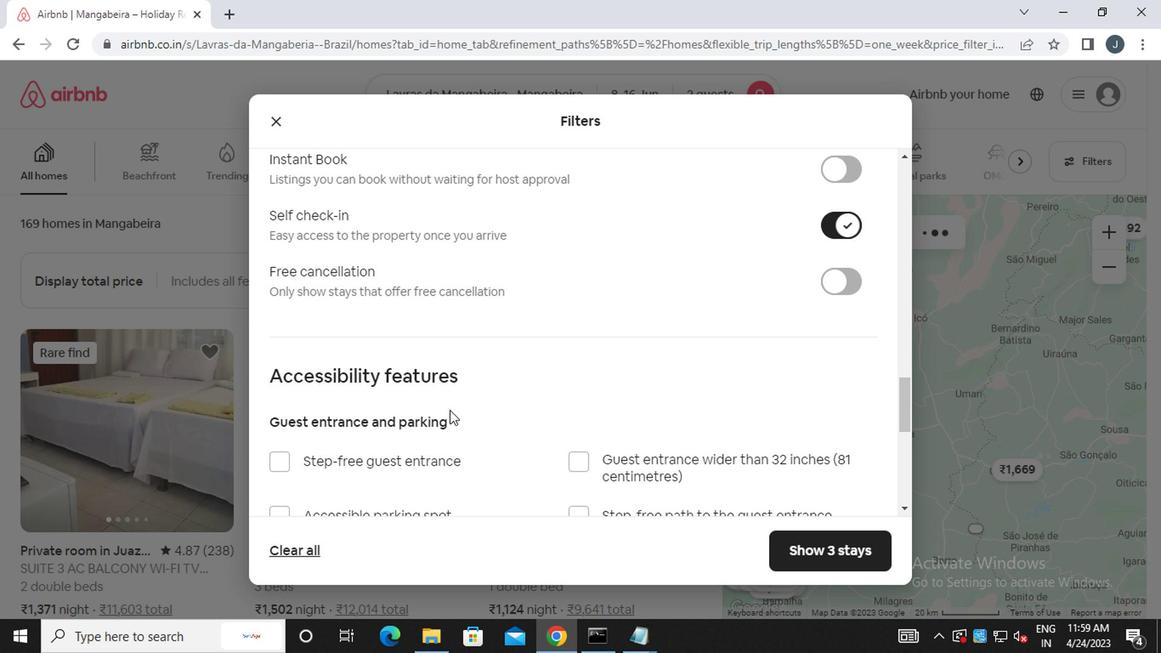 
Action: Mouse moved to (436, 427)
Screenshot: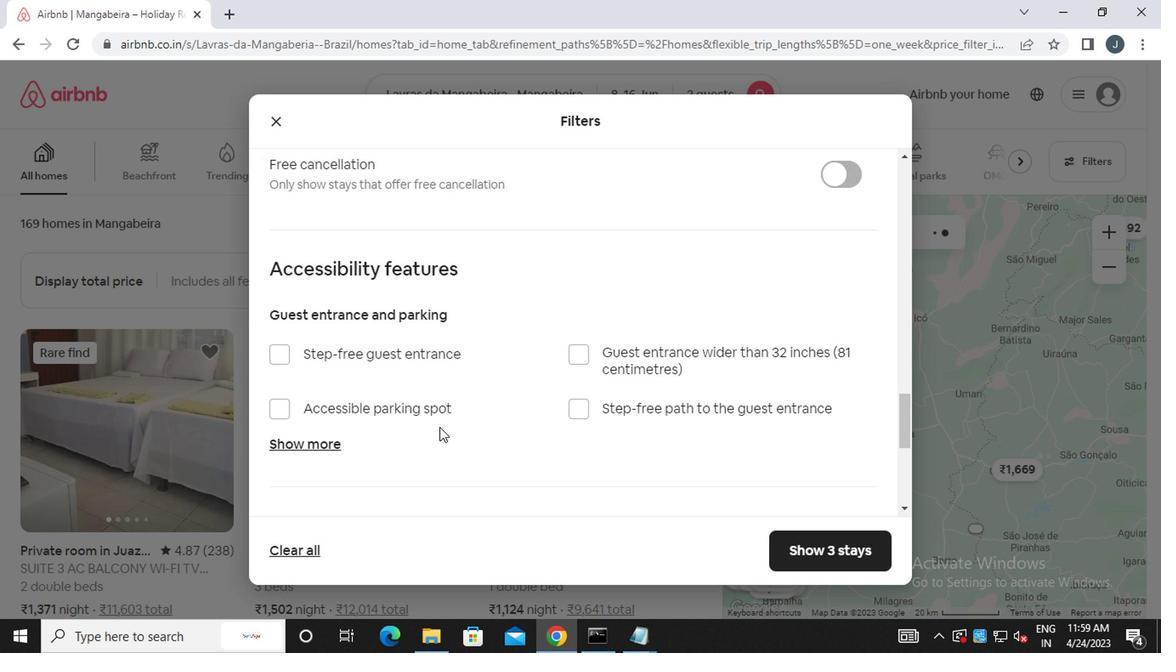 
Action: Mouse scrolled (436, 426) with delta (0, -1)
Screenshot: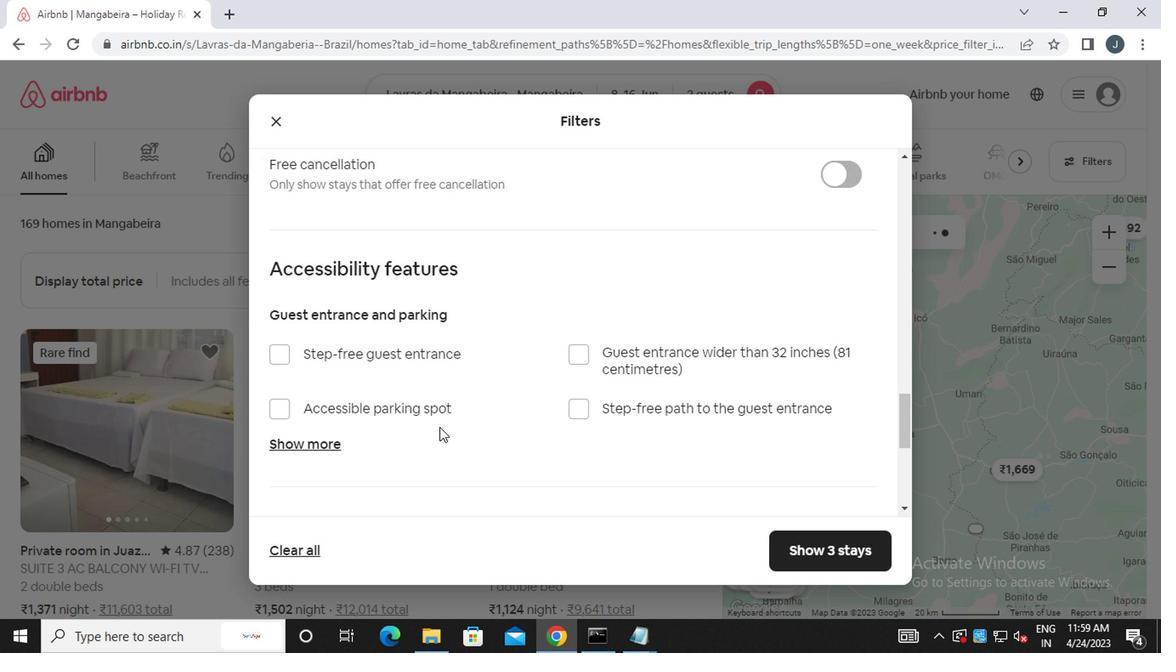 
Action: Mouse moved to (436, 429)
Screenshot: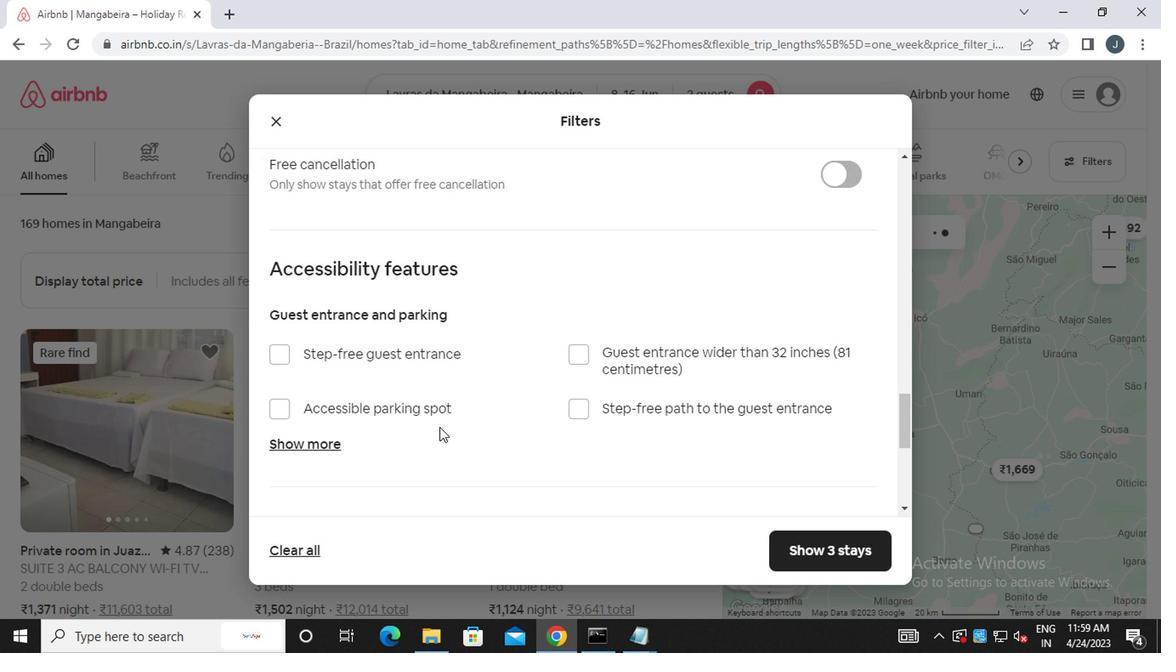 
Action: Mouse scrolled (436, 428) with delta (0, -1)
Screenshot: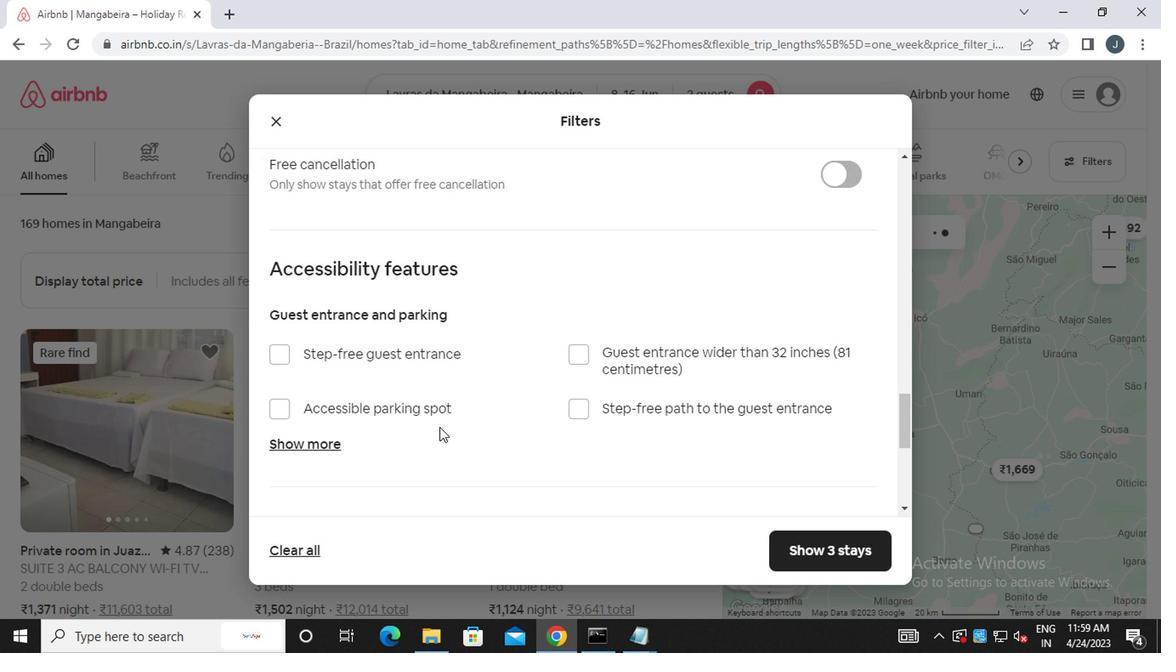 
Action: Mouse moved to (436, 430)
Screenshot: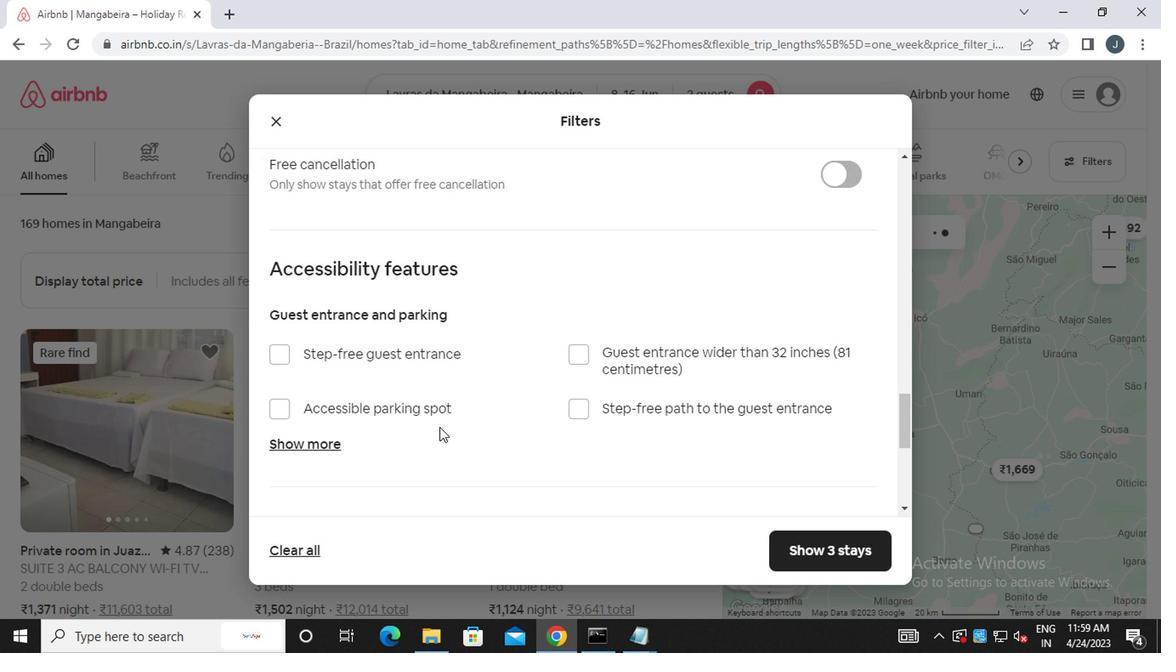 
Action: Mouse scrolled (436, 429) with delta (0, 0)
Screenshot: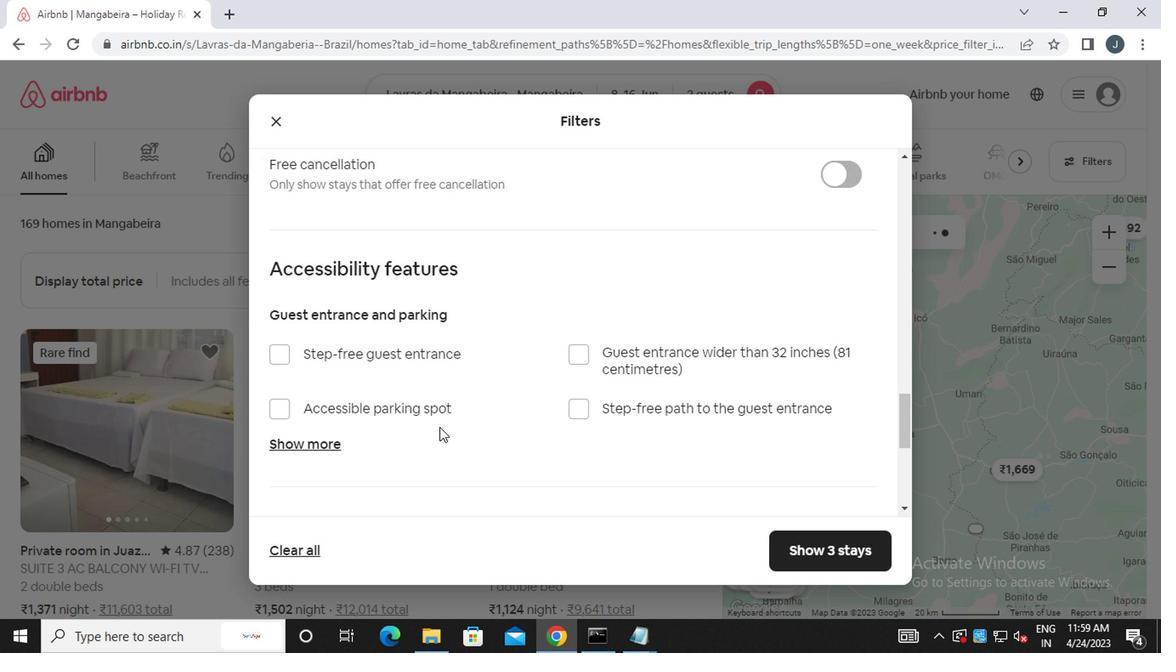 
Action: Mouse scrolled (436, 429) with delta (0, 0)
Screenshot: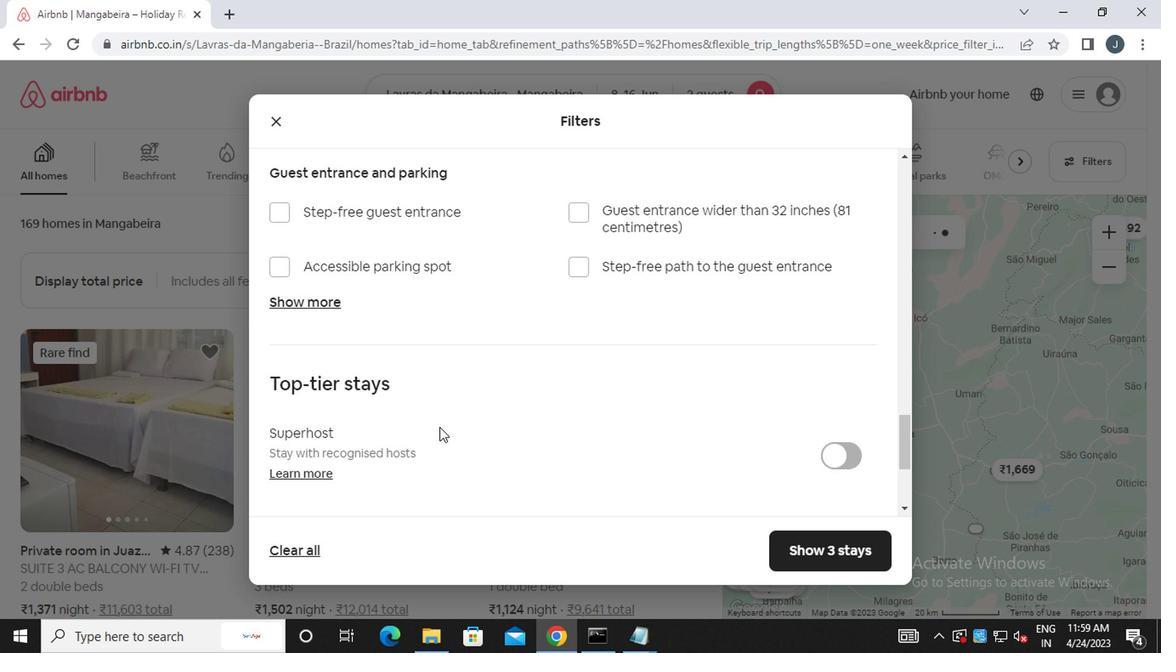 
Action: Mouse scrolled (436, 429) with delta (0, 0)
Screenshot: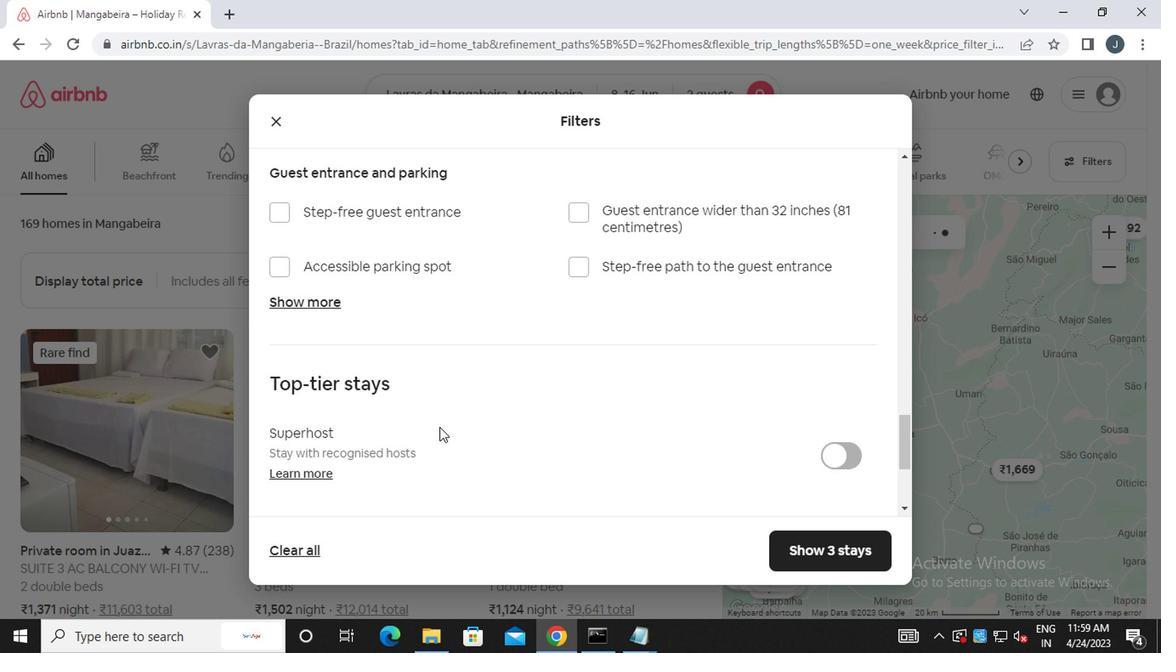 
Action: Mouse scrolled (436, 429) with delta (0, 0)
Screenshot: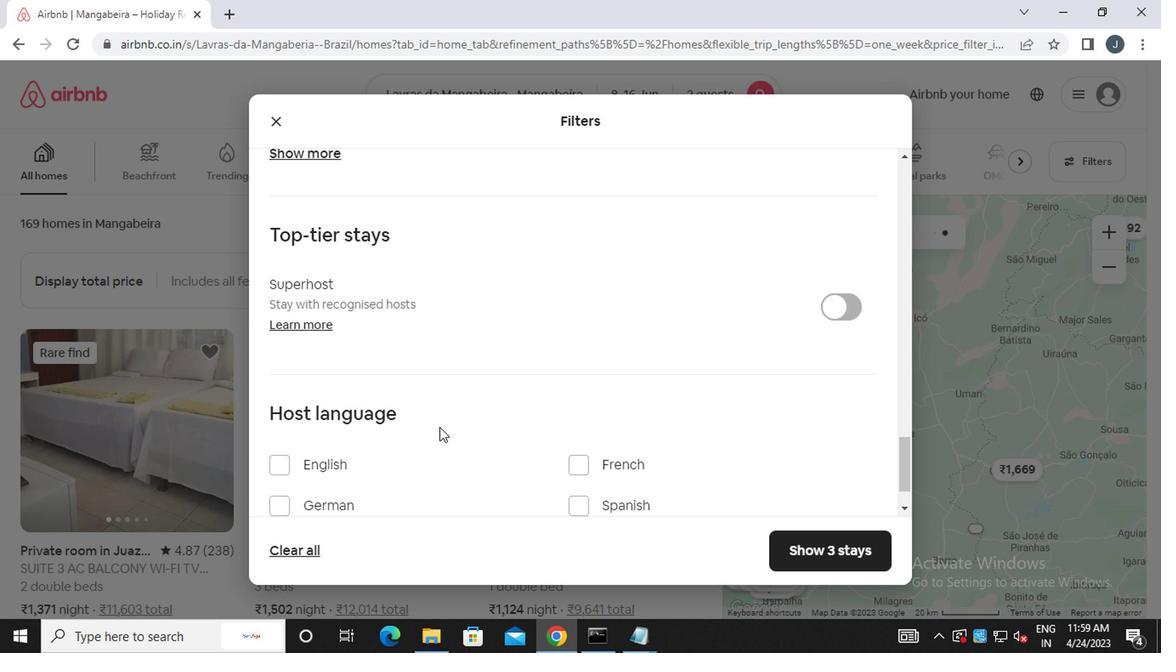
Action: Mouse moved to (436, 430)
Screenshot: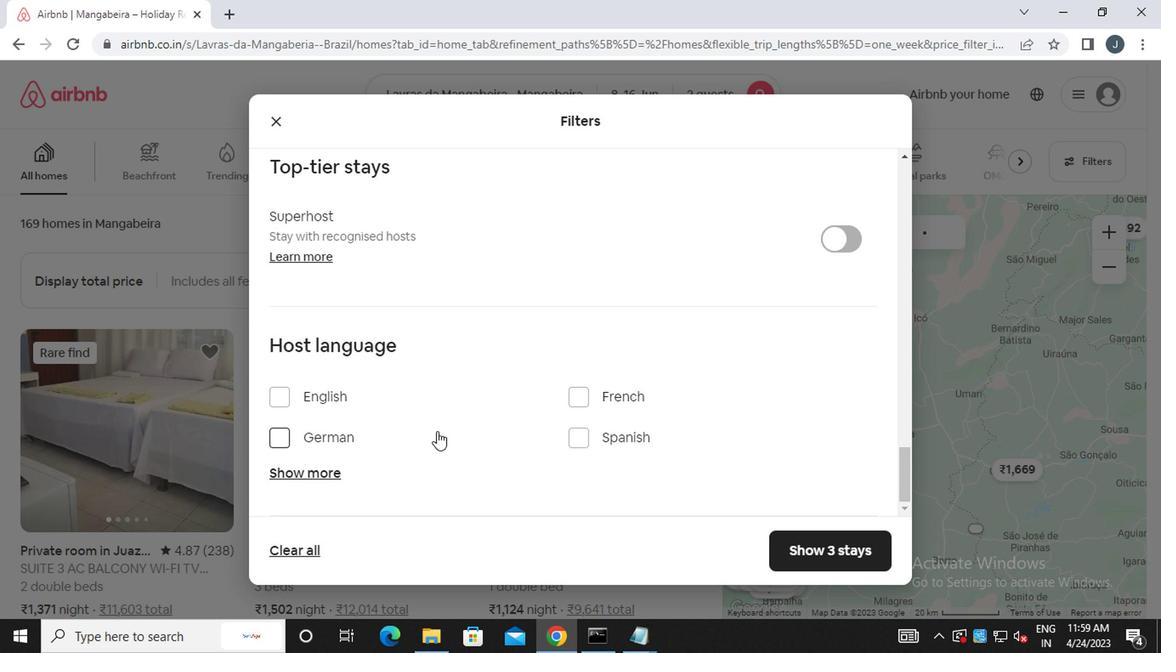 
Action: Mouse scrolled (436, 429) with delta (0, 0)
Screenshot: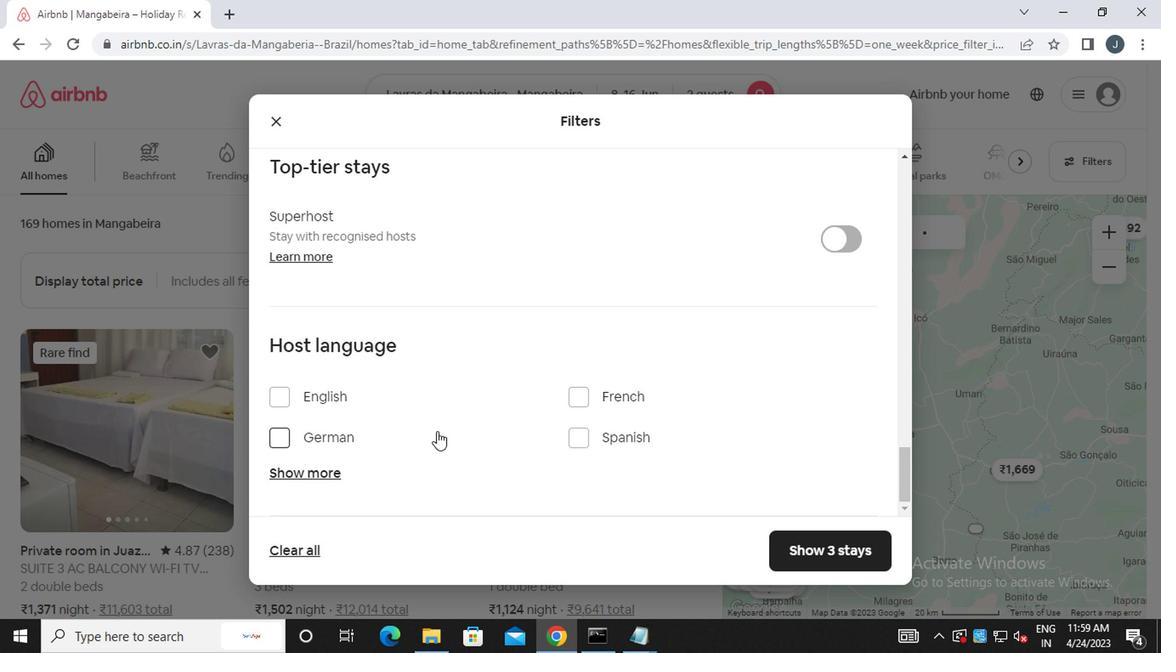 
Action: Mouse scrolled (436, 429) with delta (0, 0)
Screenshot: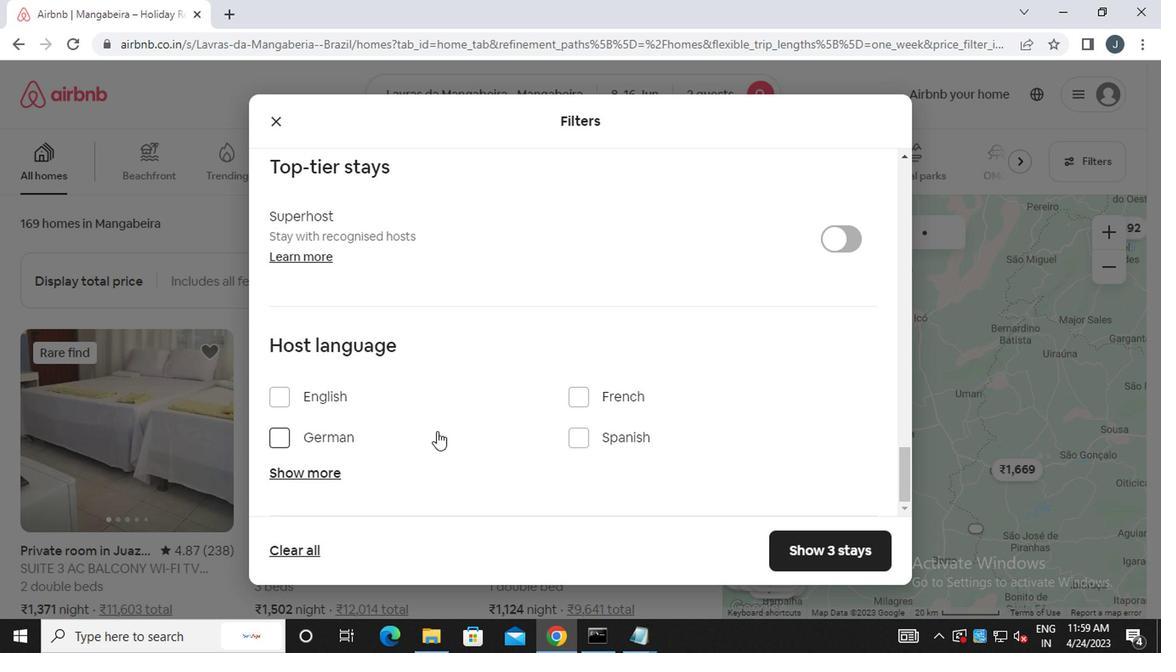 
Action: Mouse scrolled (436, 429) with delta (0, 0)
Screenshot: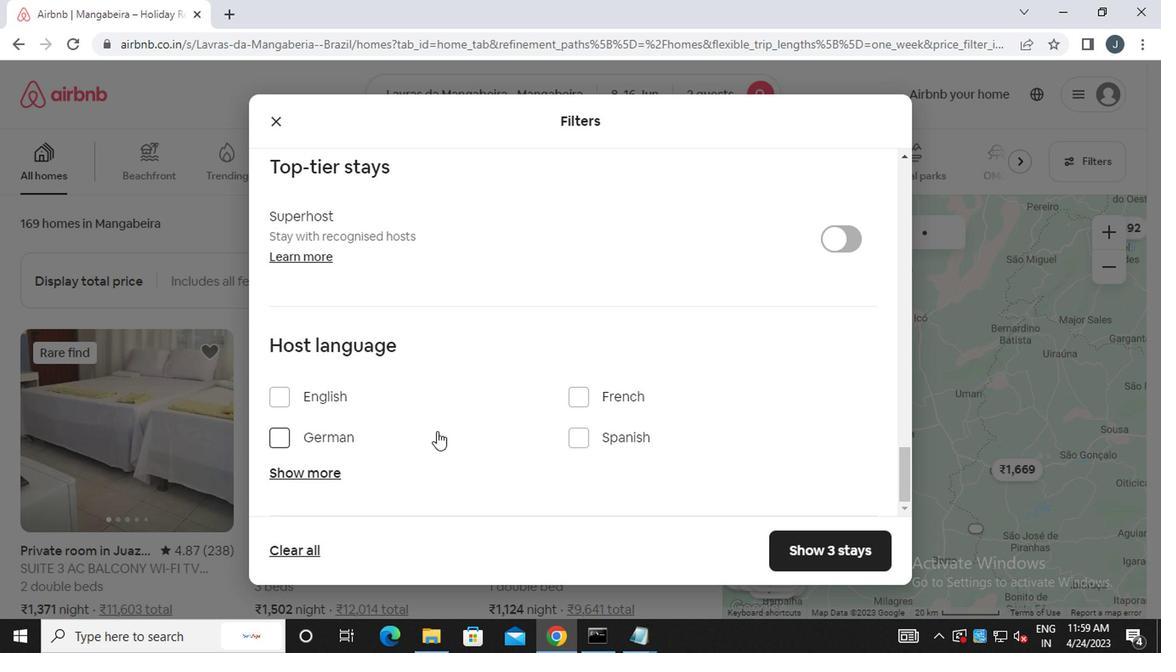 
Action: Mouse scrolled (436, 429) with delta (0, 0)
Screenshot: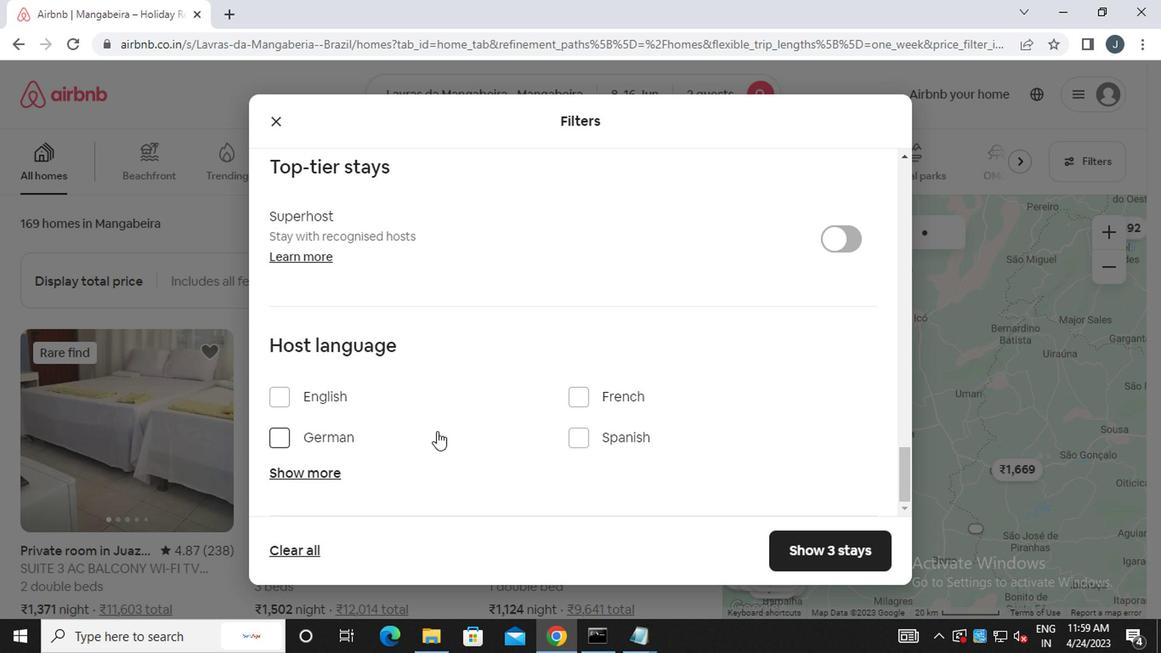 
Action: Mouse scrolled (436, 429) with delta (0, 0)
Screenshot: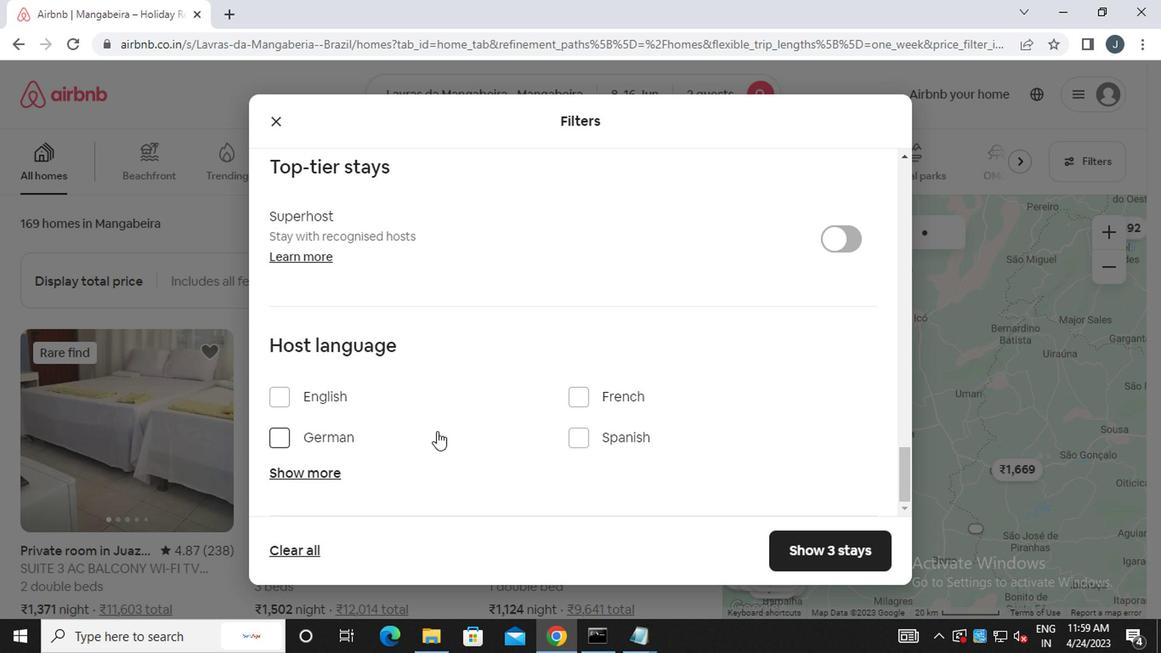 
Action: Mouse moved to (636, 445)
Screenshot: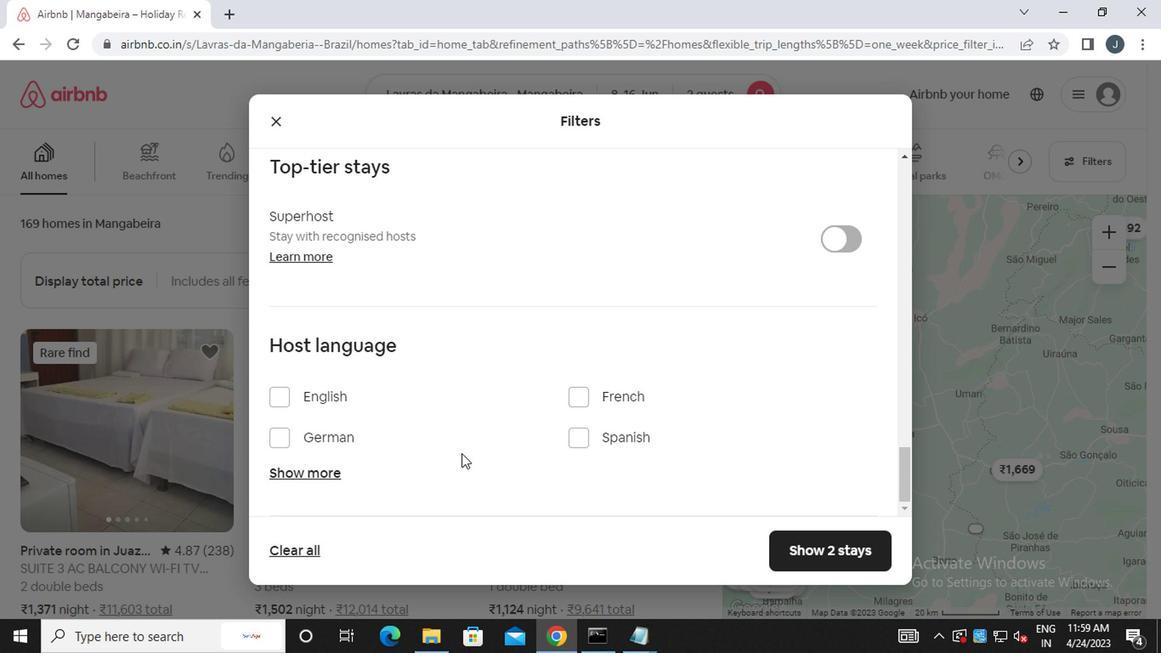 
Action: Mouse pressed left at (636, 445)
Screenshot: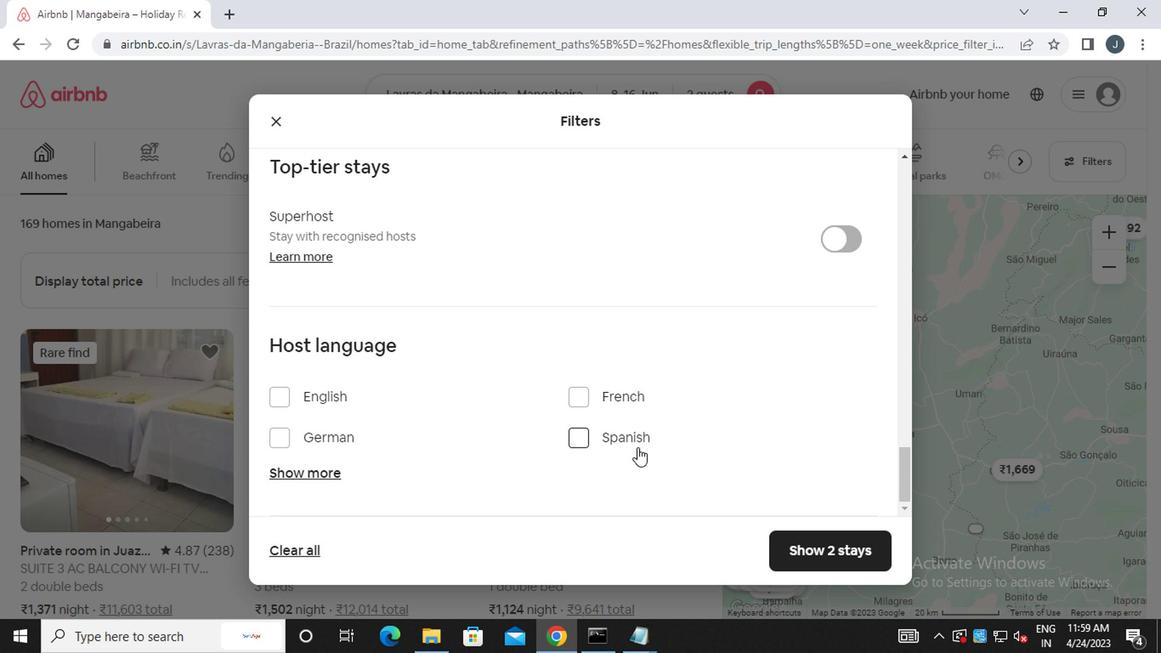 
Action: Mouse moved to (798, 551)
Screenshot: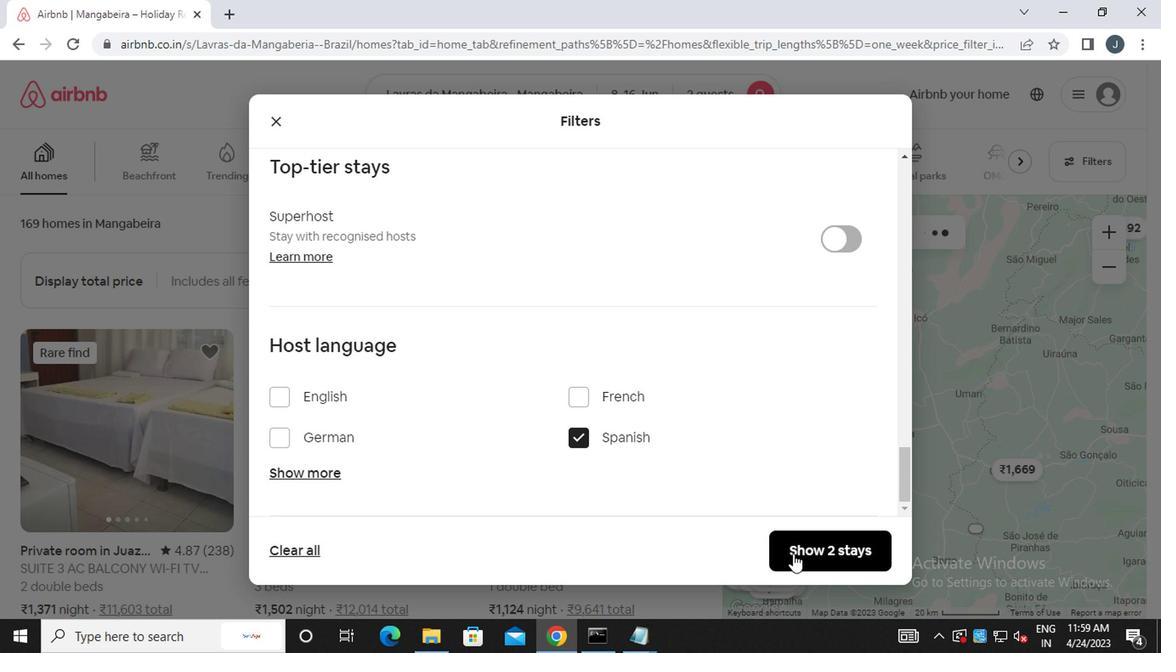 
Action: Mouse pressed left at (798, 551)
Screenshot: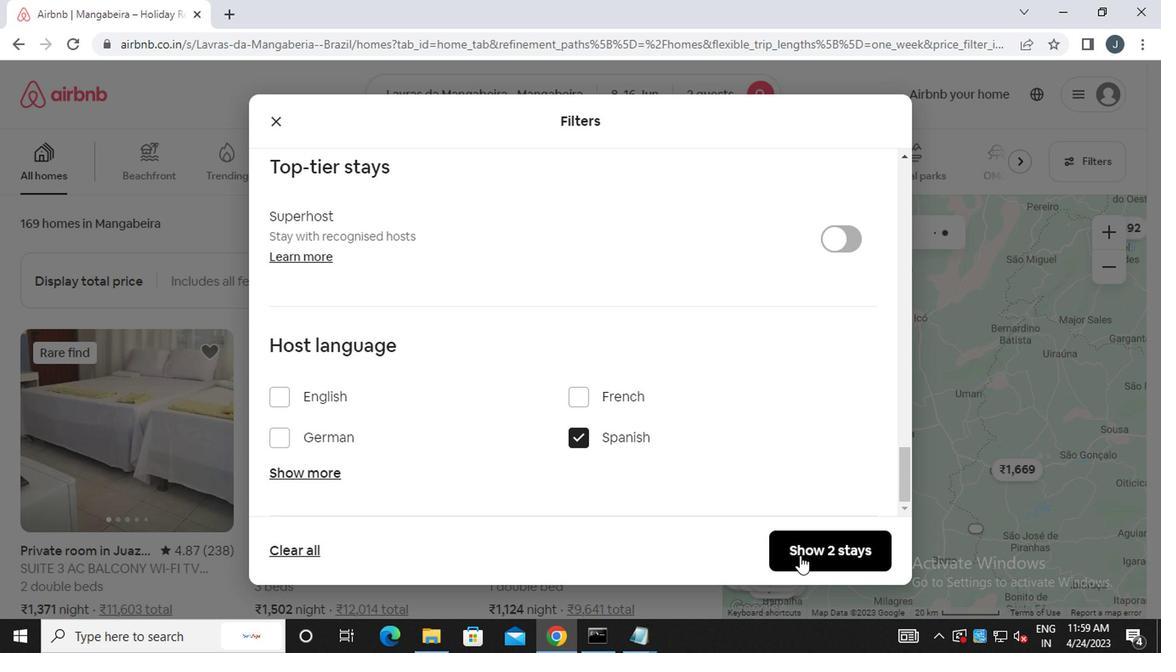 
Action: Mouse moved to (784, 536)
Screenshot: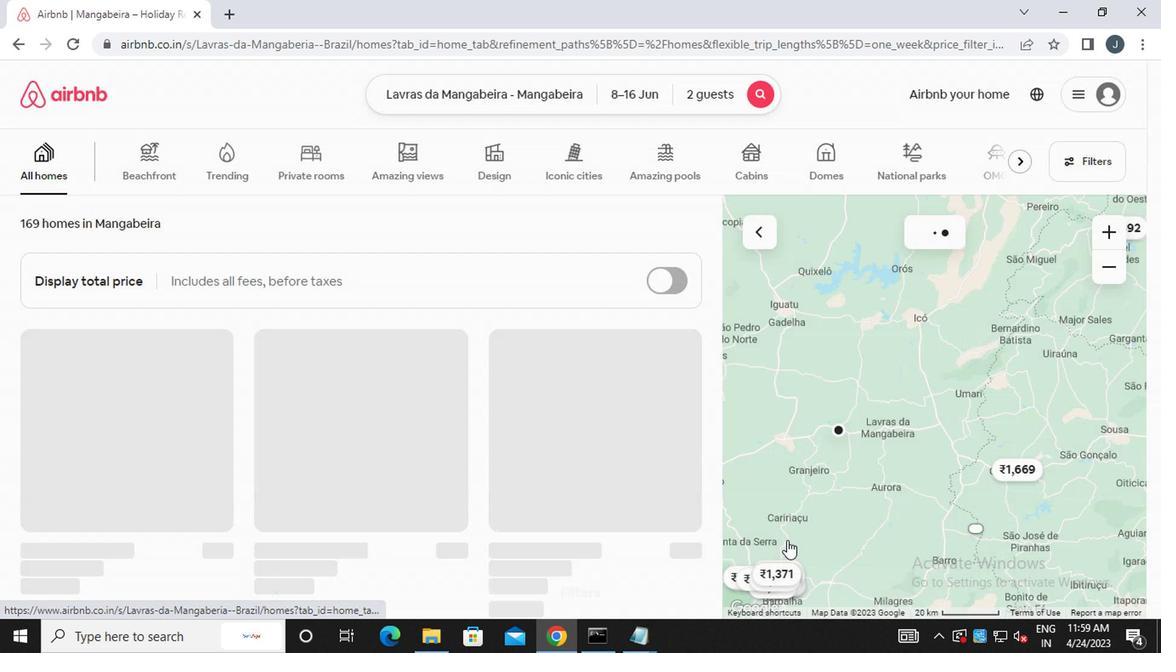 
